Task: Reply All to email with the signature Brenda Cooper with the subject Happy birthday from softage.1@softage.net with the message Can you provide an update on the status of the customer service improvement project?, select first 2 words, change the font of the message to Comic Sans and change the font typography to italics Send the email
Action: Mouse moved to (475, 605)
Screenshot: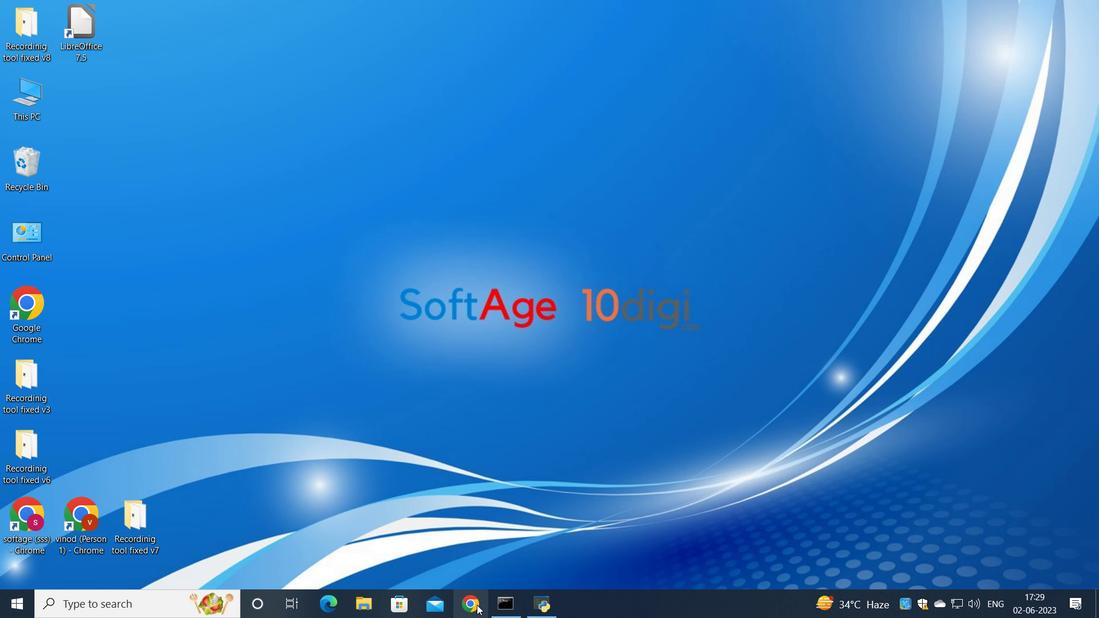 
Action: Mouse pressed left at (475, 605)
Screenshot: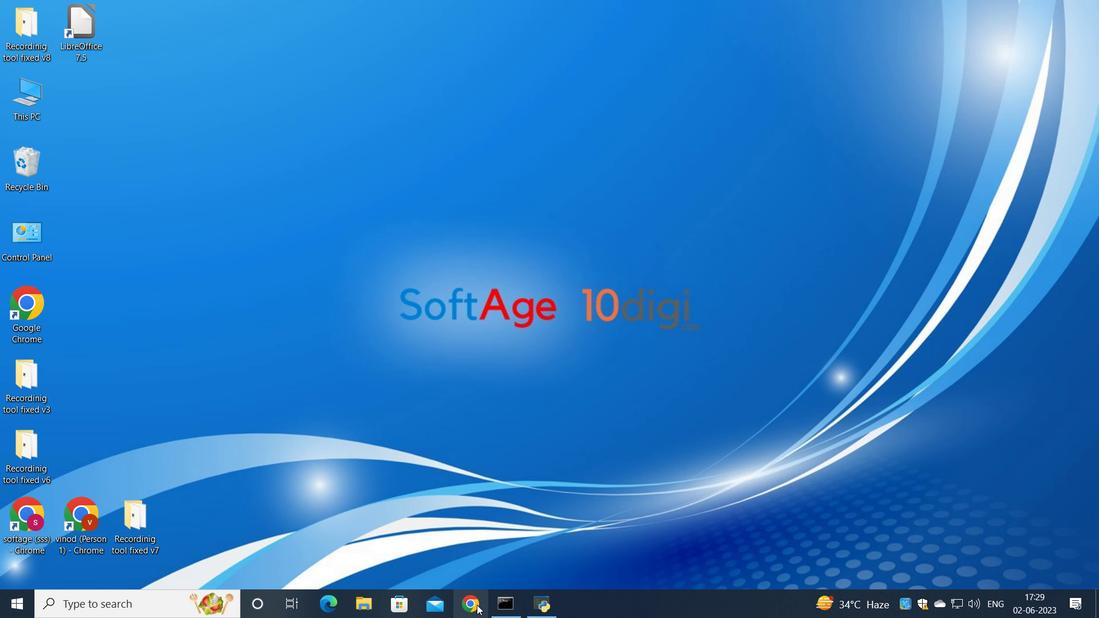 
Action: Mouse moved to (483, 340)
Screenshot: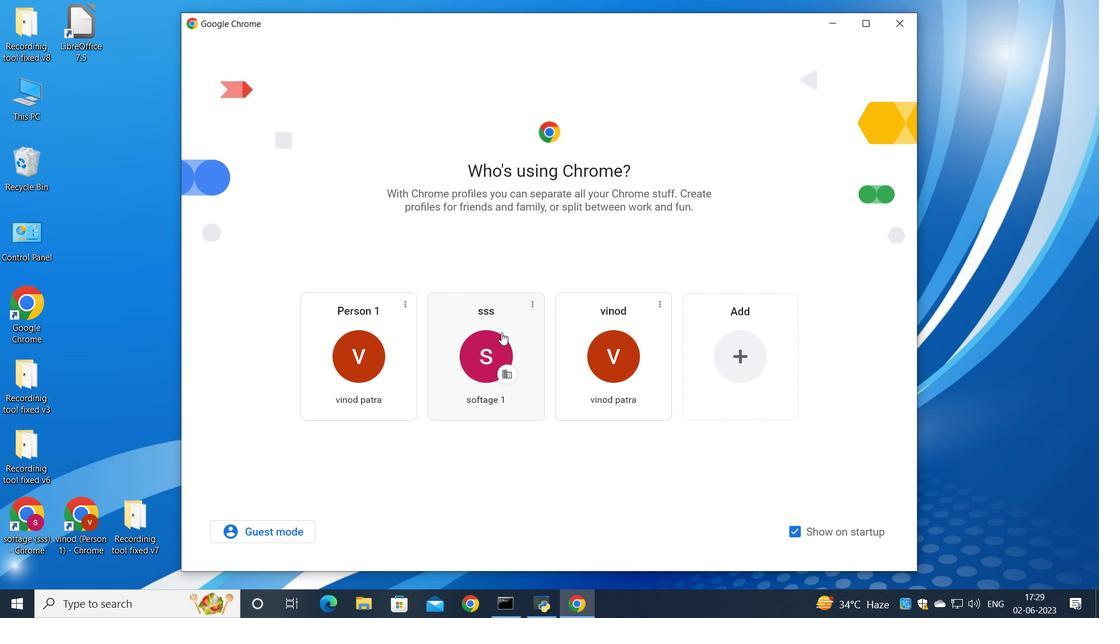
Action: Mouse pressed left at (483, 340)
Screenshot: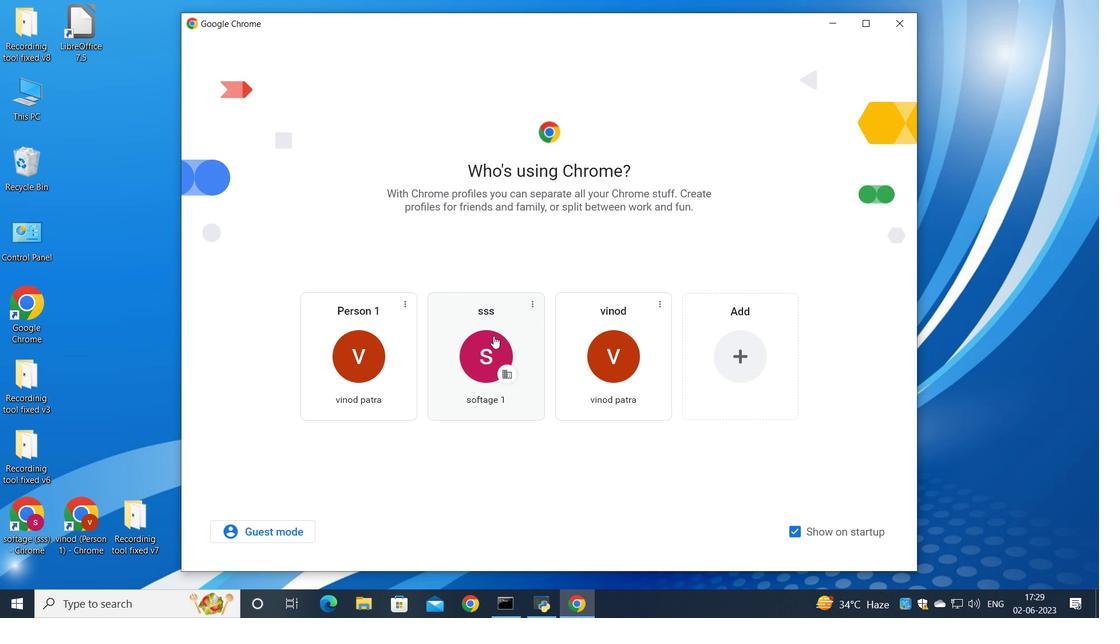 
Action: Mouse moved to (955, 97)
Screenshot: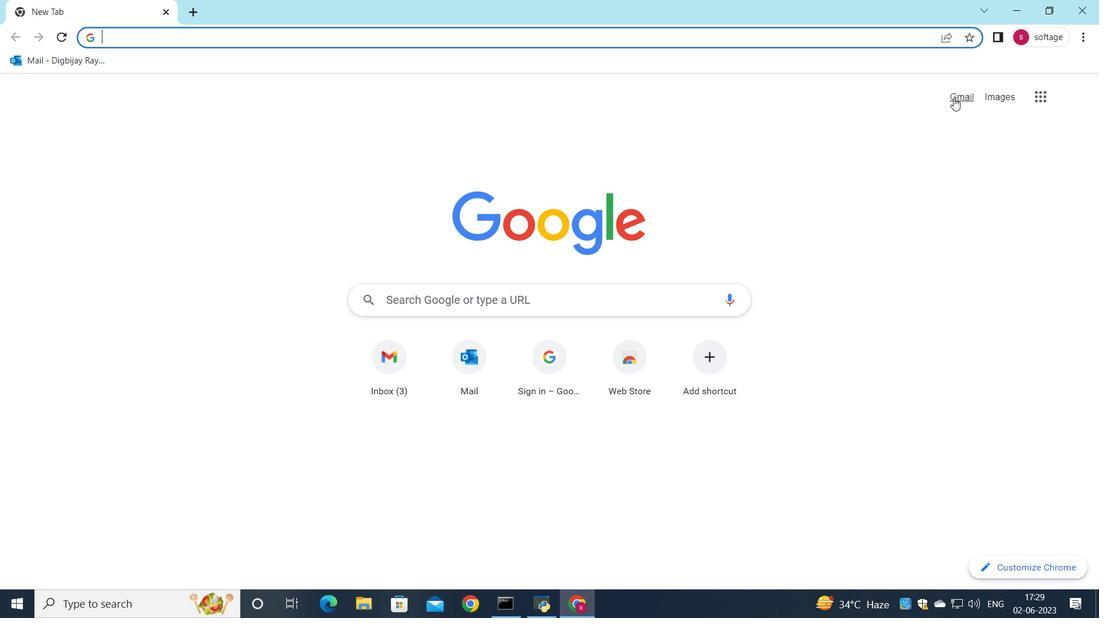
Action: Mouse pressed left at (955, 97)
Screenshot: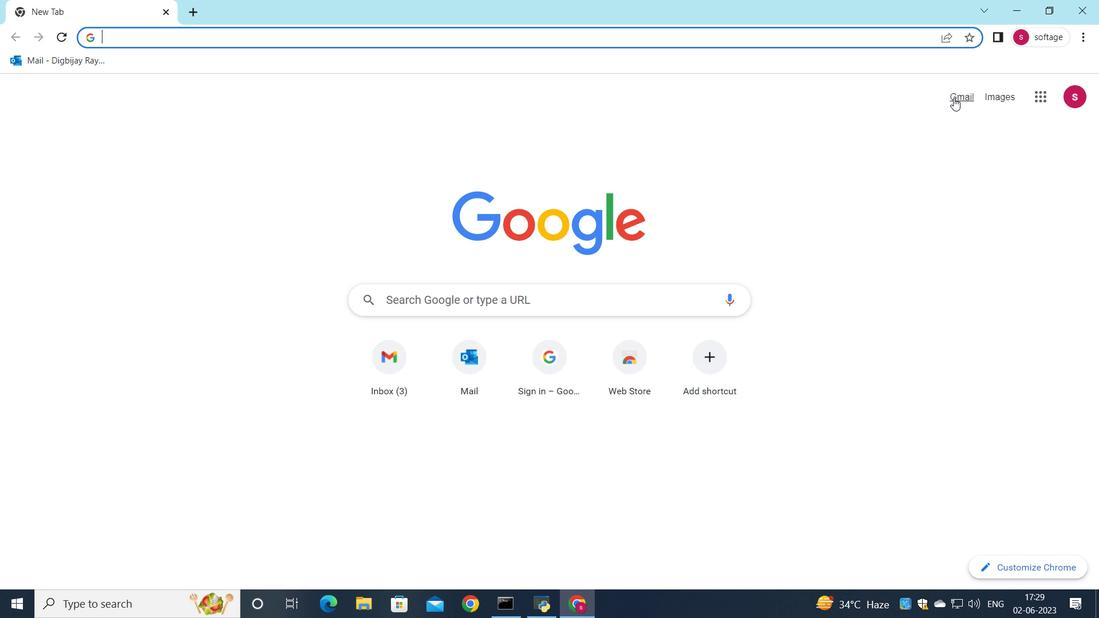 
Action: Mouse moved to (932, 99)
Screenshot: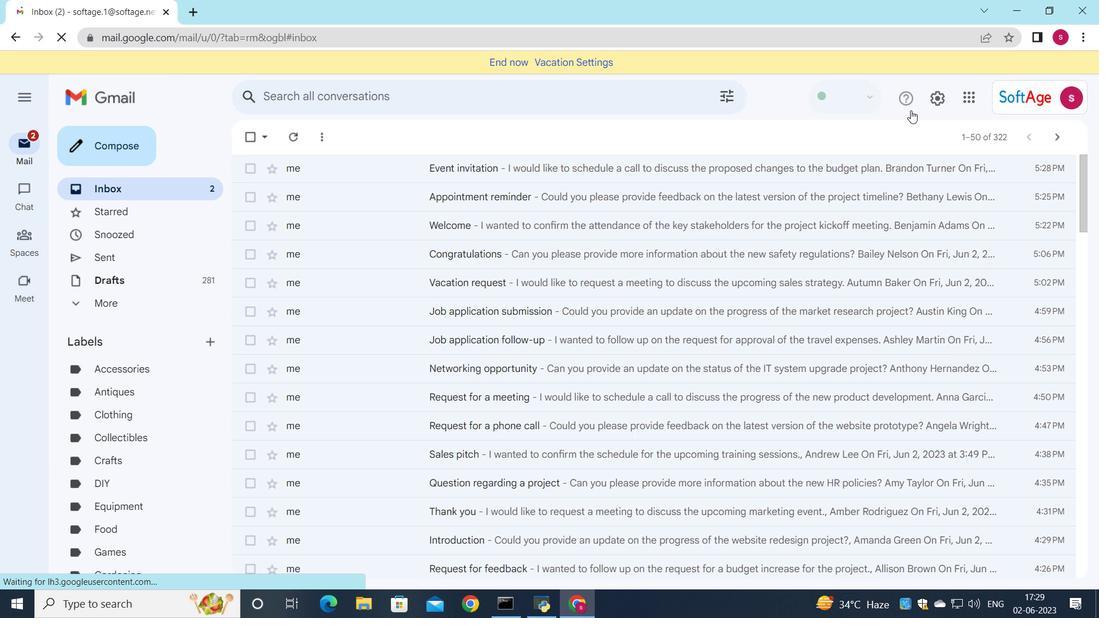 
Action: Mouse pressed left at (932, 99)
Screenshot: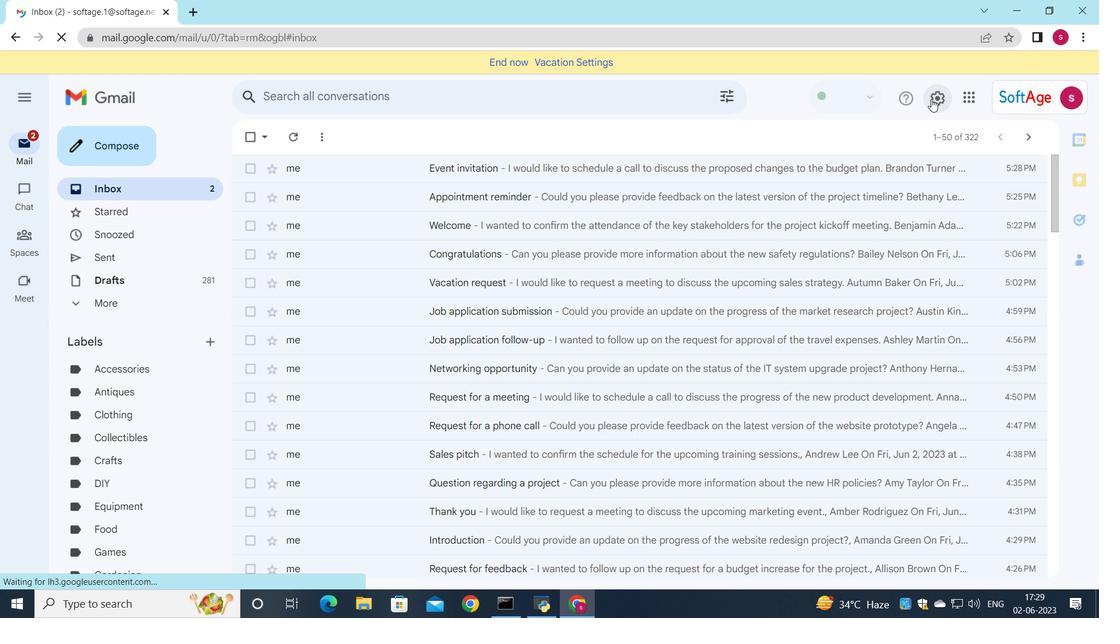 
Action: Mouse moved to (942, 162)
Screenshot: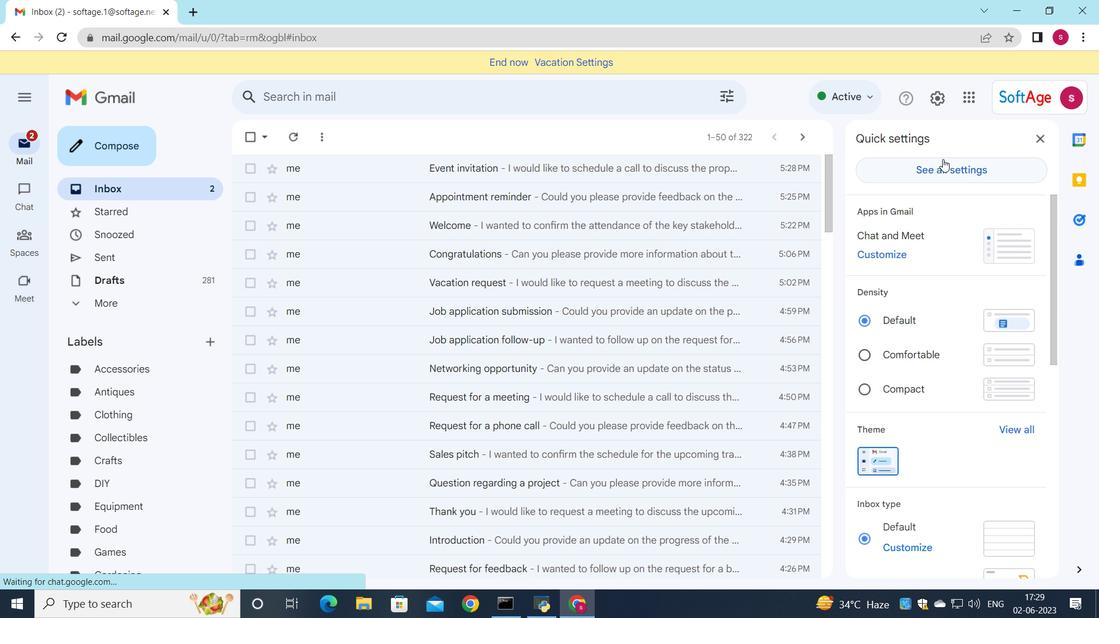 
Action: Mouse pressed left at (942, 162)
Screenshot: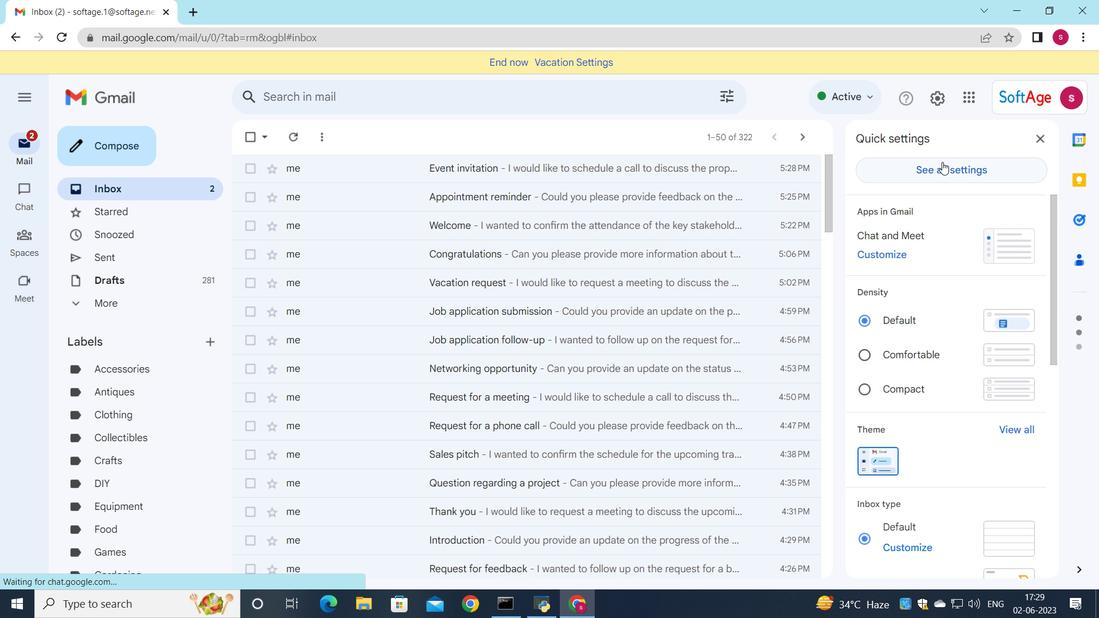 
Action: Mouse moved to (612, 289)
Screenshot: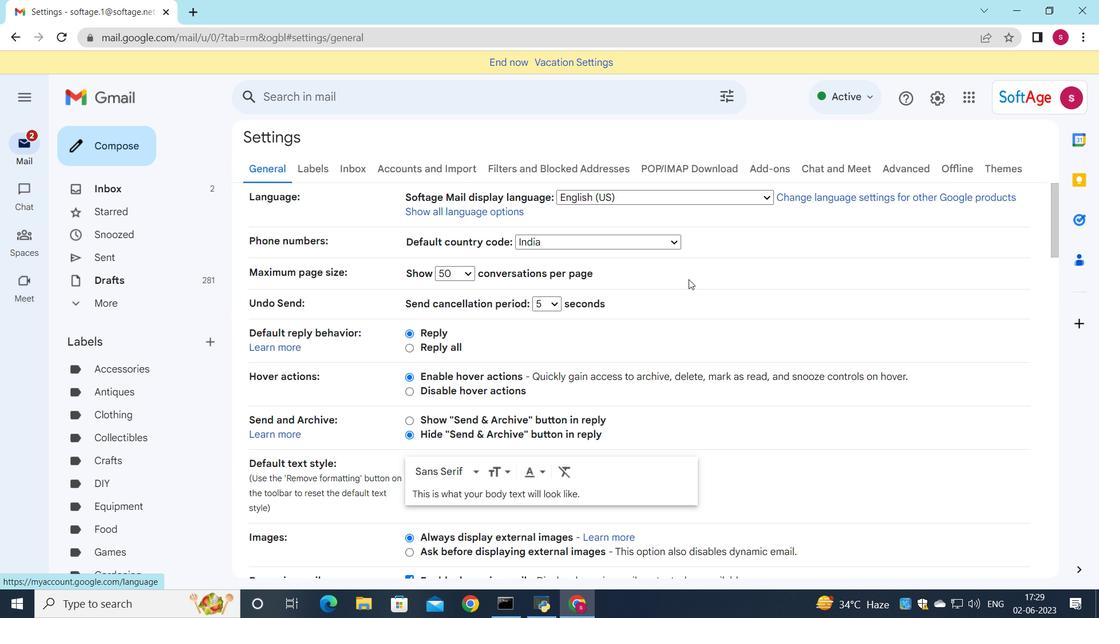 
Action: Mouse scrolled (612, 288) with delta (0, 0)
Screenshot: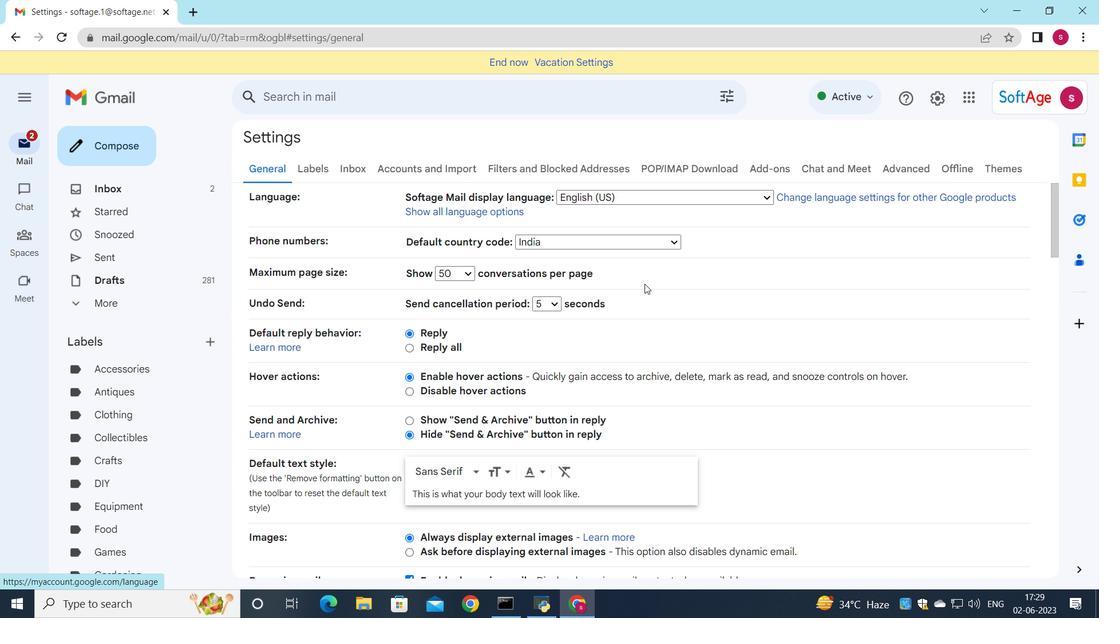 
Action: Mouse scrolled (612, 288) with delta (0, 0)
Screenshot: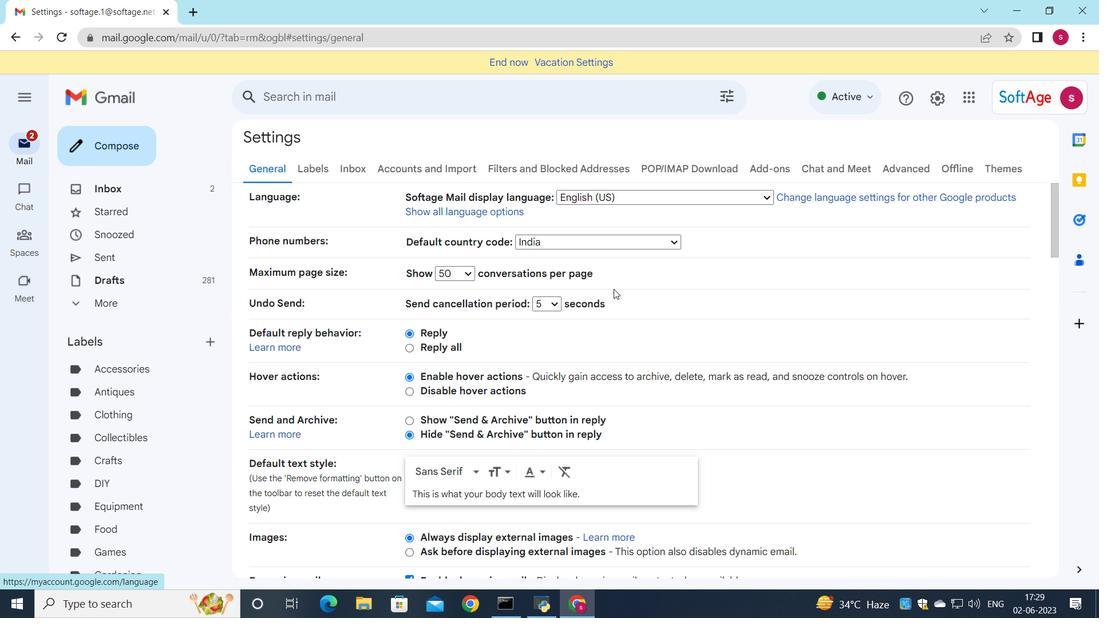 
Action: Mouse scrolled (612, 288) with delta (0, 0)
Screenshot: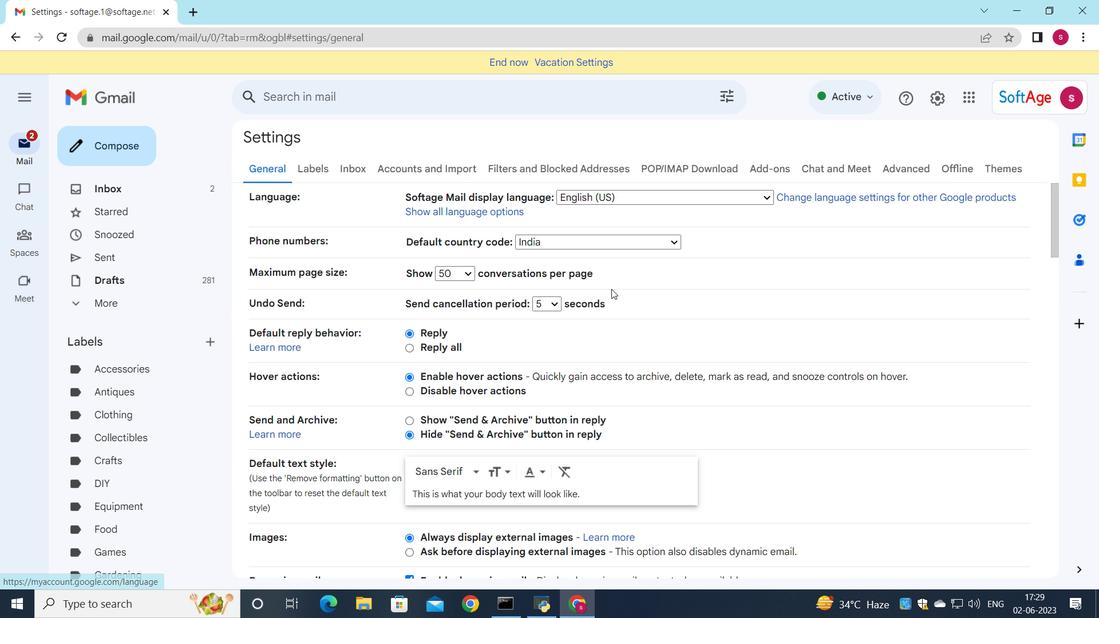 
Action: Mouse scrolled (612, 288) with delta (0, 0)
Screenshot: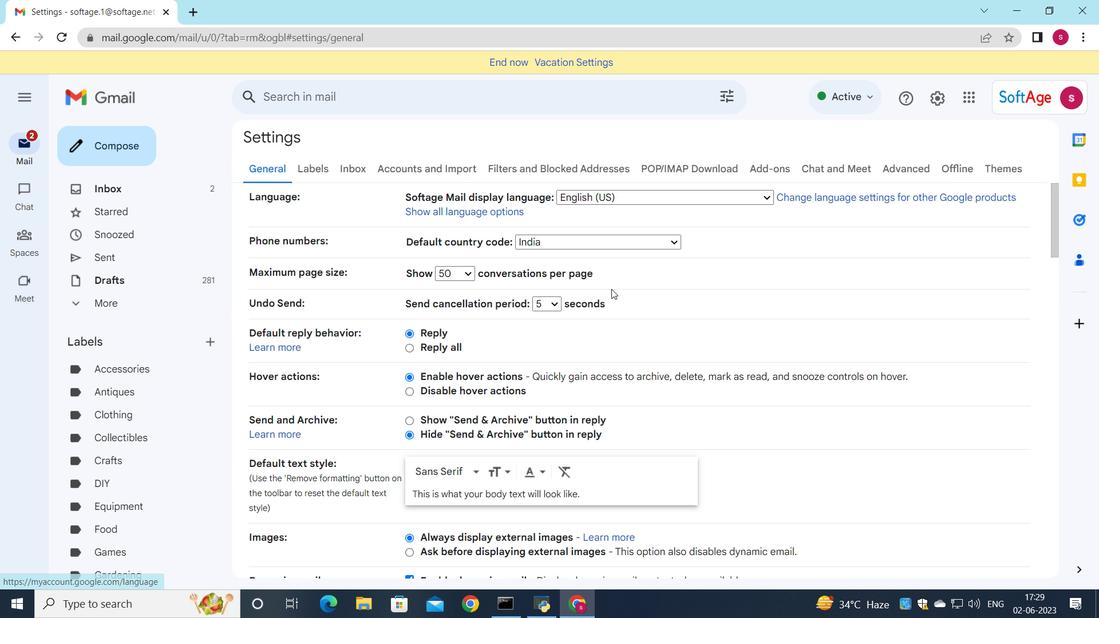 
Action: Mouse moved to (588, 300)
Screenshot: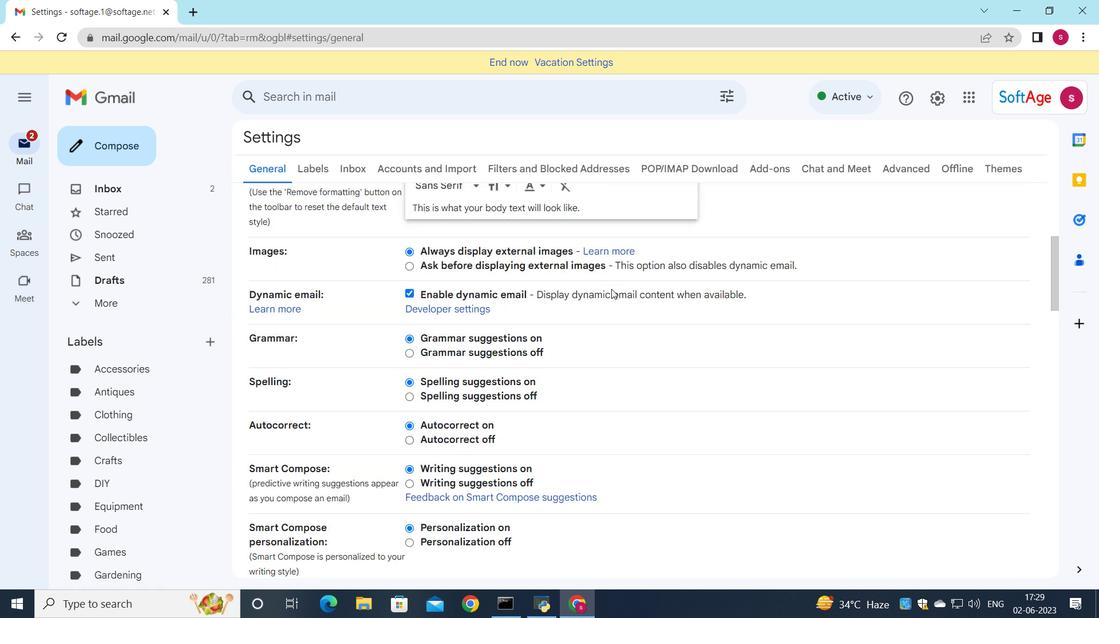 
Action: Mouse scrolled (588, 300) with delta (0, 0)
Screenshot: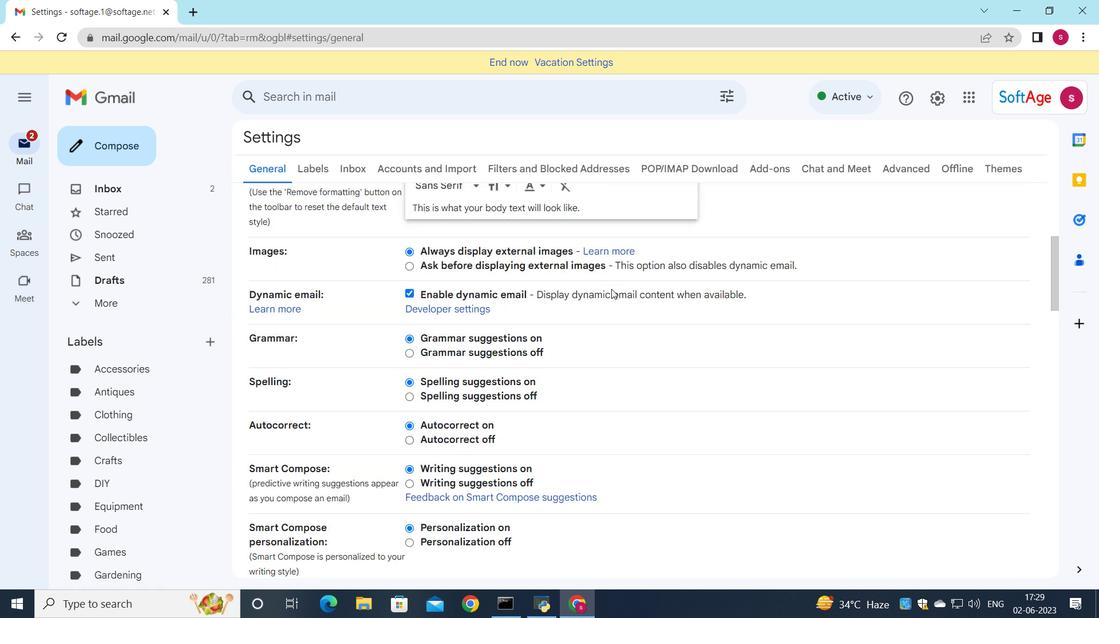 
Action: Mouse moved to (588, 301)
Screenshot: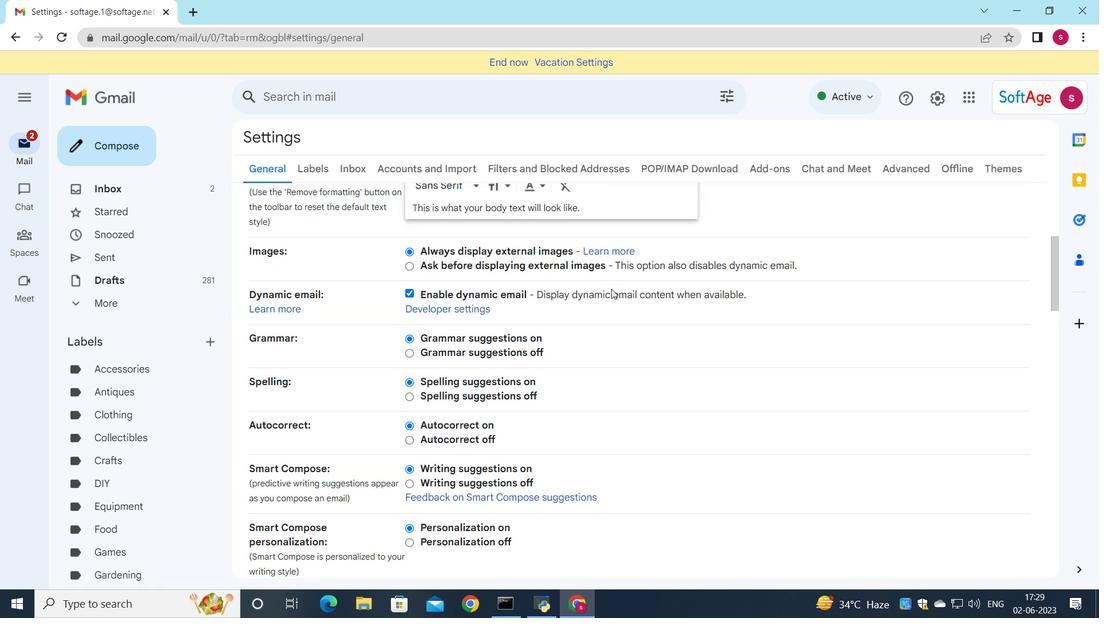 
Action: Mouse scrolled (588, 300) with delta (0, 0)
Screenshot: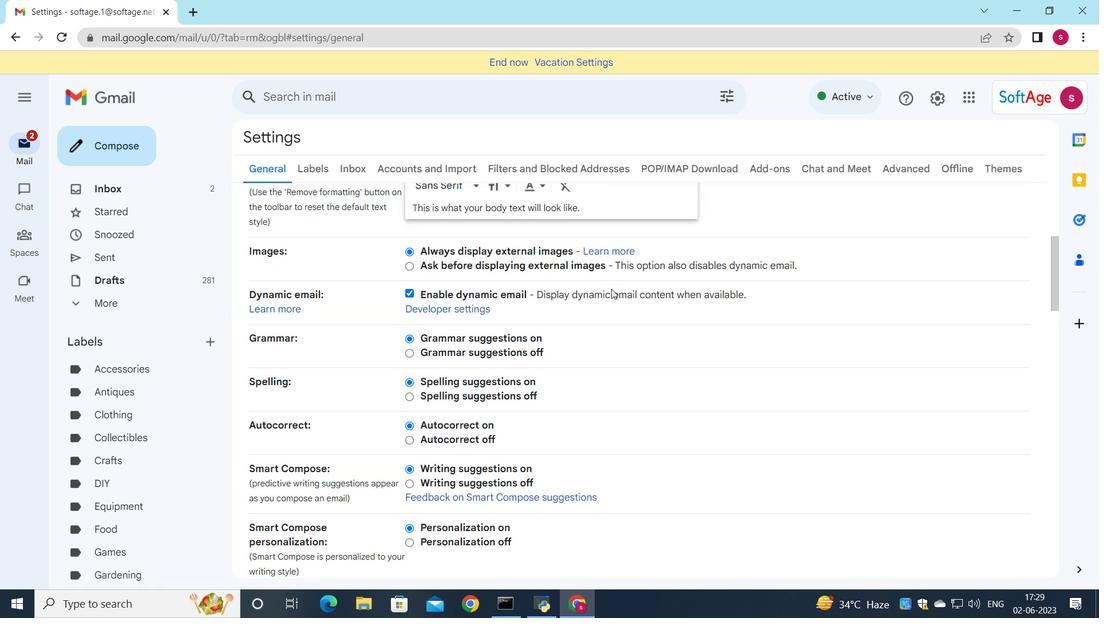
Action: Mouse scrolled (588, 300) with delta (0, 0)
Screenshot: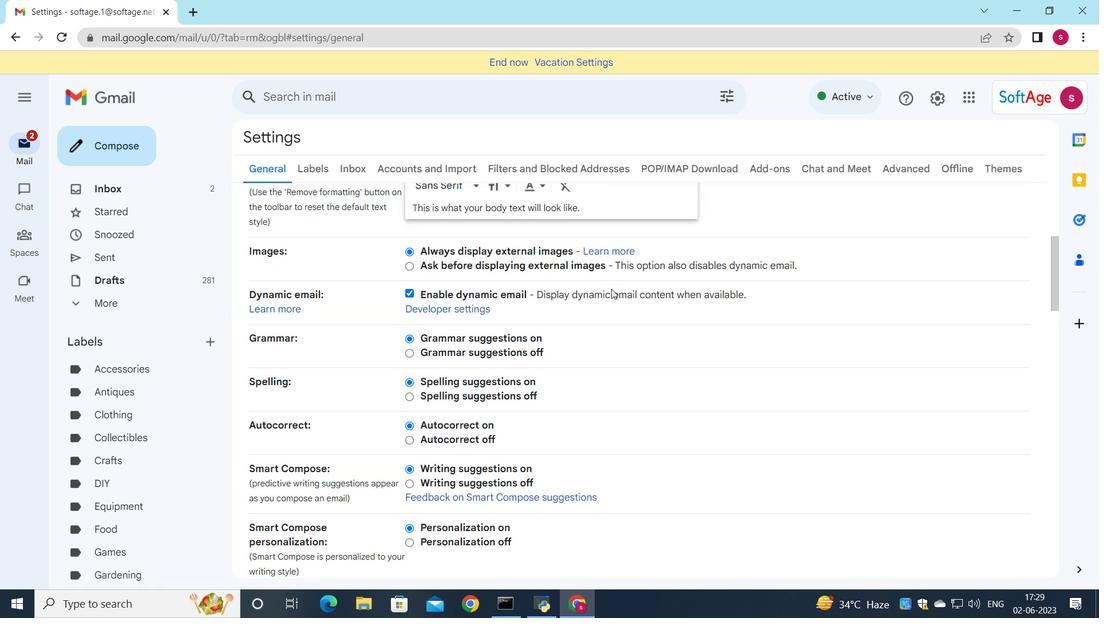 
Action: Mouse moved to (588, 301)
Screenshot: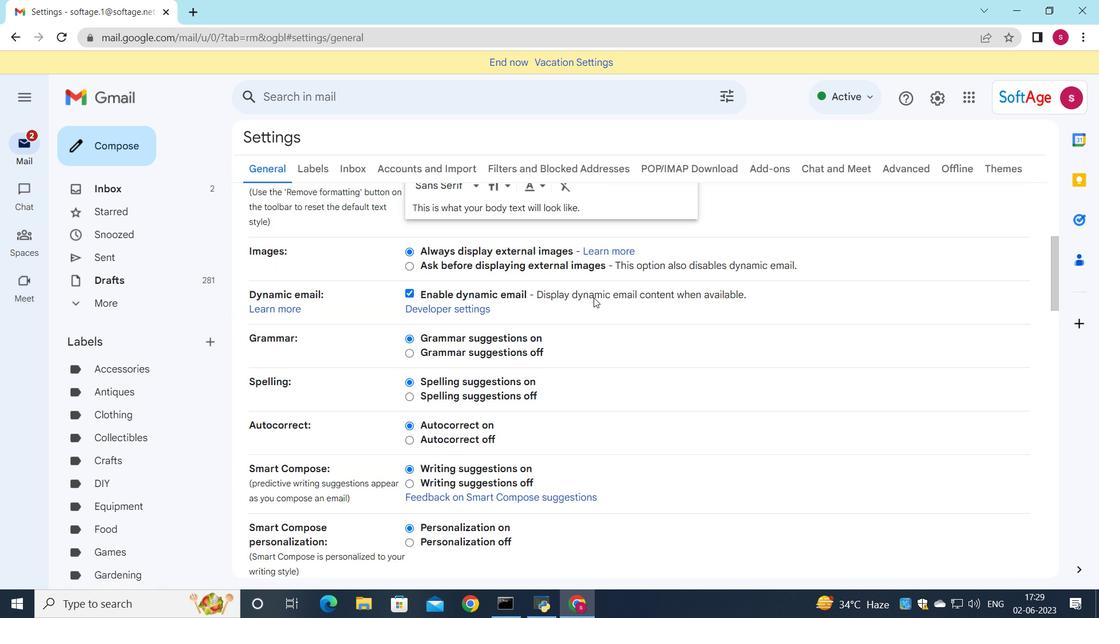 
Action: Mouse scrolled (588, 300) with delta (0, 0)
Screenshot: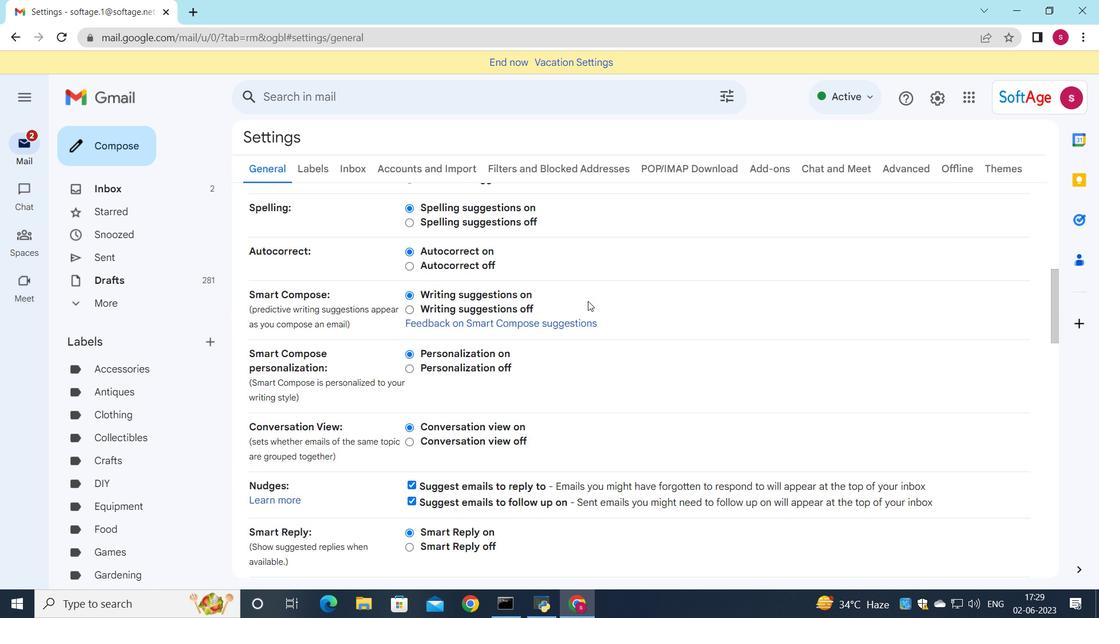 
Action: Mouse scrolled (588, 300) with delta (0, 0)
Screenshot: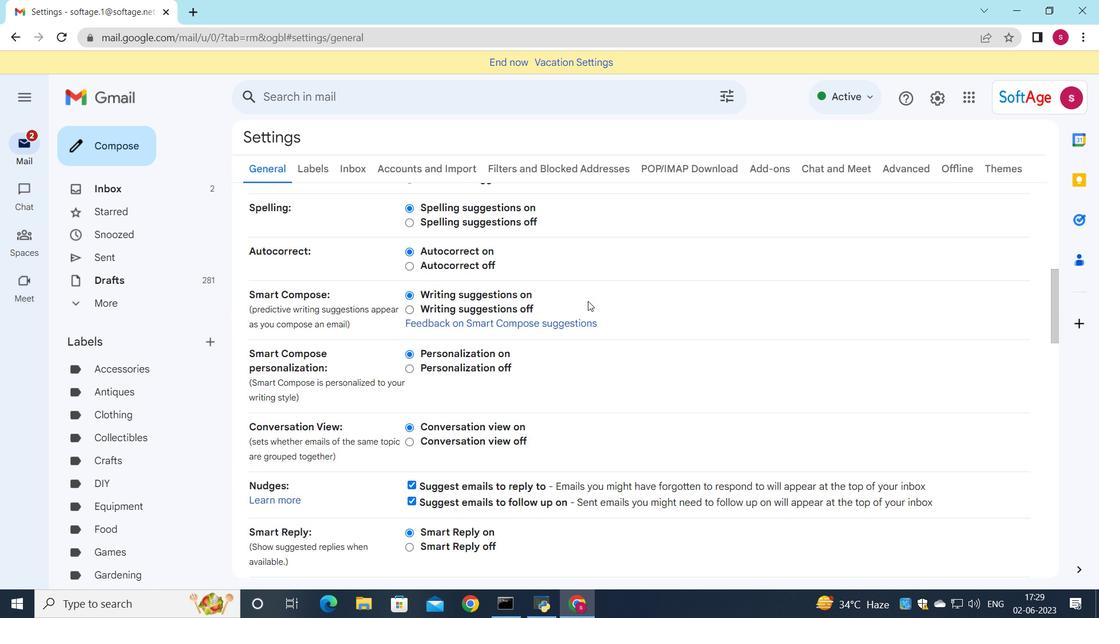 
Action: Mouse scrolled (588, 300) with delta (0, 0)
Screenshot: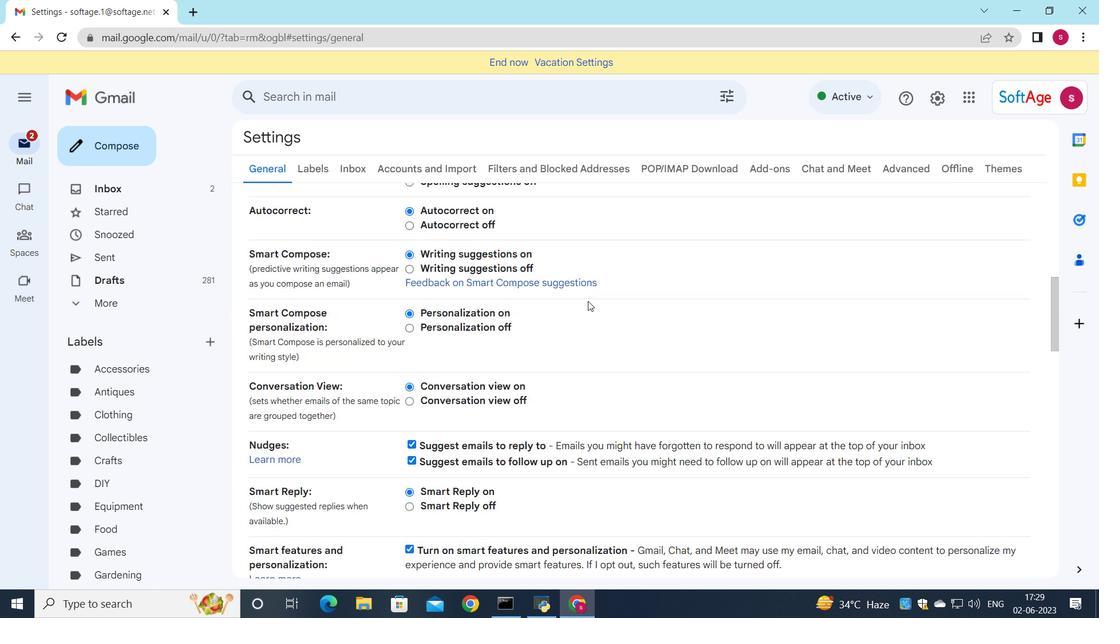 
Action: Mouse scrolled (588, 300) with delta (0, 0)
Screenshot: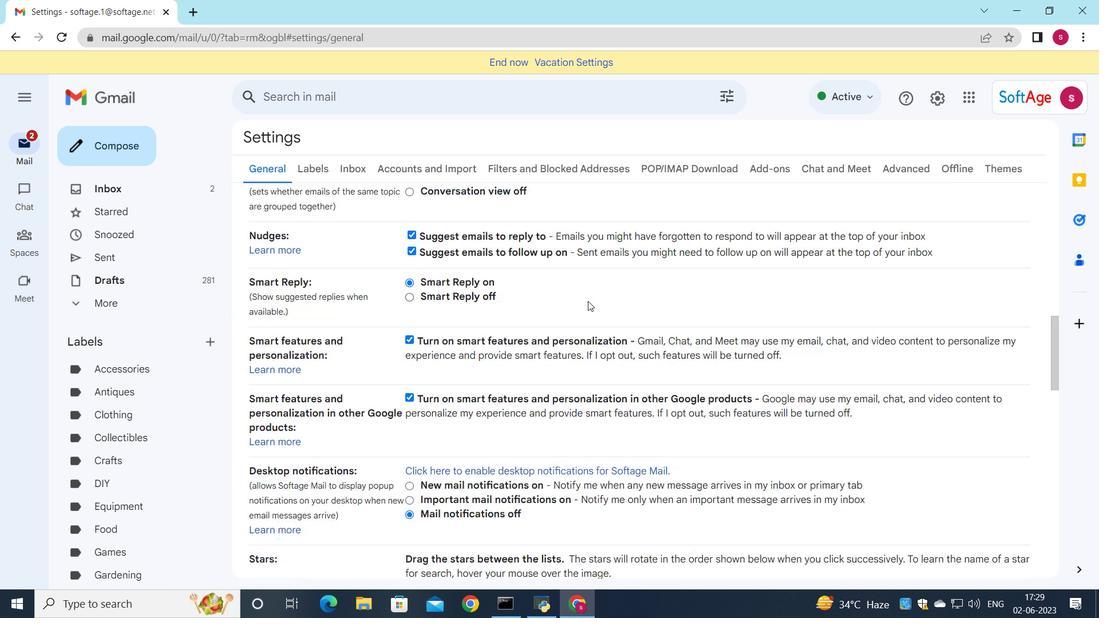 
Action: Mouse scrolled (588, 300) with delta (0, 0)
Screenshot: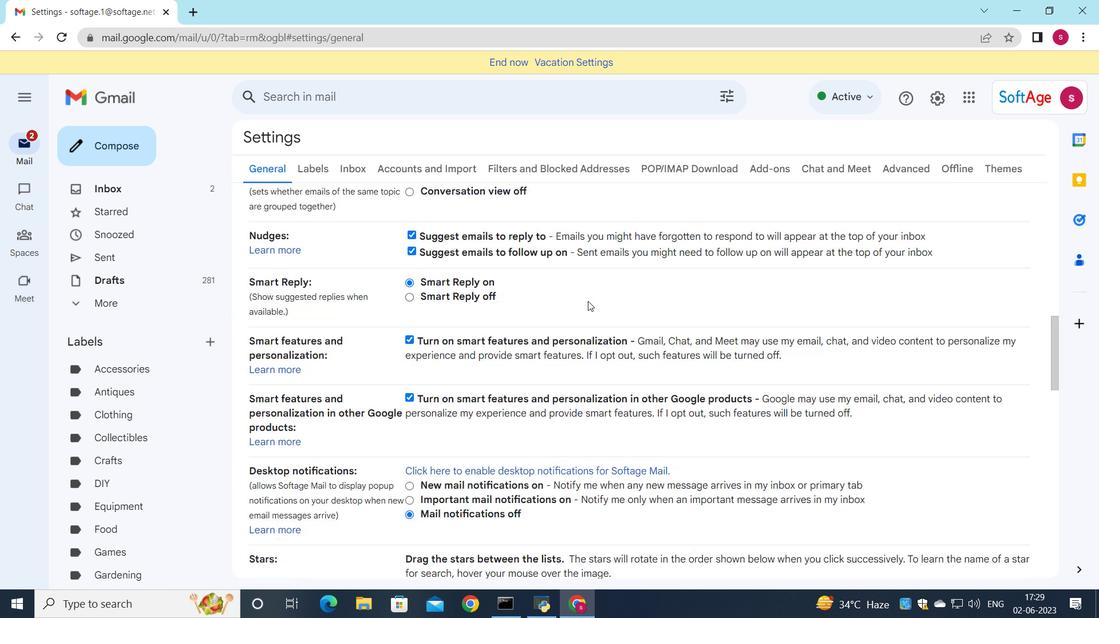
Action: Mouse scrolled (588, 300) with delta (0, 0)
Screenshot: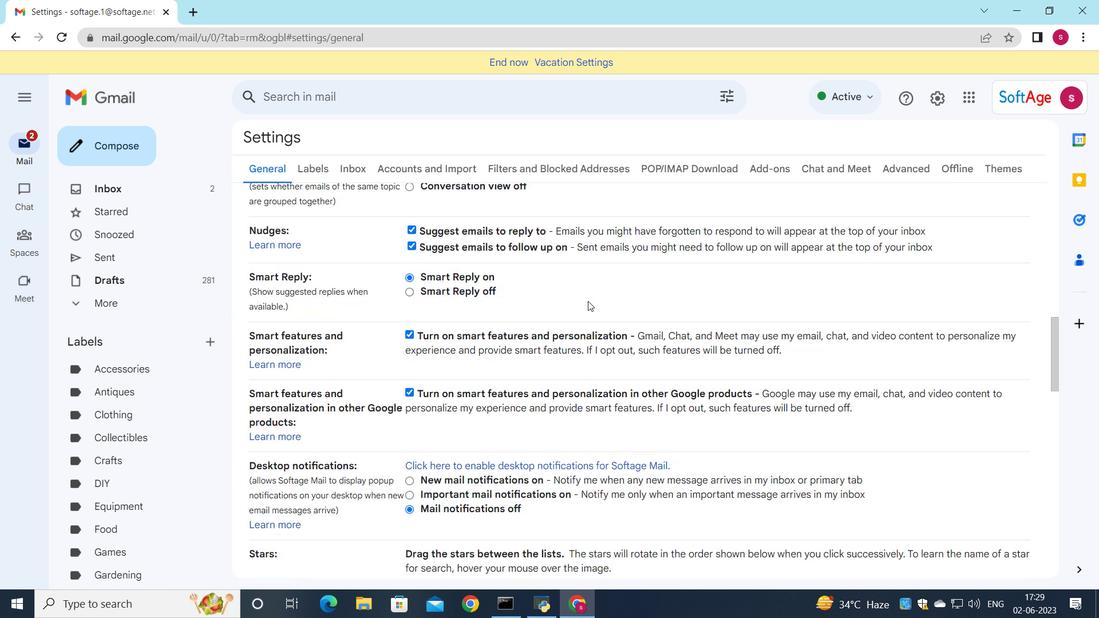 
Action: Mouse scrolled (588, 300) with delta (0, 0)
Screenshot: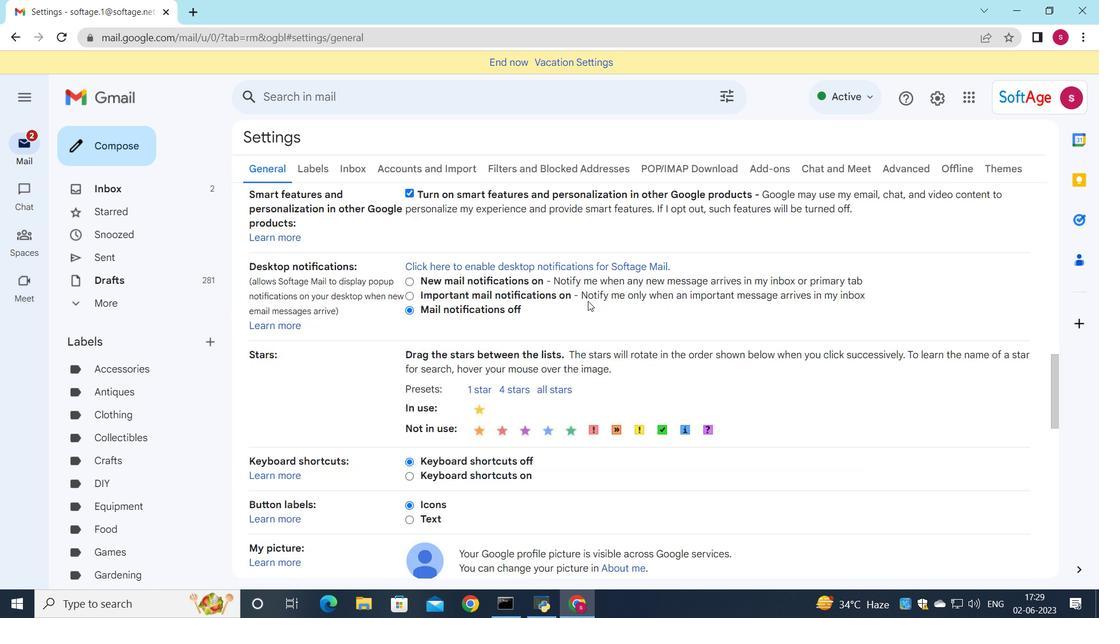 
Action: Mouse scrolled (588, 300) with delta (0, 0)
Screenshot: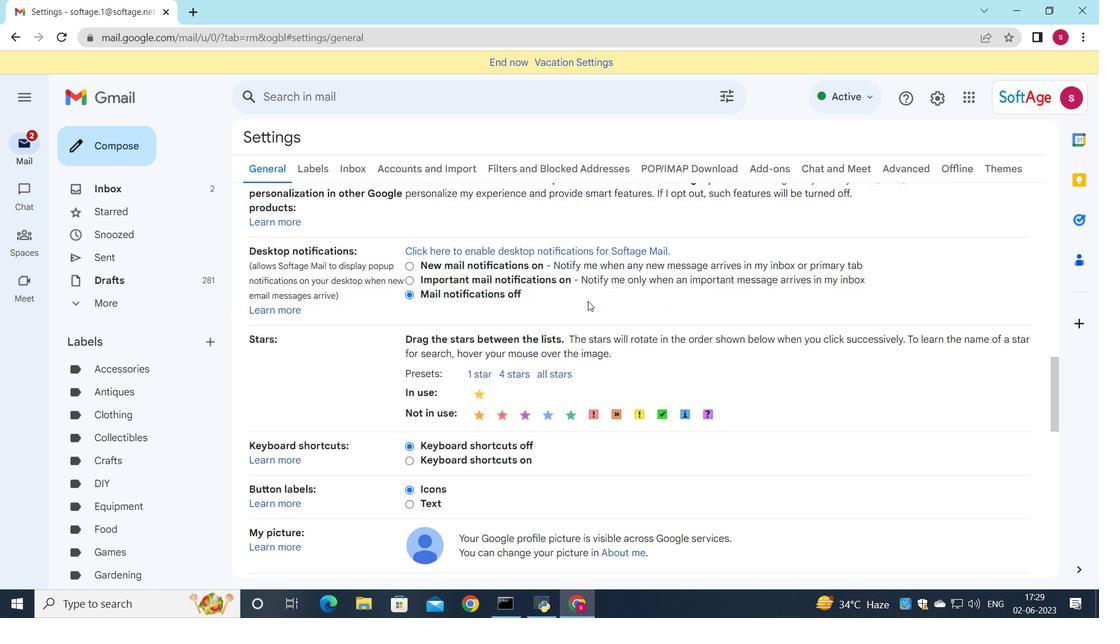 
Action: Mouse scrolled (588, 300) with delta (0, 0)
Screenshot: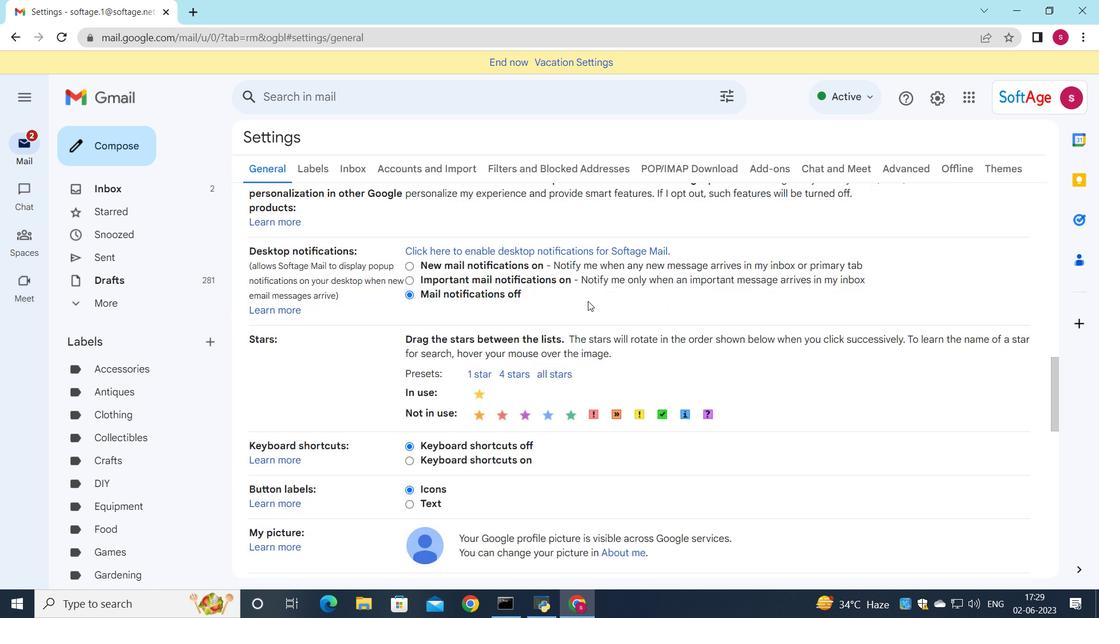 
Action: Mouse moved to (580, 390)
Screenshot: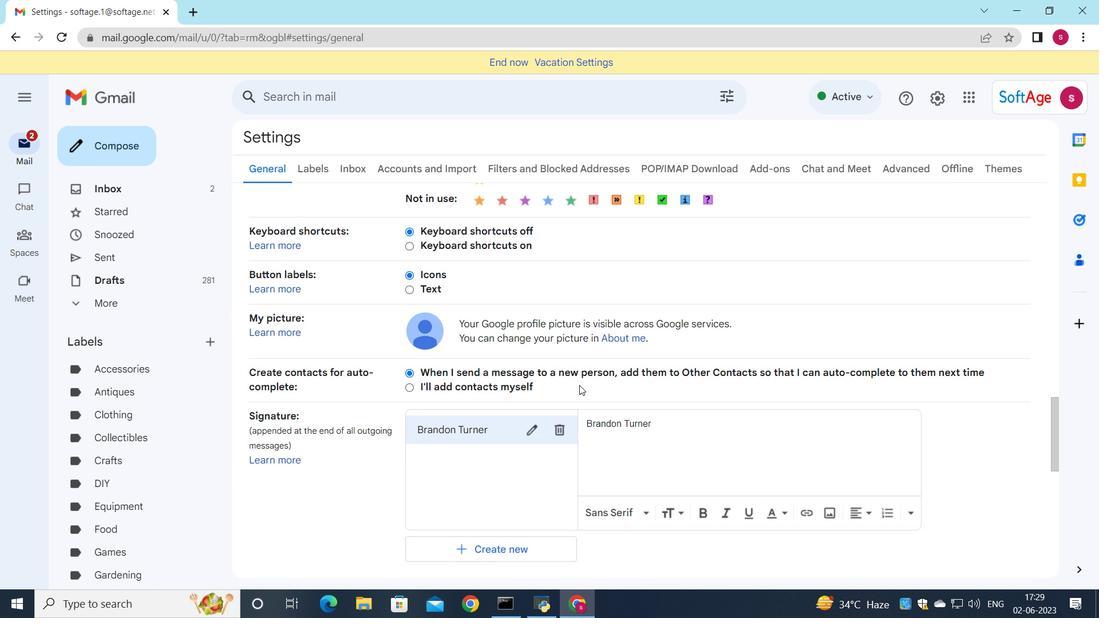 
Action: Mouse scrolled (580, 389) with delta (0, 0)
Screenshot: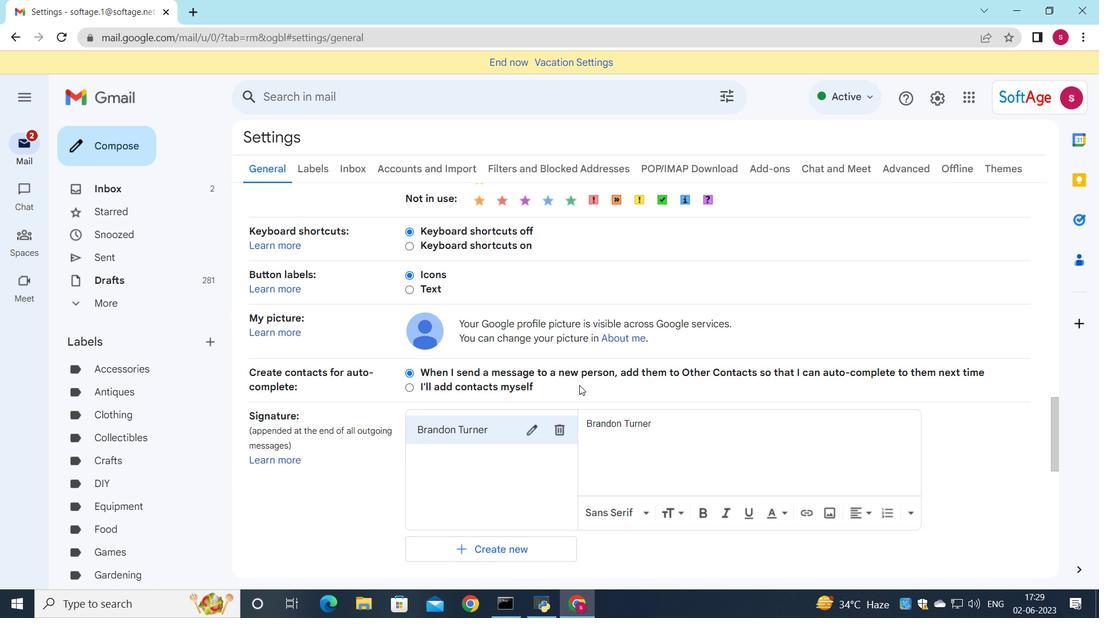 
Action: Mouse moved to (557, 366)
Screenshot: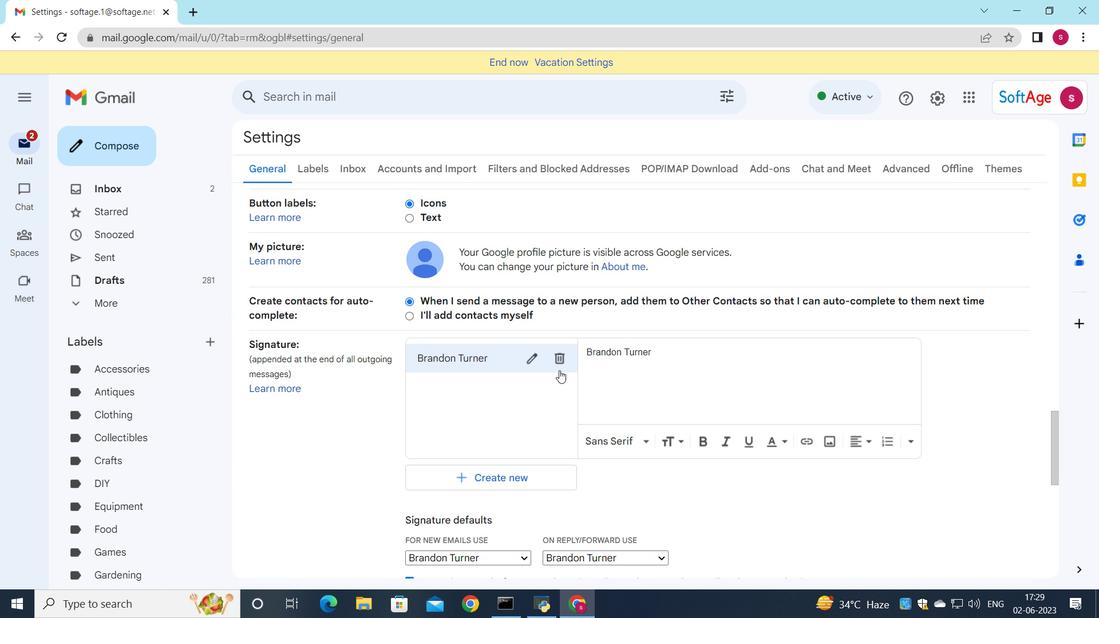 
Action: Mouse pressed left at (557, 366)
Screenshot: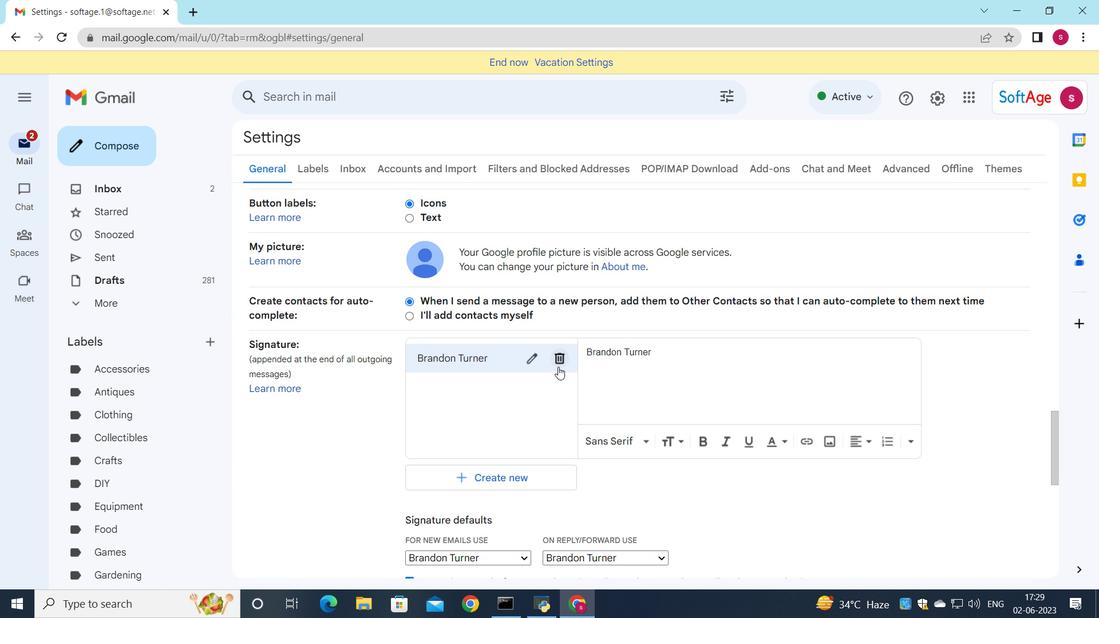 
Action: Mouse moved to (693, 355)
Screenshot: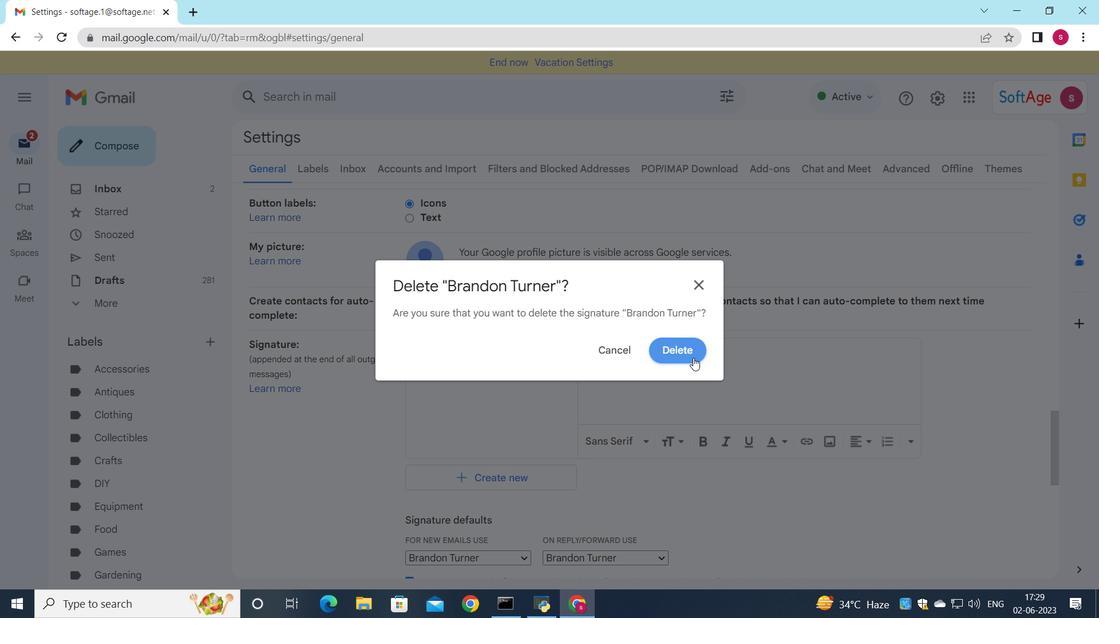 
Action: Mouse pressed left at (693, 355)
Screenshot: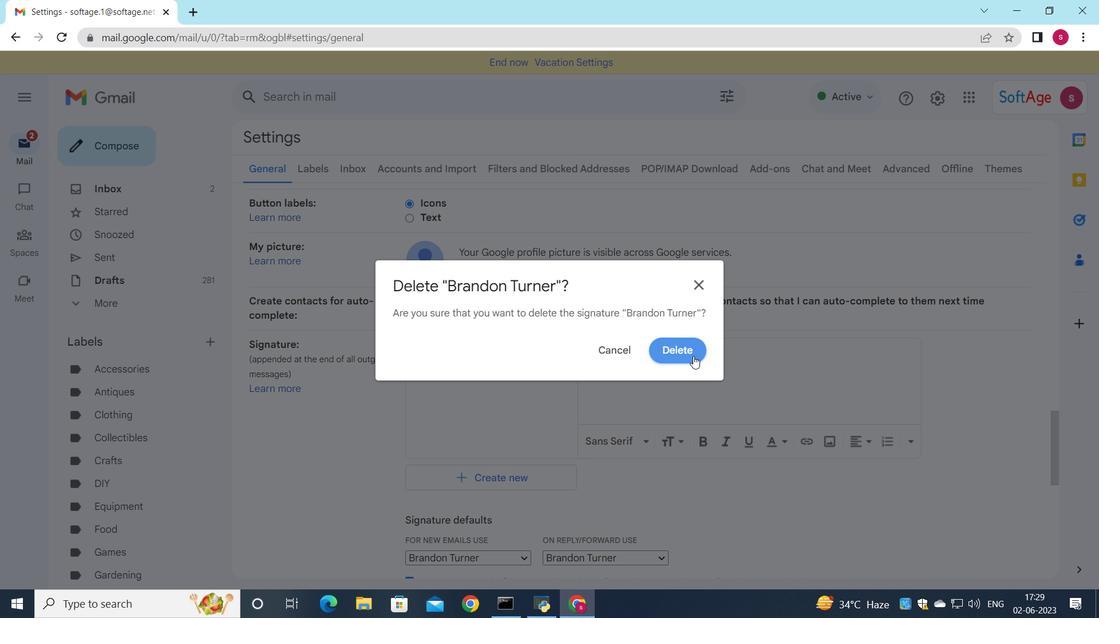 
Action: Mouse moved to (492, 374)
Screenshot: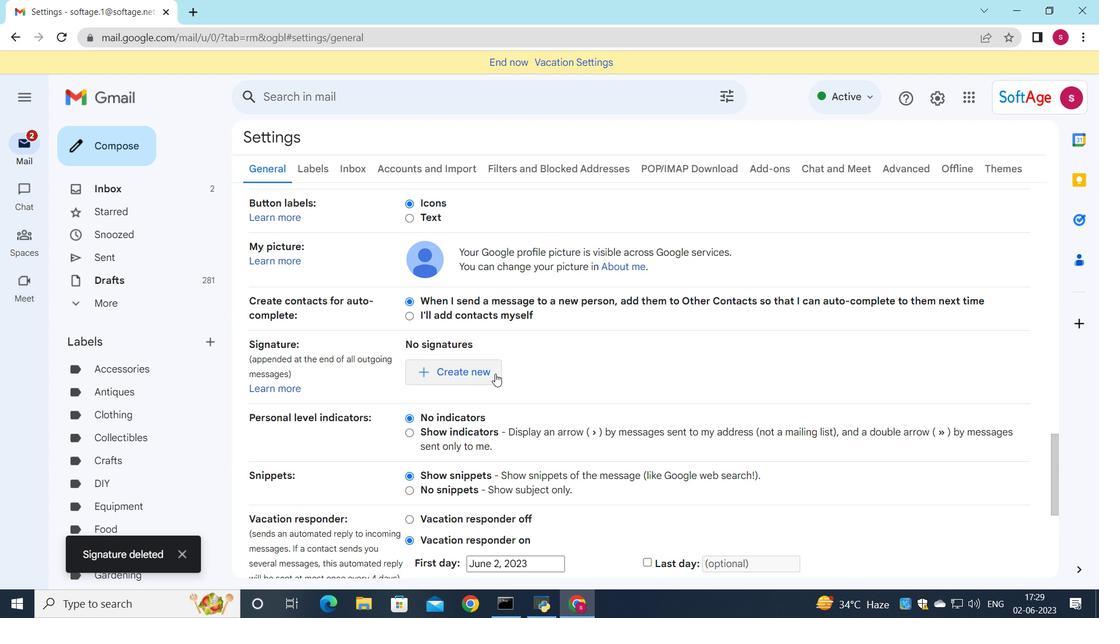 
Action: Mouse pressed left at (492, 374)
Screenshot: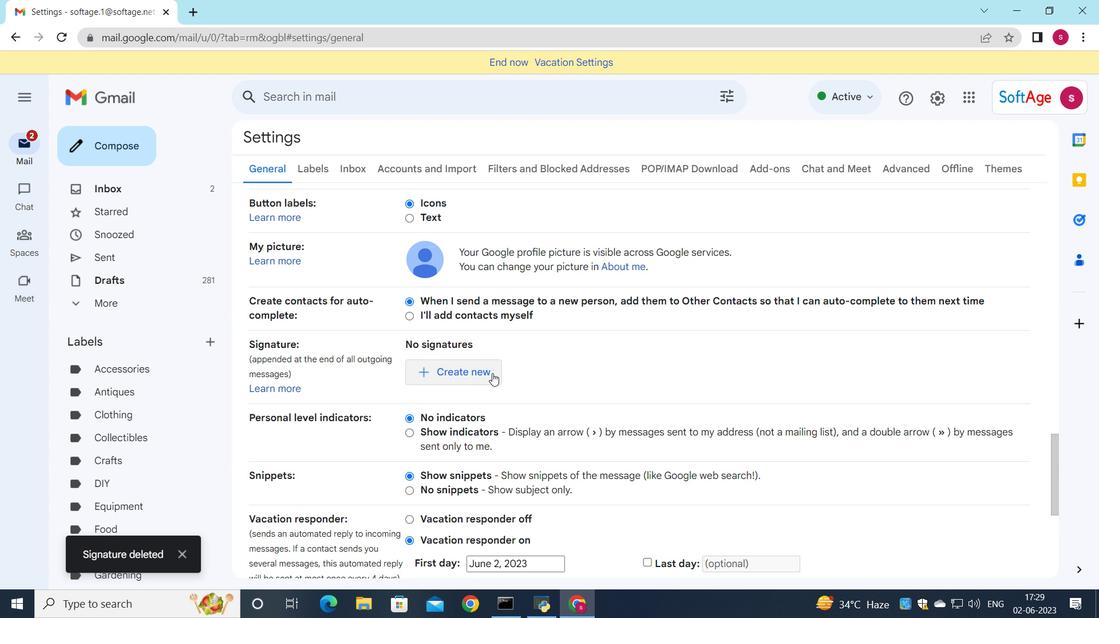 
Action: Mouse moved to (486, 317)
Screenshot: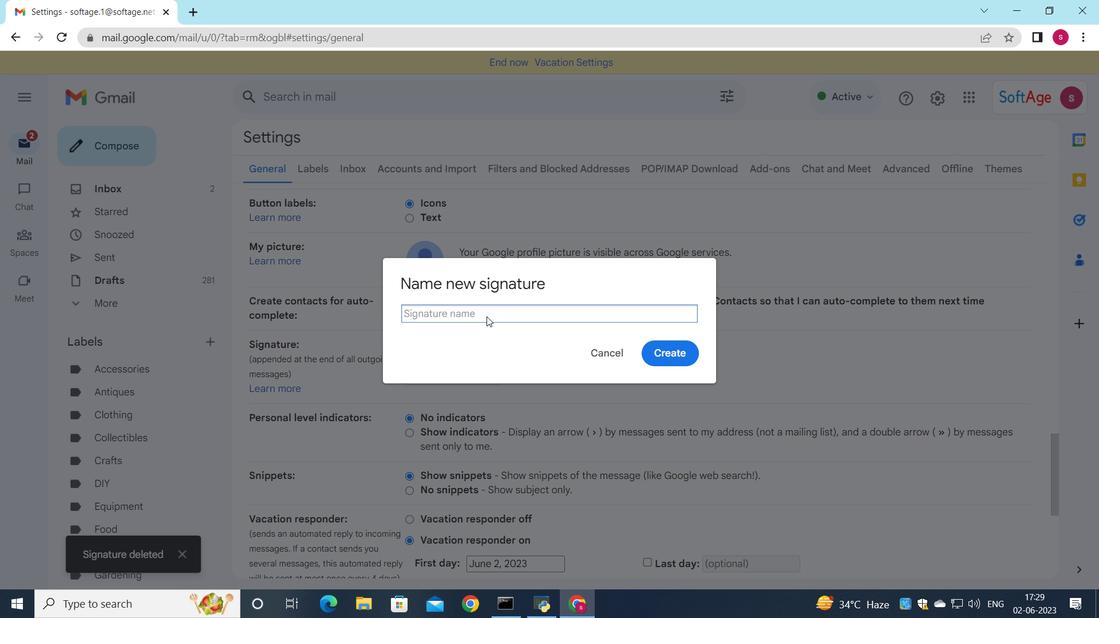 
Action: Key pressed <Key.shift>Brenda<Key.space><Key.shift>Cooper
Screenshot: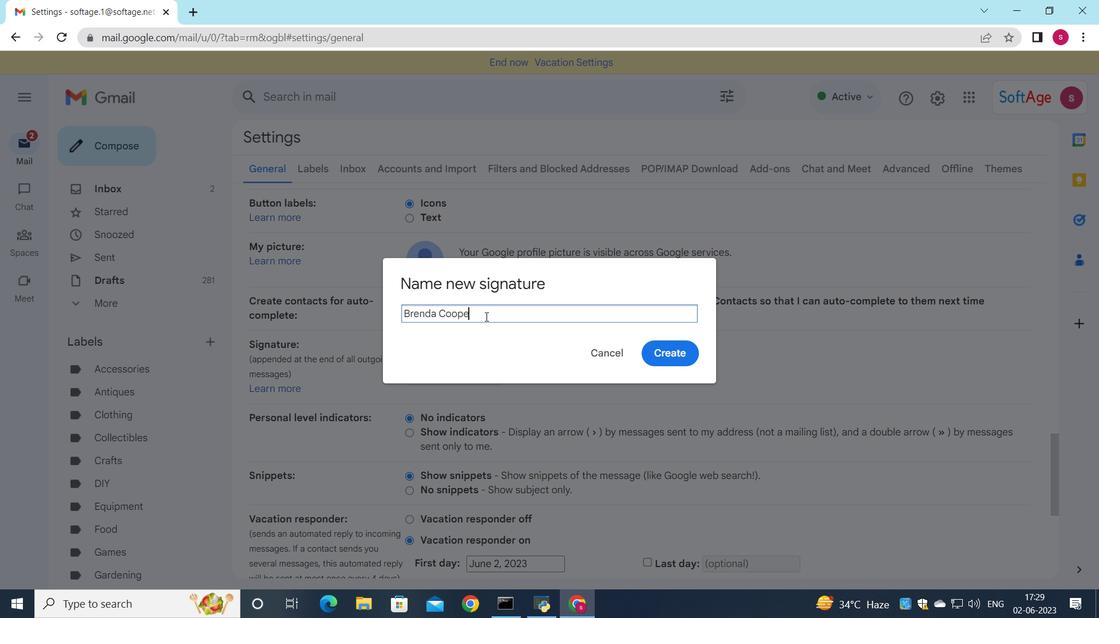 
Action: Mouse moved to (672, 346)
Screenshot: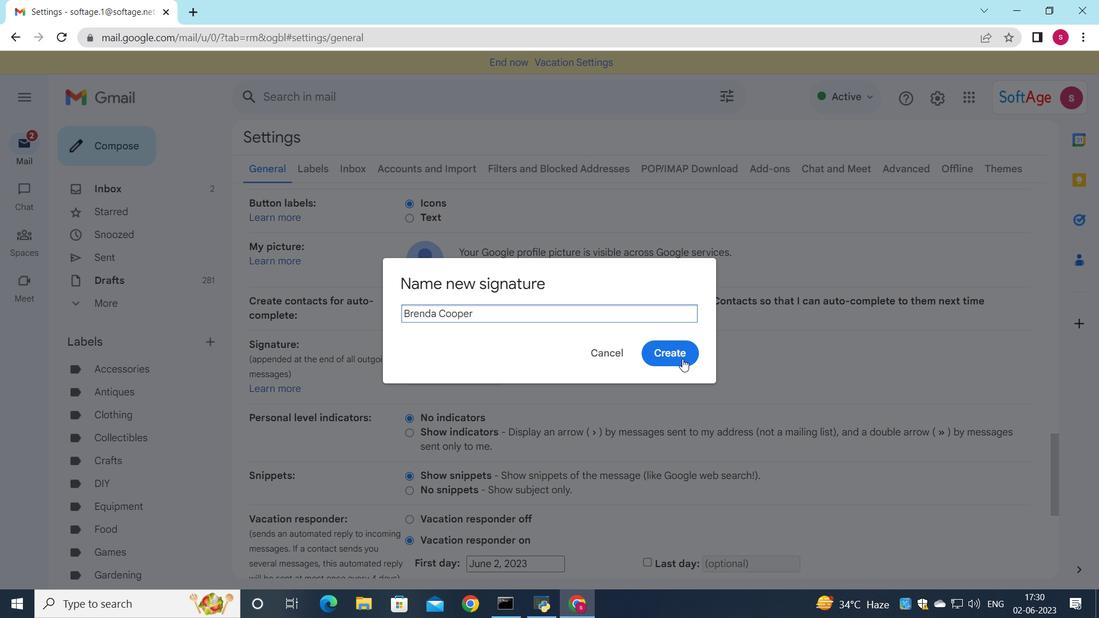 
Action: Mouse pressed left at (672, 346)
Screenshot: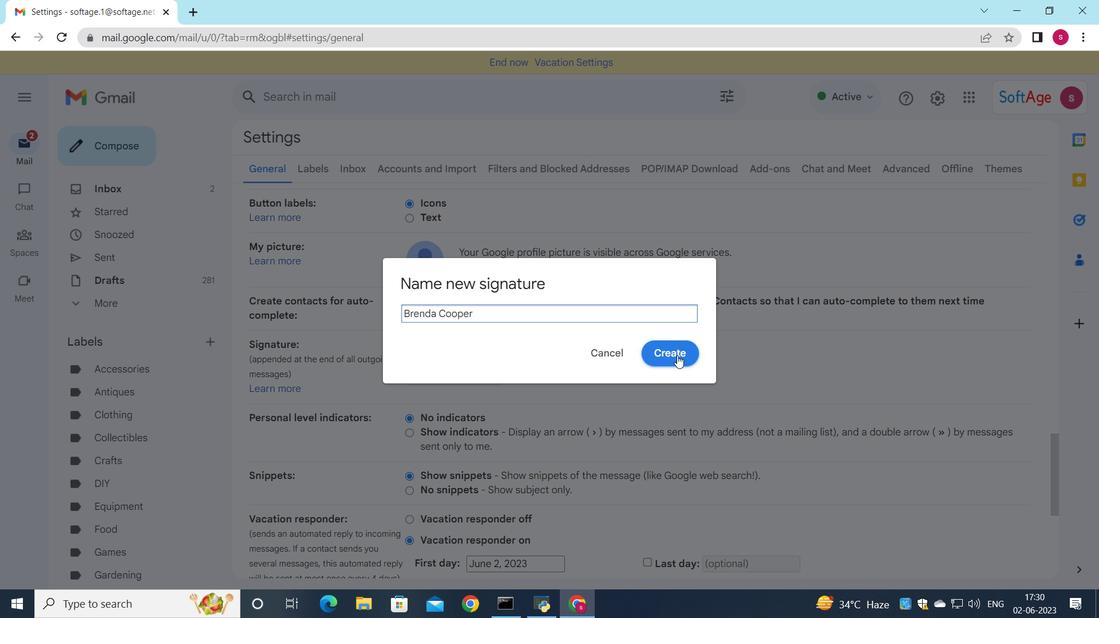 
Action: Mouse moved to (643, 363)
Screenshot: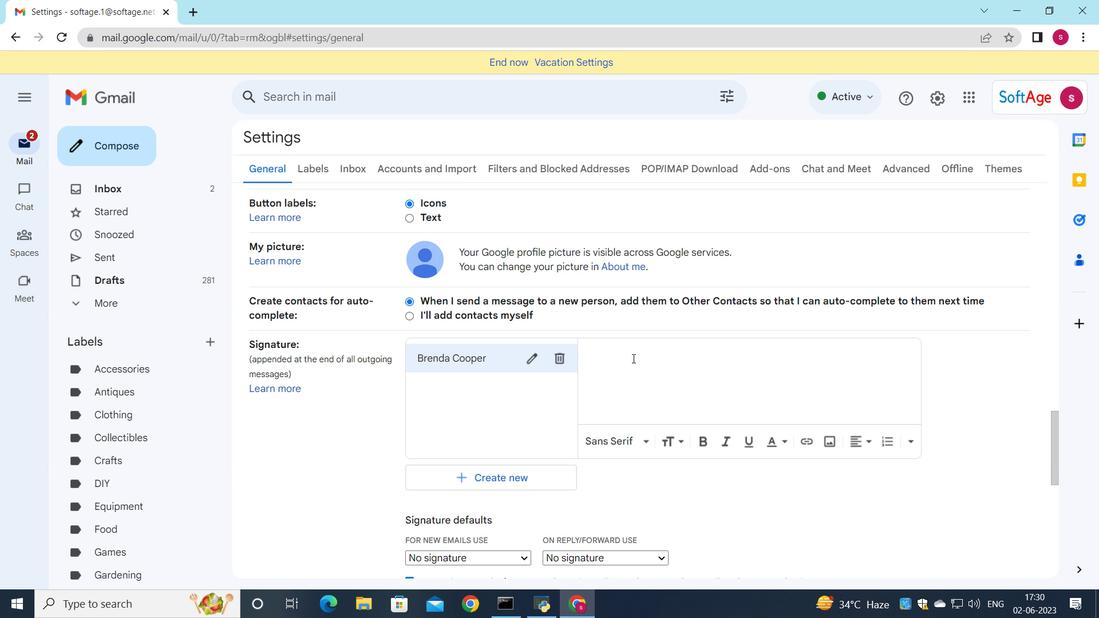 
Action: Mouse pressed left at (643, 363)
Screenshot: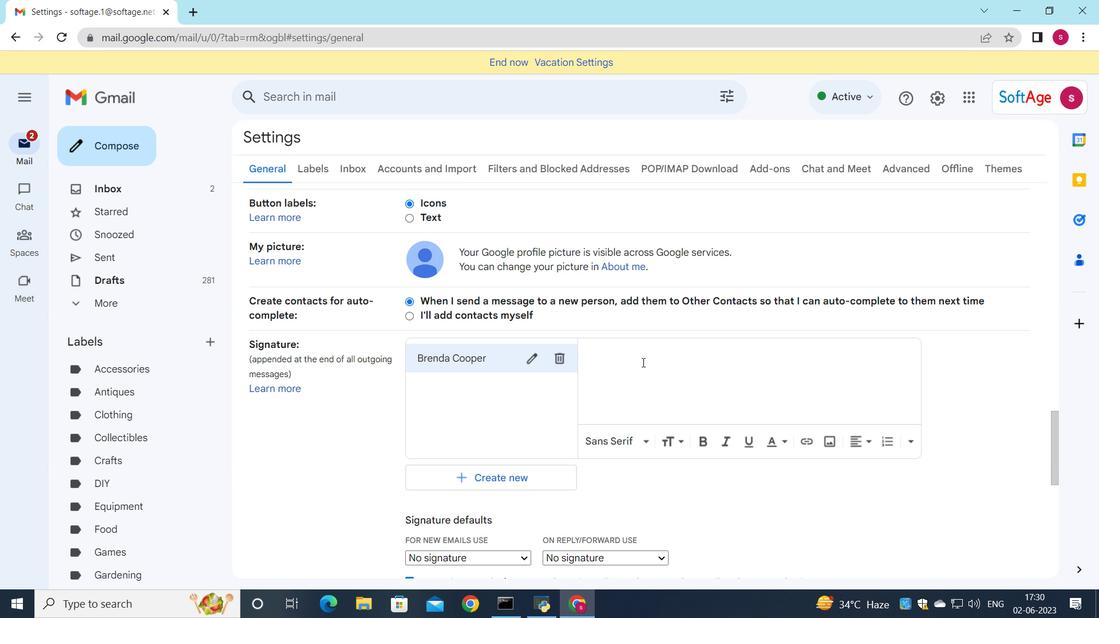 
Action: Key pressed <Key.shift><Key.shift><Key.shift><Key.shift><Key.shift><Key.shift><Key.shift>Brenda<Key.space><Key.shift><Key.shift><Key.shift><Key.shift><Key.shift><Key.shift><Key.shift><Key.shift><Key.shift><Key.shift><Key.shift><Key.shift><Key.shift><Key.shift><Key.shift><Key.shift><Key.shift><Key.shift><Key.shift><Key.shift><Key.shift><Key.shift><Key.shift><Key.shift><Key.shift><Key.shift><Key.shift><Key.shift><Key.shift><Key.shift><Key.shift><Key.shift><Key.shift><Key.shift><Key.shift><Key.shift><Key.shift><Key.shift>Coopetr<Key.backspace><Key.backspace>r
Screenshot: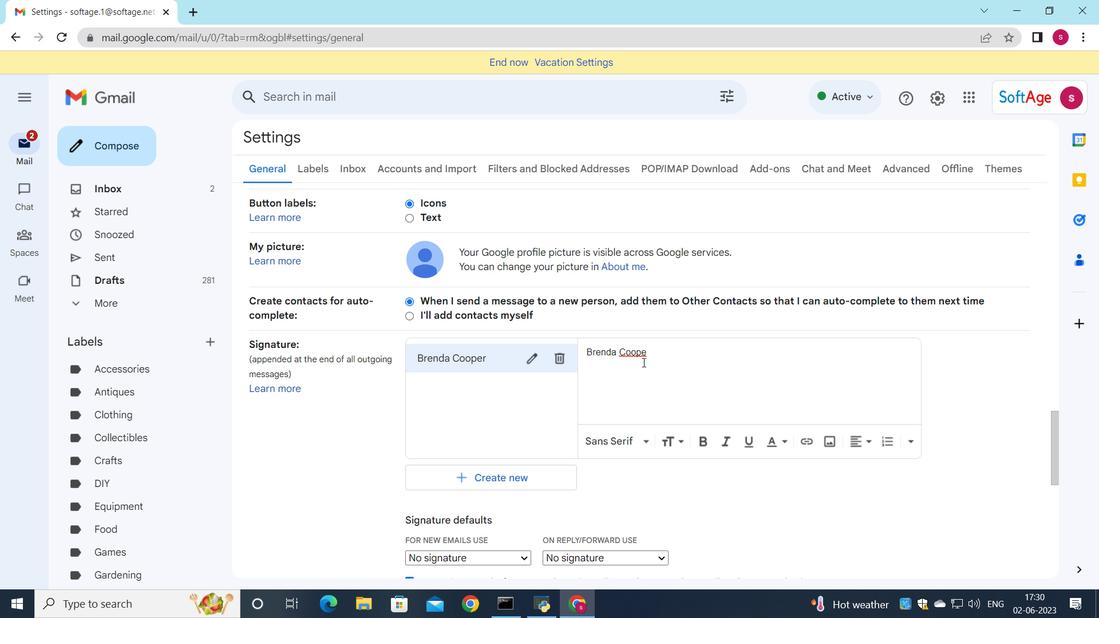 
Action: Mouse moved to (588, 427)
Screenshot: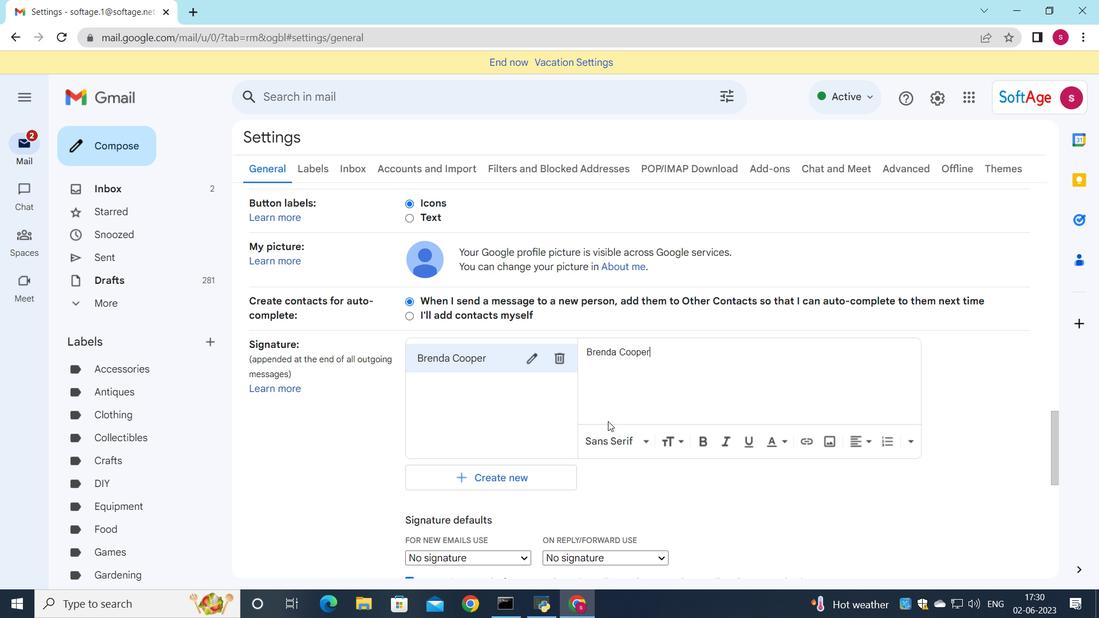 
Action: Mouse scrolled (588, 427) with delta (0, 0)
Screenshot: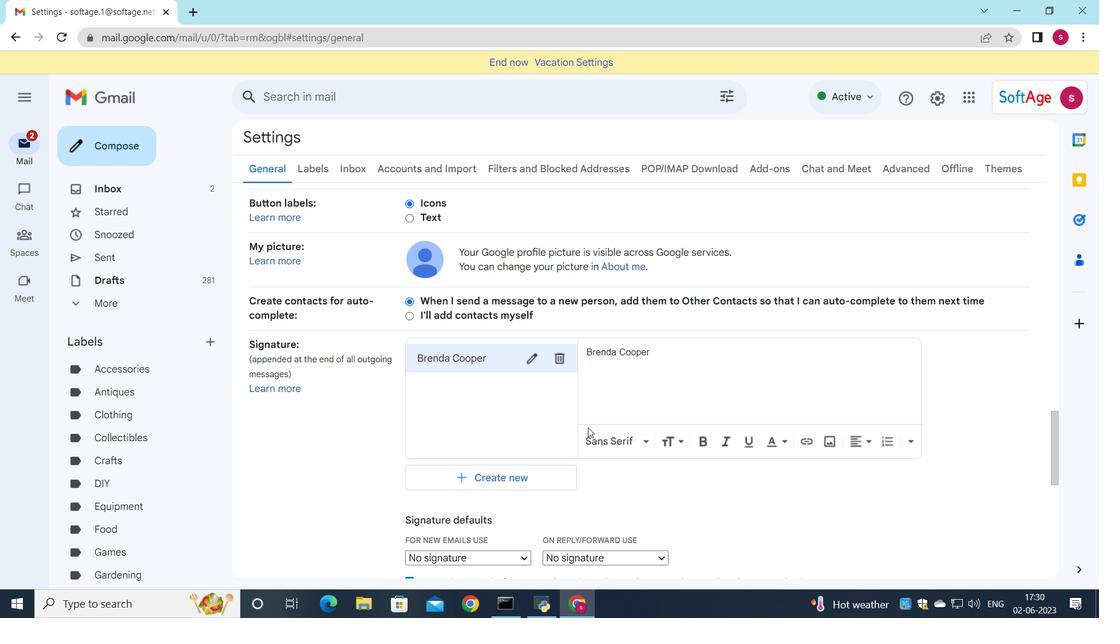 
Action: Mouse scrolled (588, 427) with delta (0, 0)
Screenshot: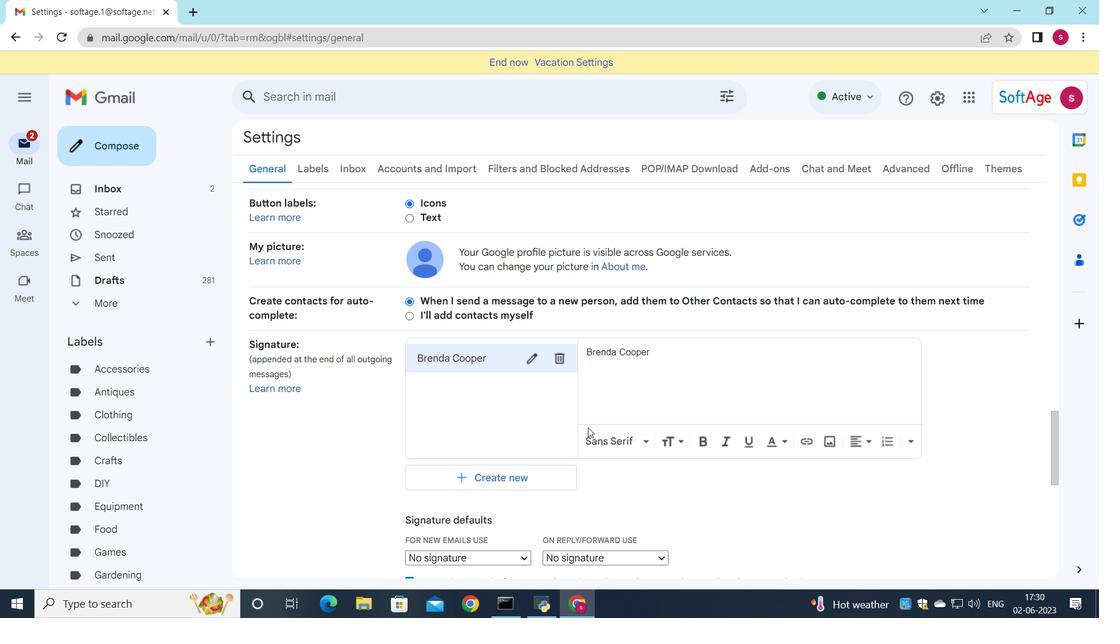 
Action: Mouse moved to (520, 415)
Screenshot: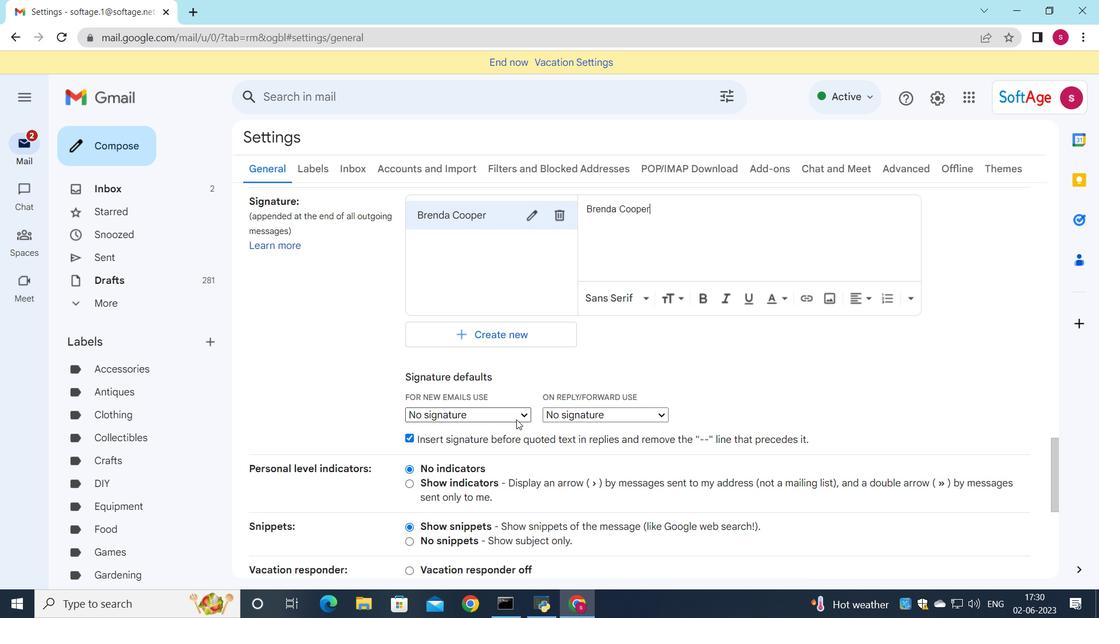 
Action: Mouse pressed left at (520, 415)
Screenshot: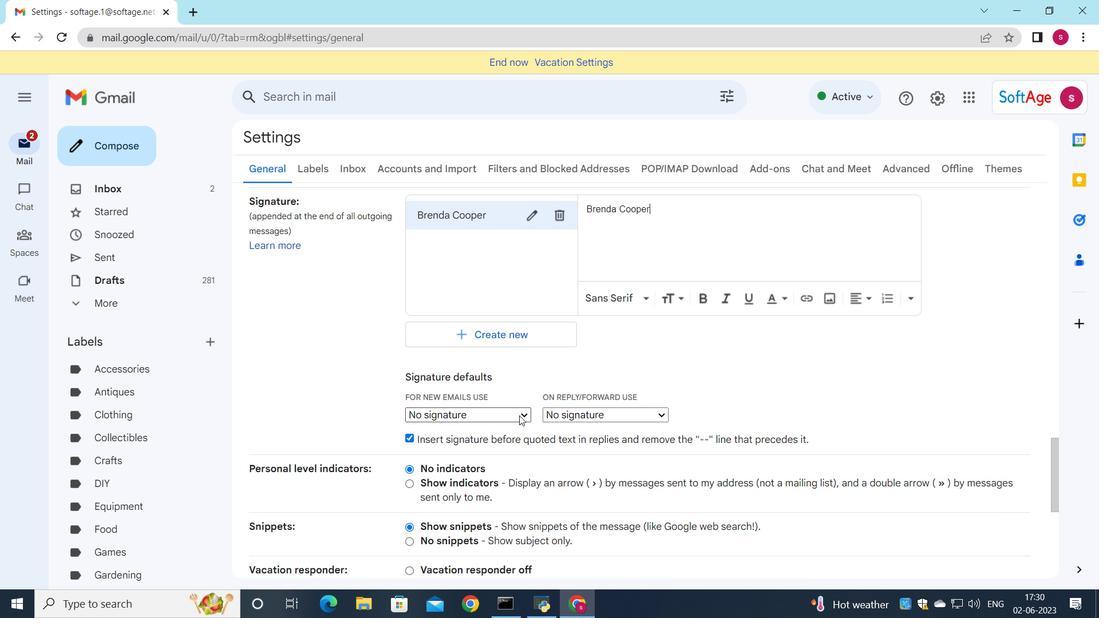 
Action: Mouse moved to (513, 441)
Screenshot: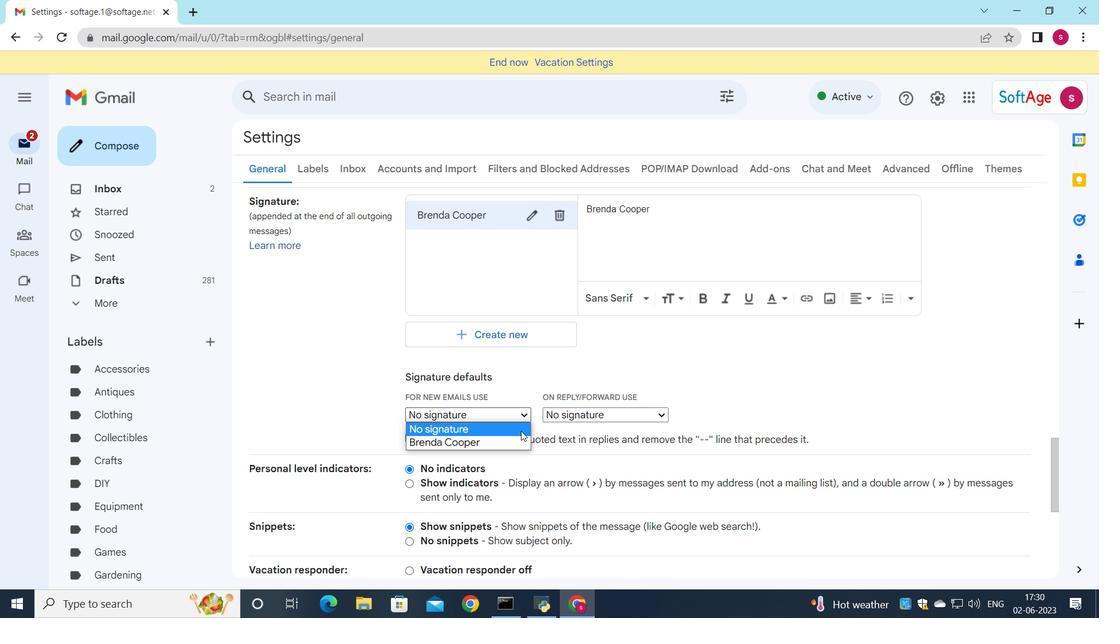 
Action: Mouse pressed left at (513, 441)
Screenshot: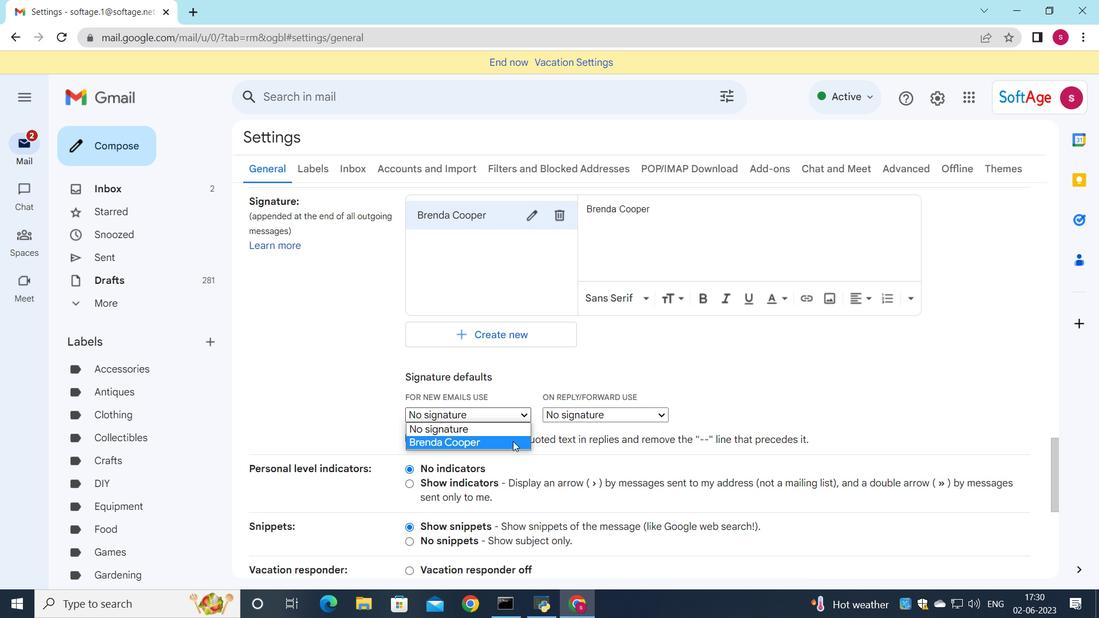 
Action: Mouse moved to (563, 417)
Screenshot: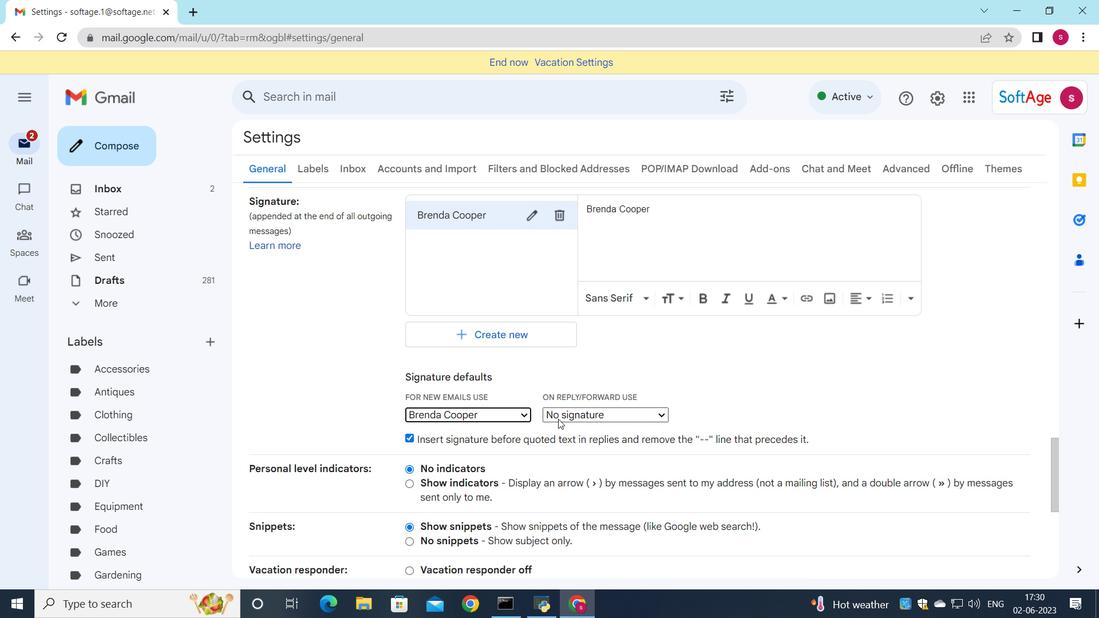 
Action: Mouse pressed left at (563, 417)
Screenshot: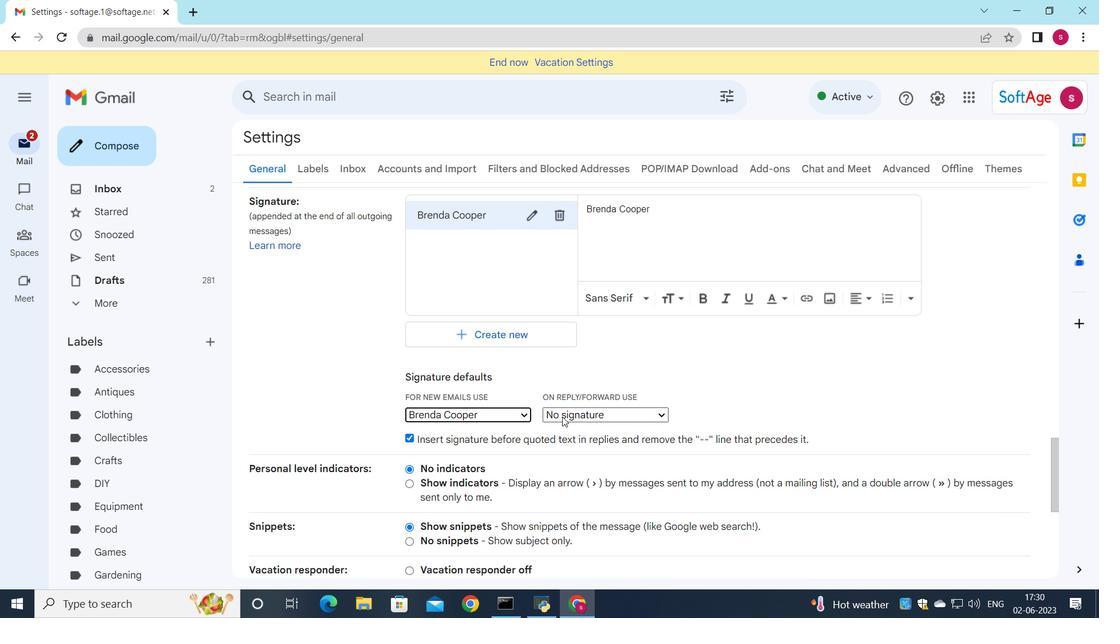 
Action: Mouse moved to (555, 437)
Screenshot: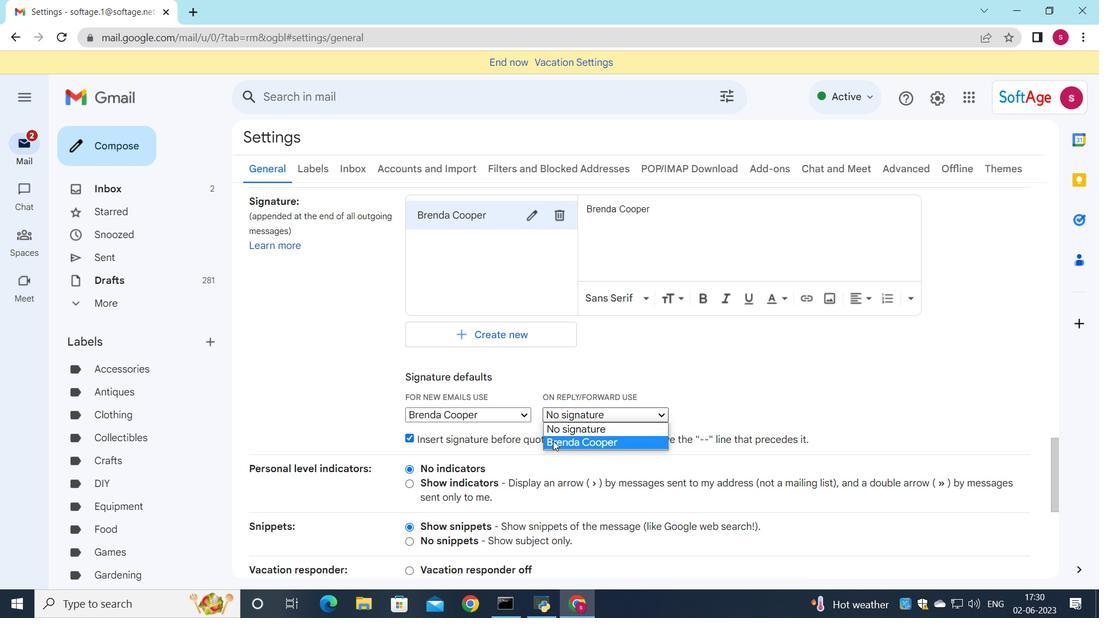 
Action: Mouse pressed left at (555, 437)
Screenshot: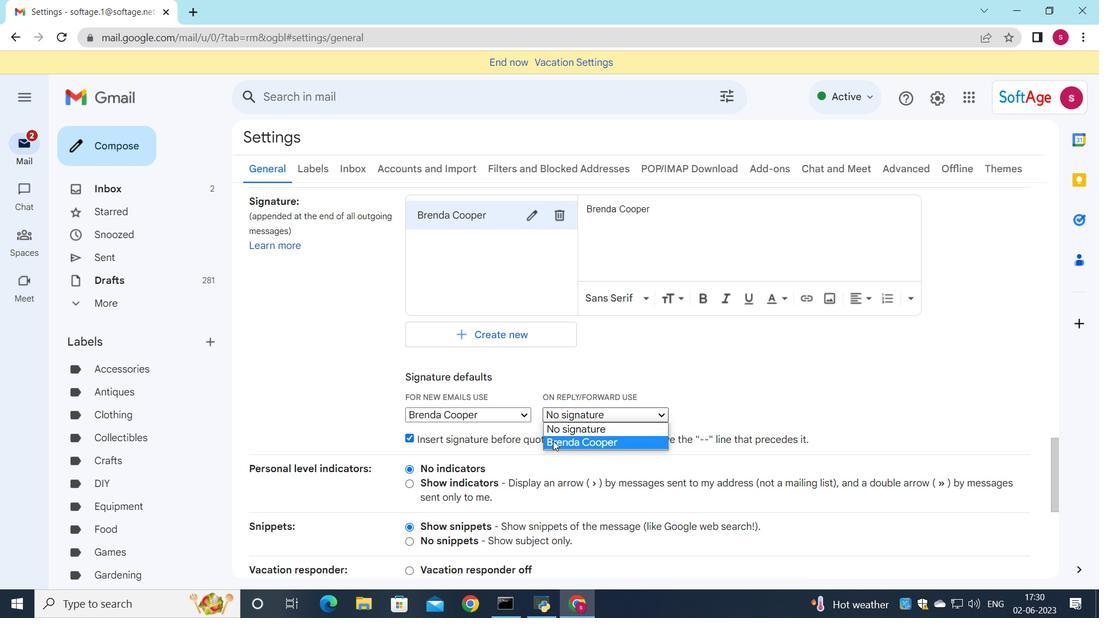 
Action: Mouse scrolled (555, 436) with delta (0, 0)
Screenshot: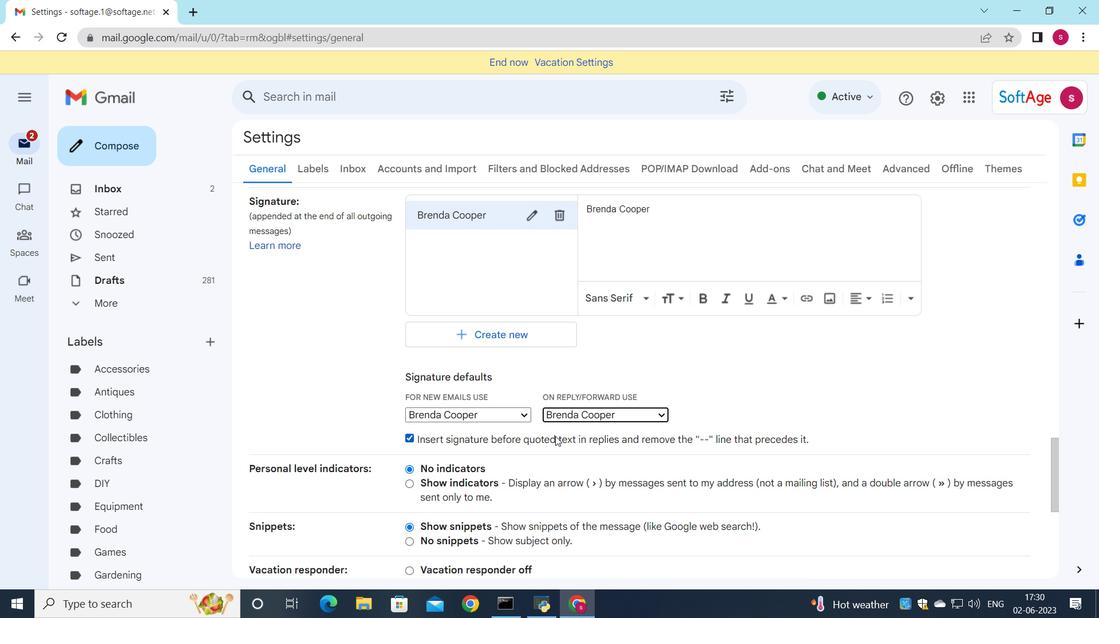 
Action: Mouse scrolled (555, 436) with delta (0, 0)
Screenshot: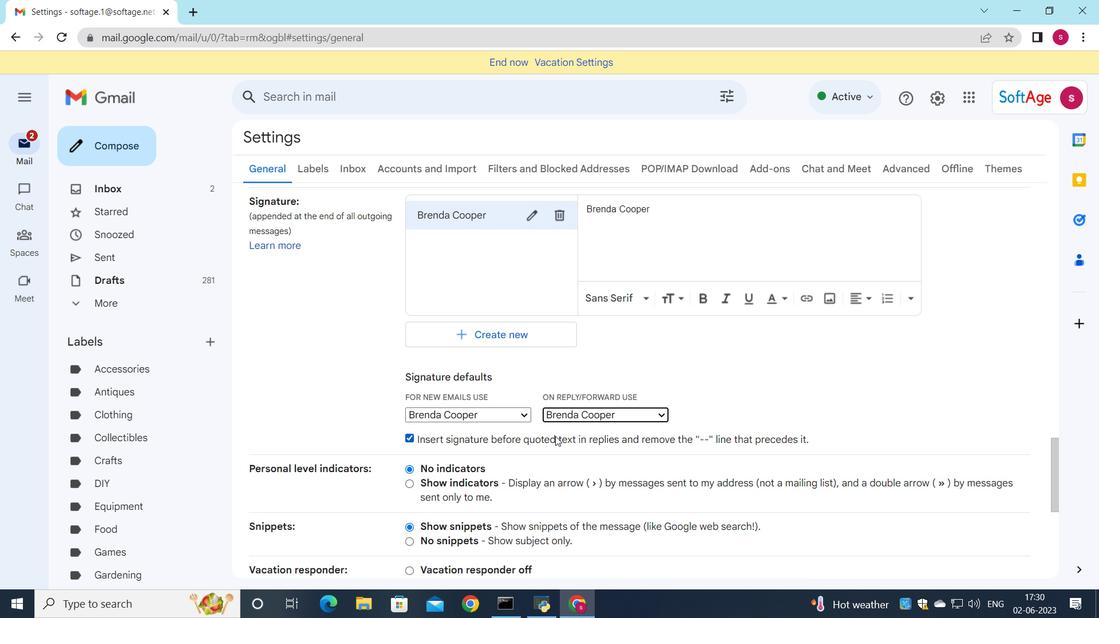 
Action: Mouse scrolled (555, 436) with delta (0, 0)
Screenshot: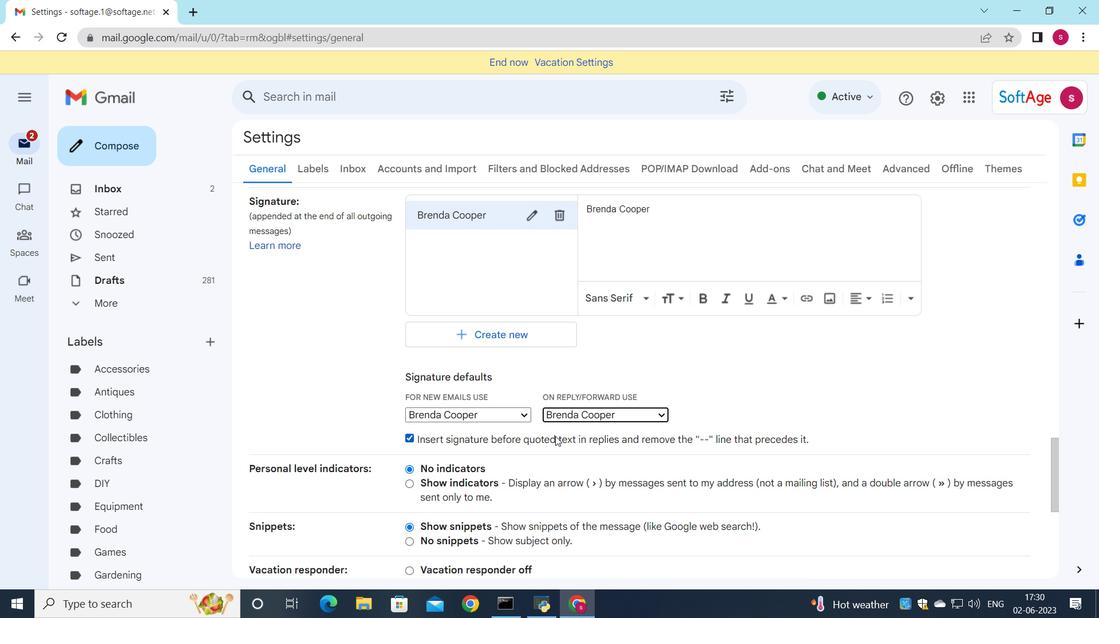 
Action: Mouse scrolled (555, 436) with delta (0, 0)
Screenshot: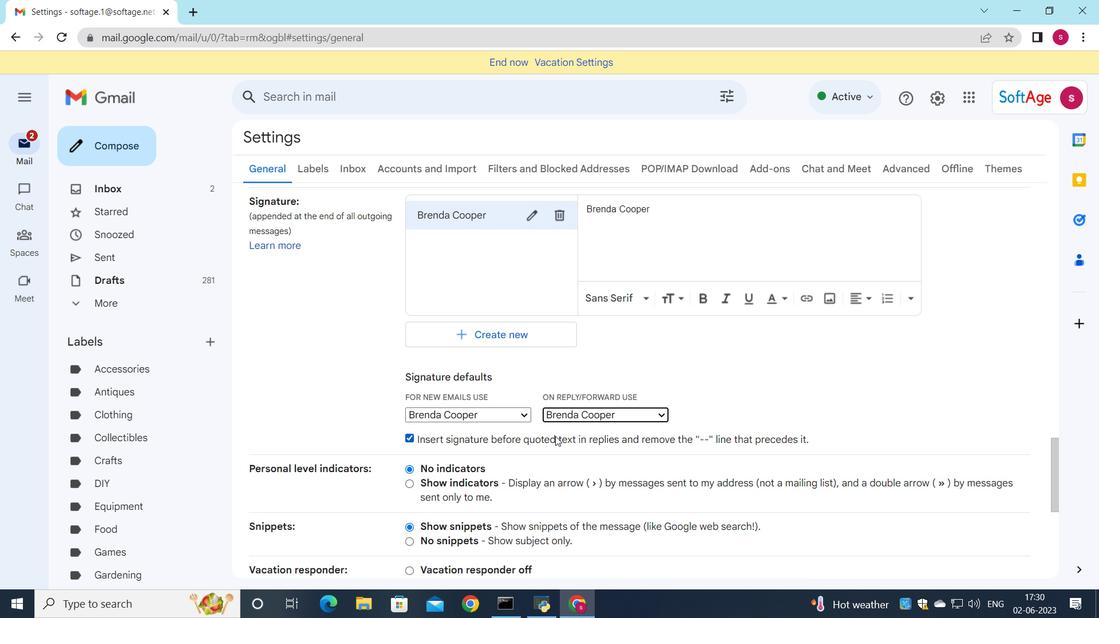 
Action: Mouse moved to (601, 575)
Screenshot: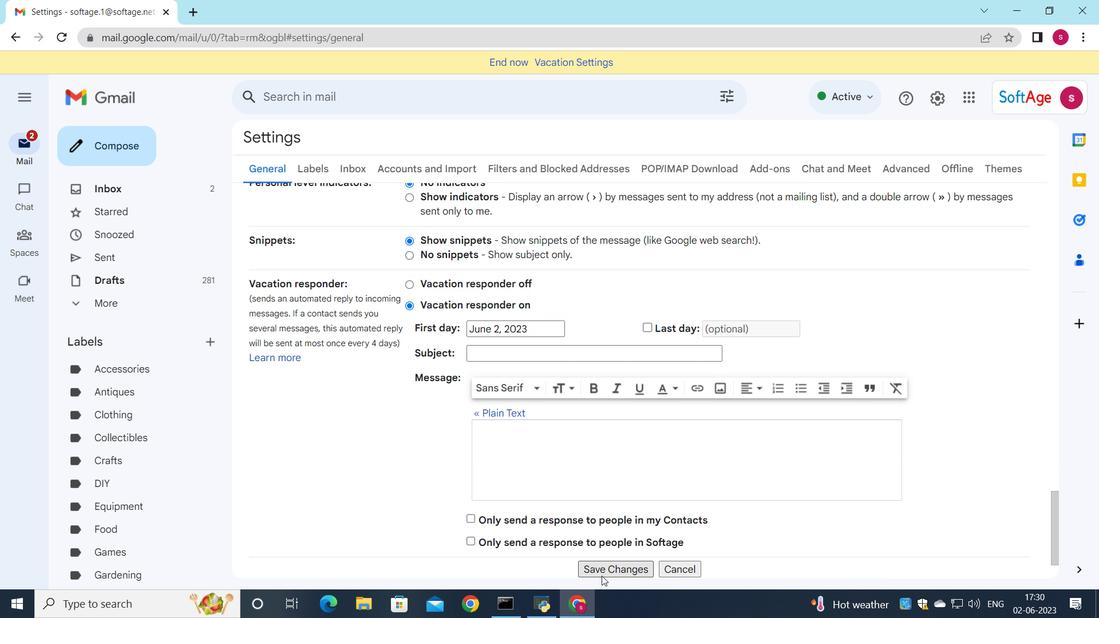 
Action: Mouse pressed left at (601, 575)
Screenshot: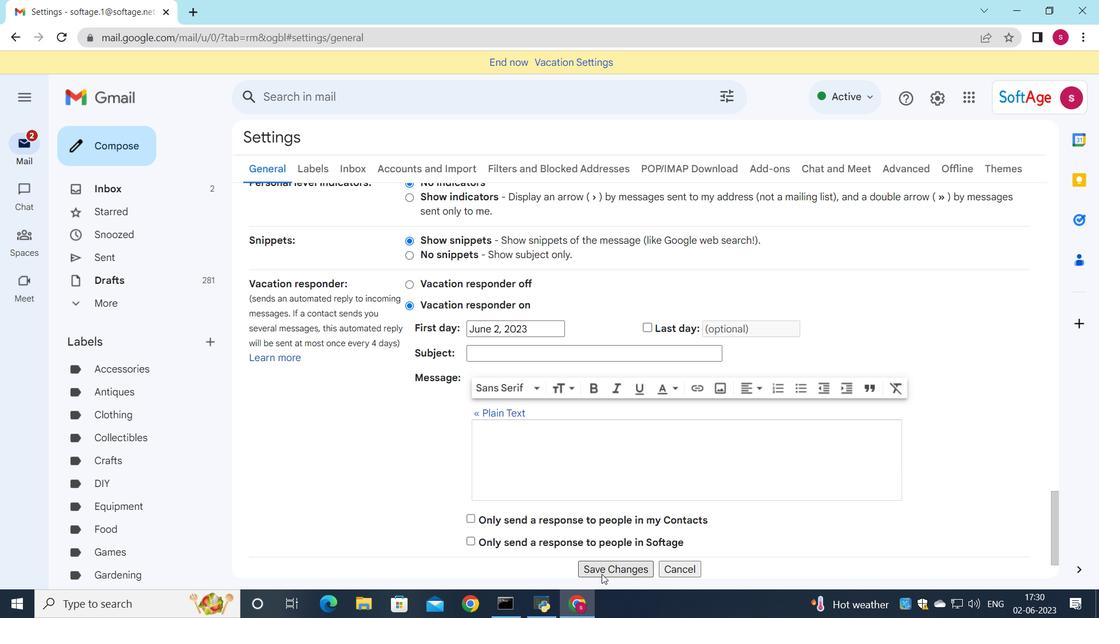 
Action: Mouse moved to (683, 271)
Screenshot: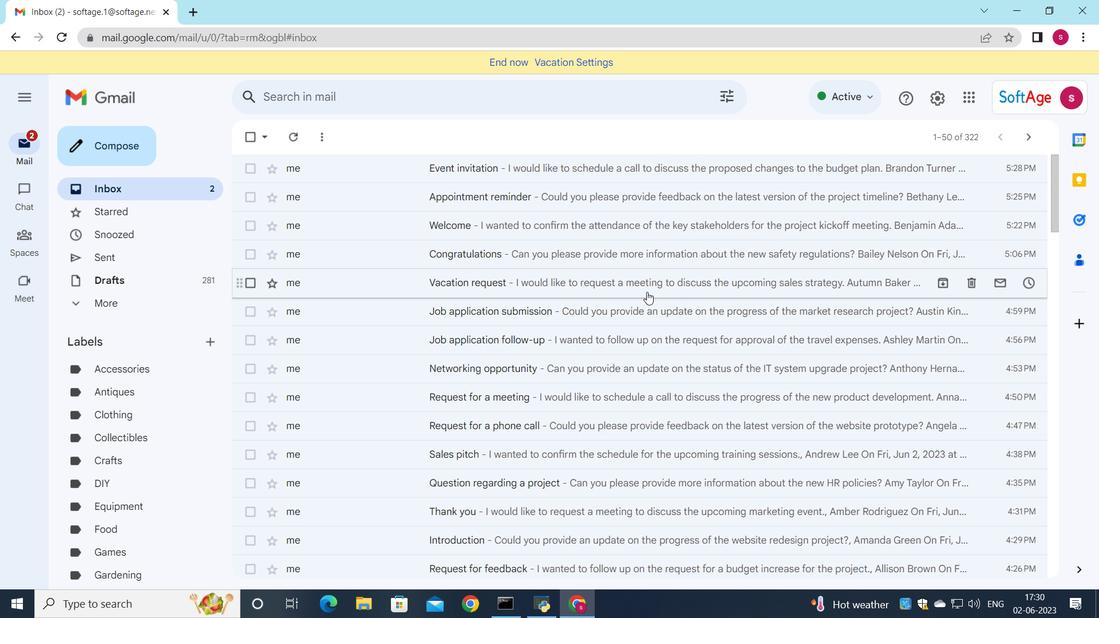 
Action: Mouse scrolled (683, 272) with delta (0, 0)
Screenshot: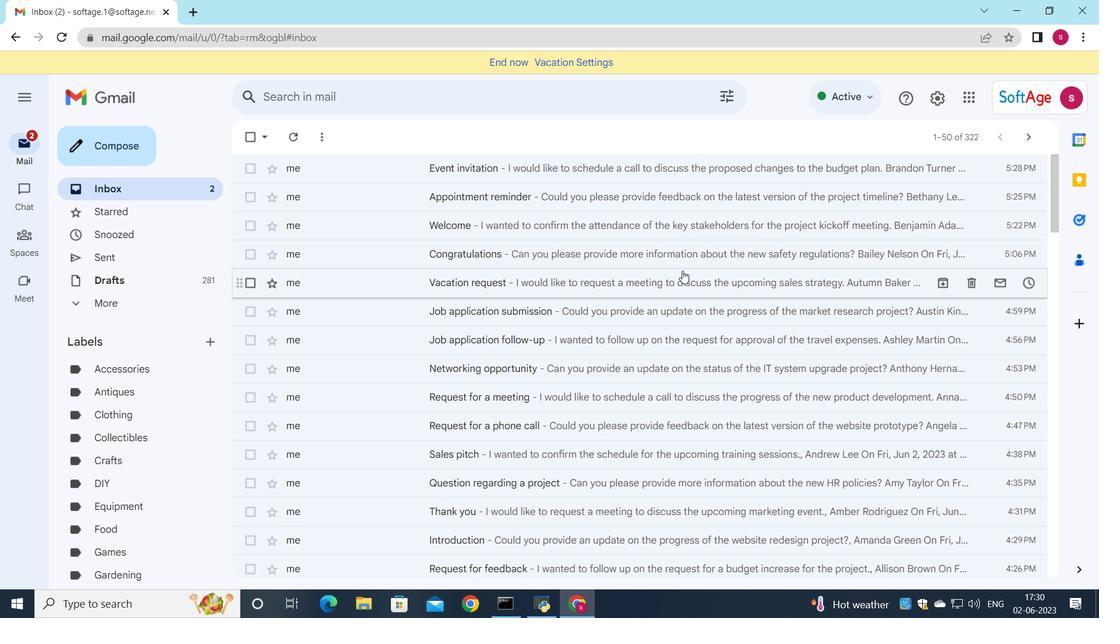 
Action: Mouse scrolled (683, 272) with delta (0, 0)
Screenshot: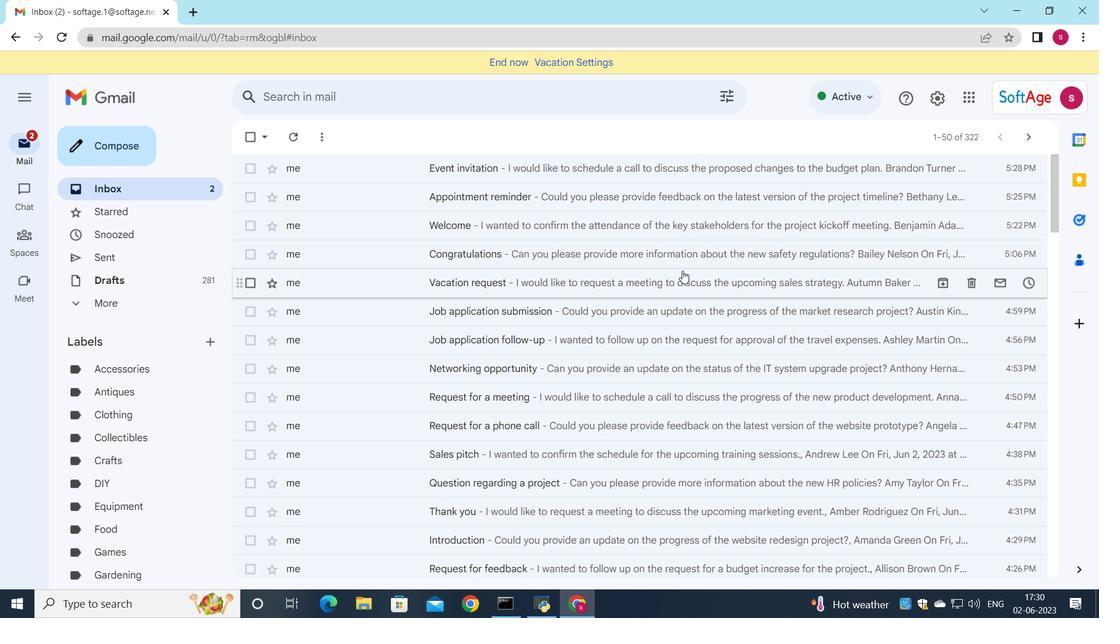 
Action: Mouse scrolled (683, 272) with delta (0, 0)
Screenshot: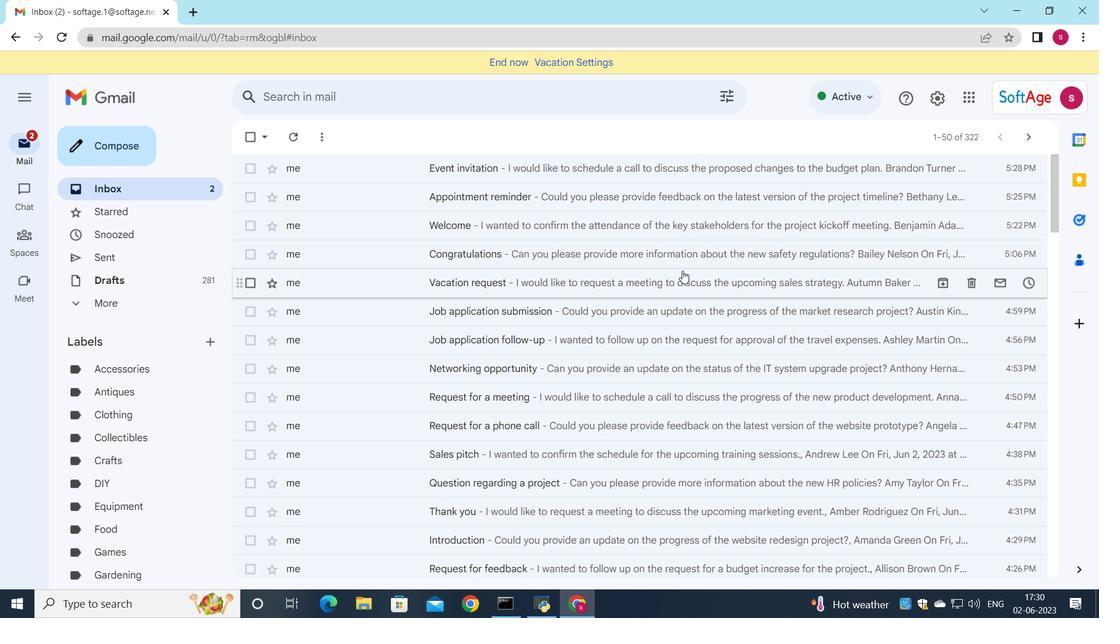 
Action: Mouse moved to (627, 302)
Screenshot: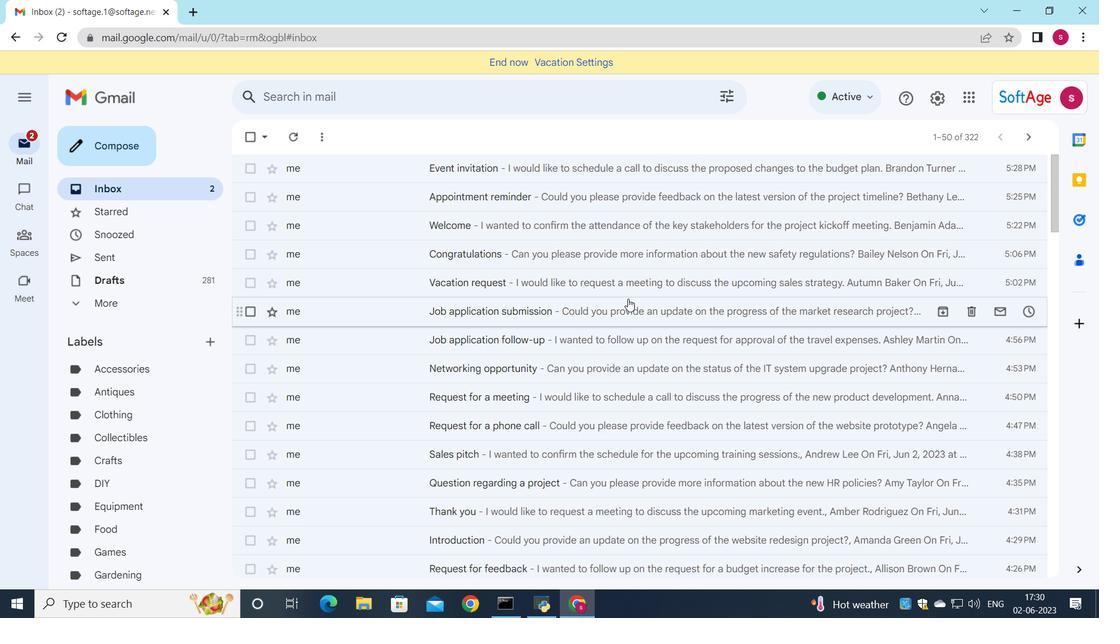 
Action: Mouse pressed left at (627, 302)
Screenshot: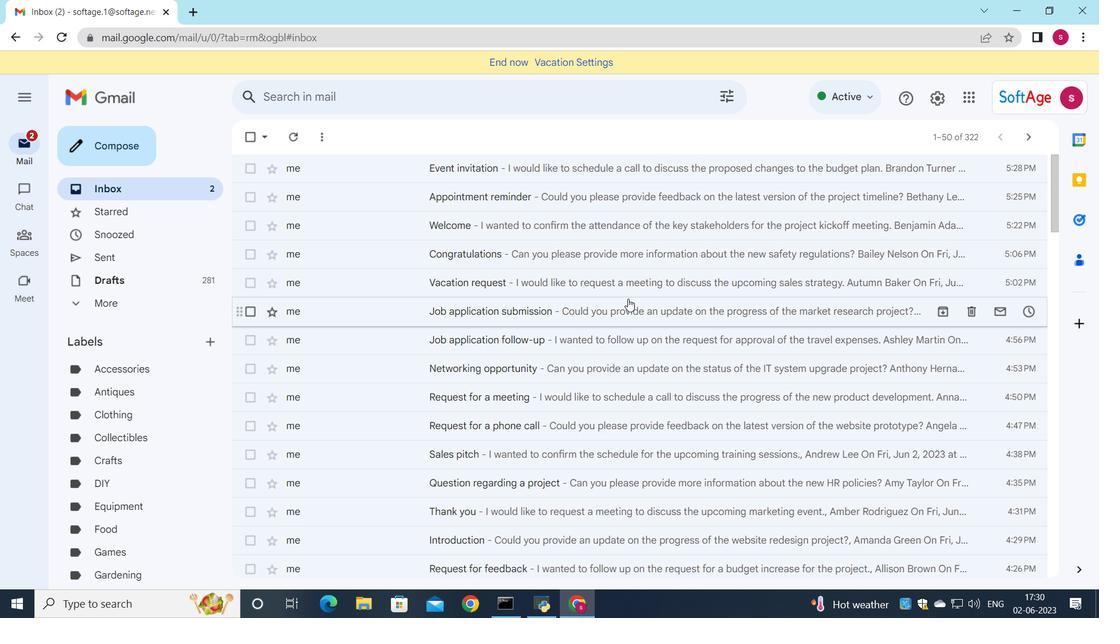 
Action: Mouse moved to (451, 385)
Screenshot: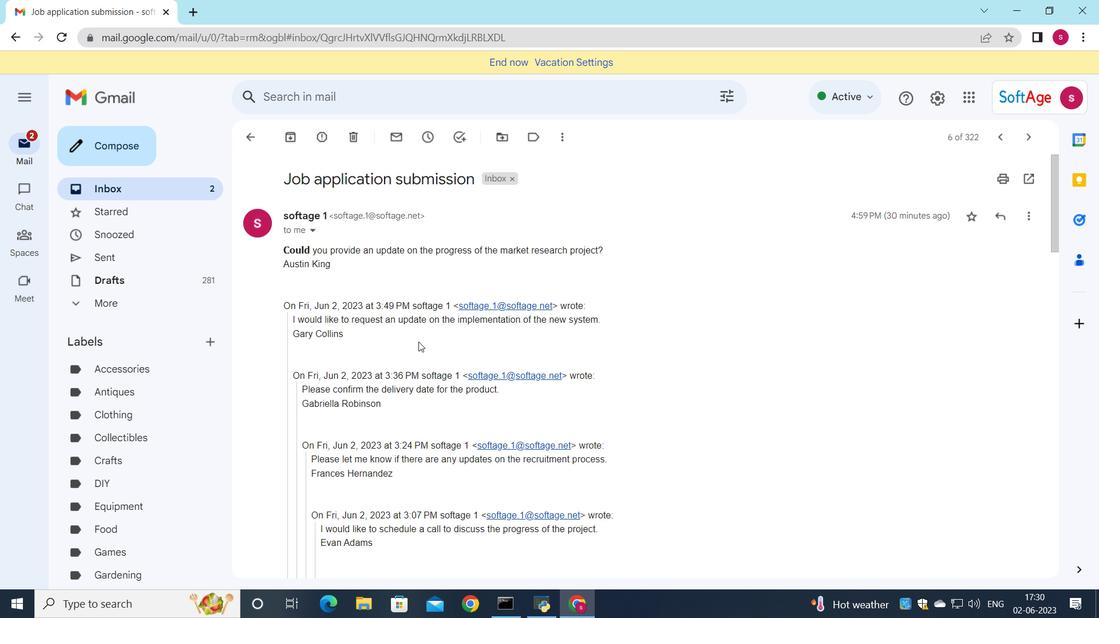 
Action: Mouse scrolled (451, 384) with delta (0, 0)
Screenshot: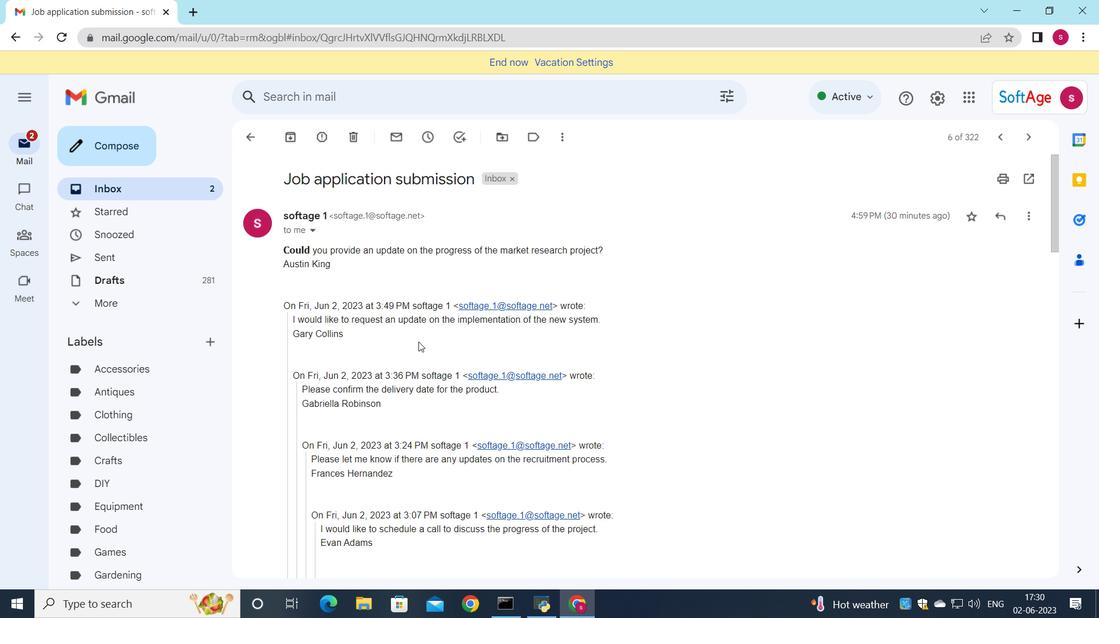
Action: Mouse moved to (450, 386)
Screenshot: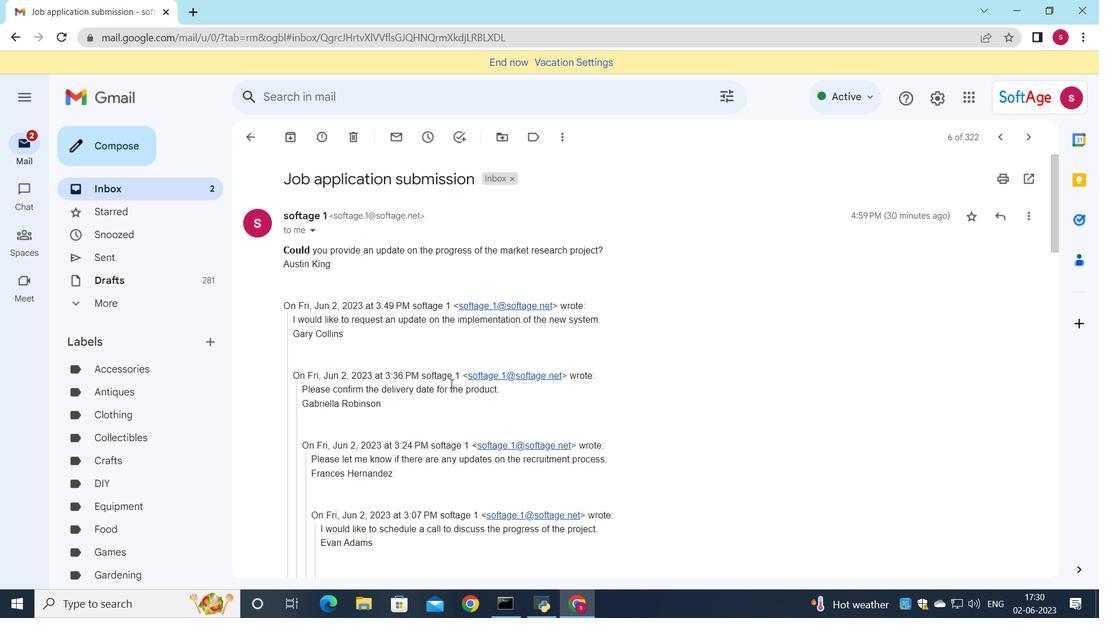 
Action: Mouse scrolled (450, 385) with delta (0, 0)
Screenshot: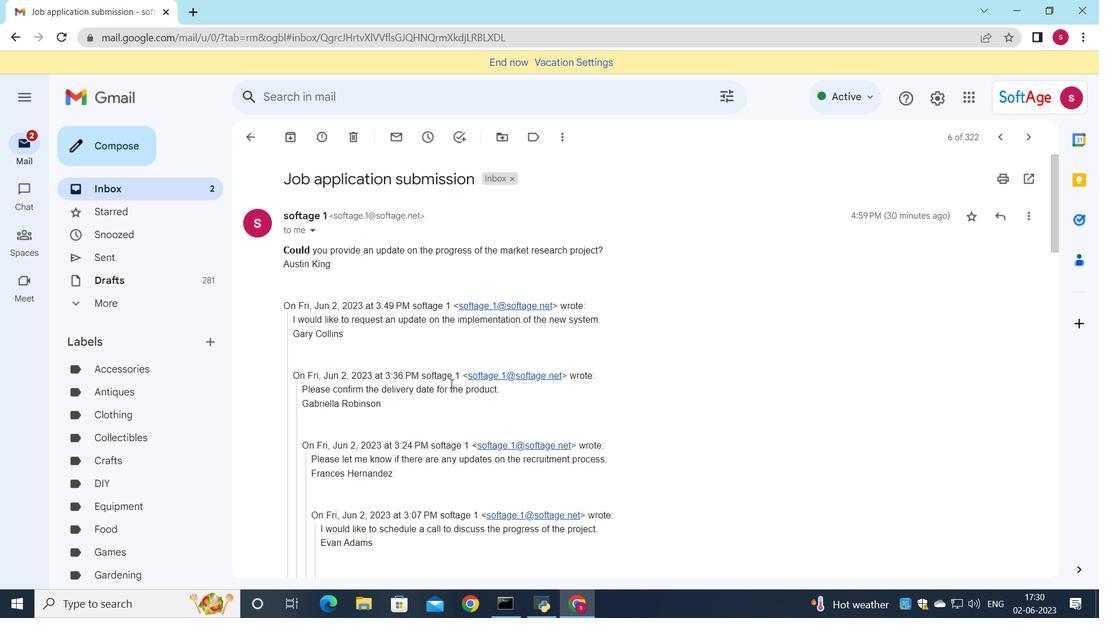 
Action: Mouse moved to (449, 387)
Screenshot: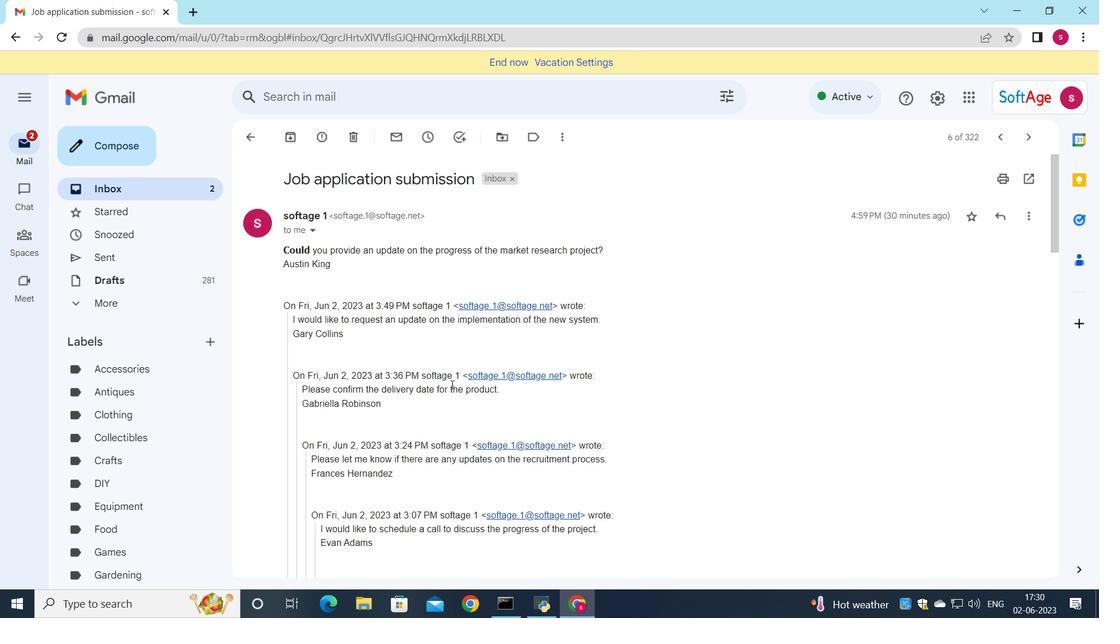 
Action: Mouse scrolled (449, 386) with delta (0, 0)
Screenshot: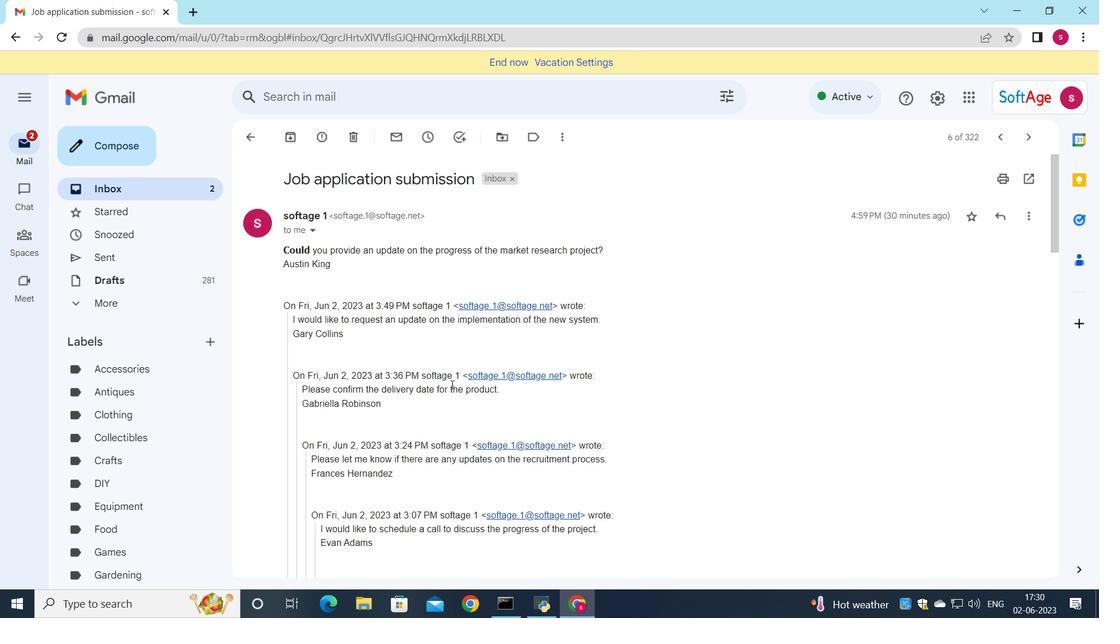 
Action: Mouse moved to (438, 382)
Screenshot: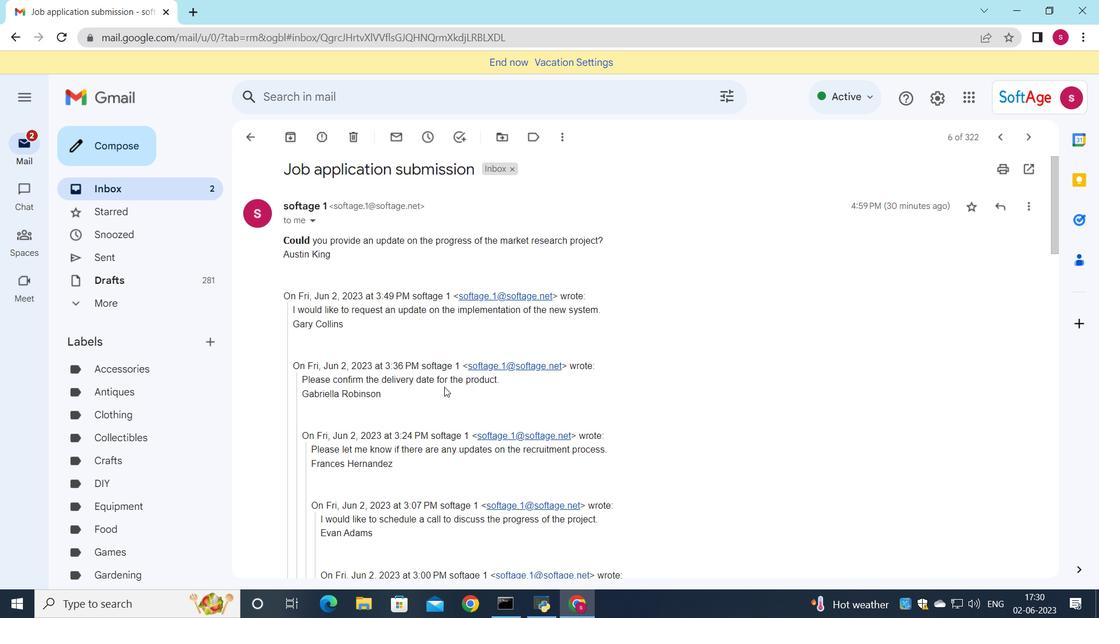 
Action: Mouse scrolled (438, 382) with delta (0, 0)
Screenshot: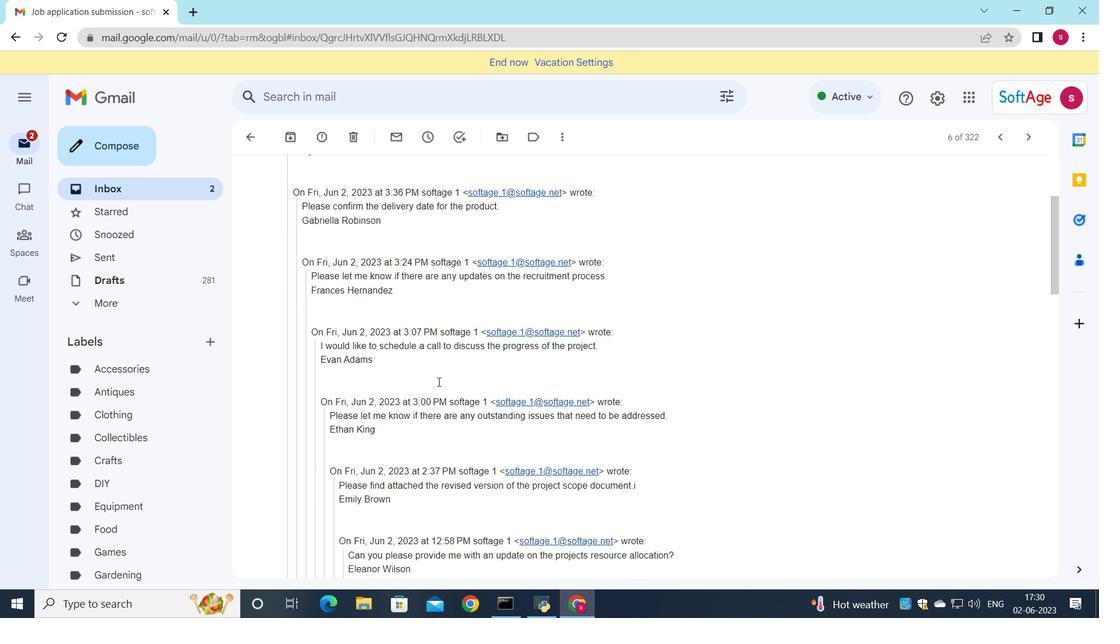 
Action: Mouse moved to (437, 382)
Screenshot: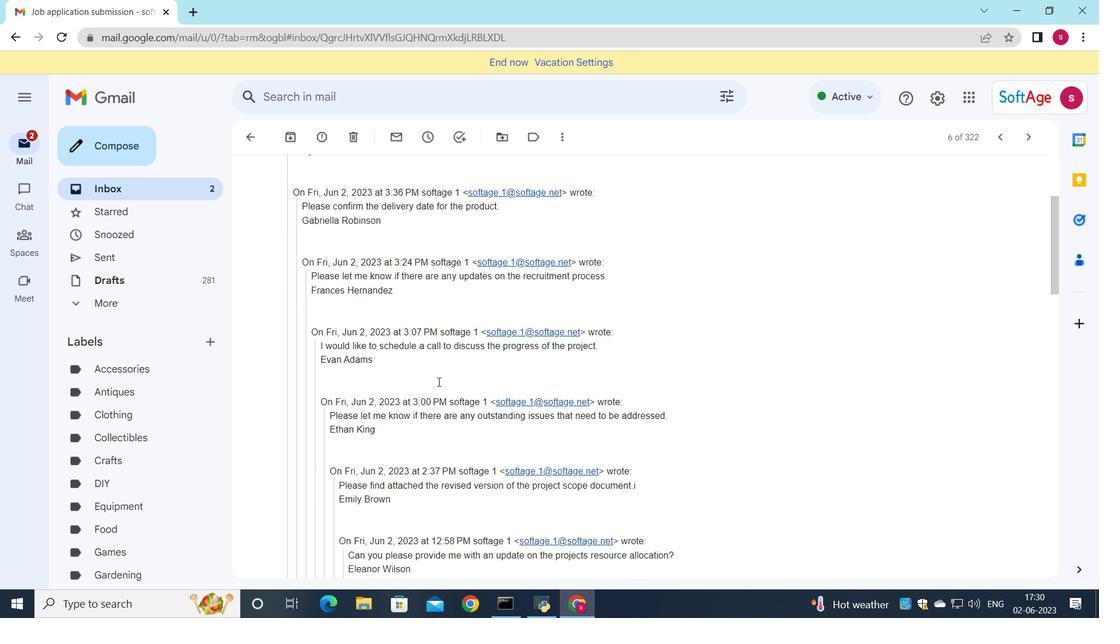 
Action: Mouse scrolled (437, 382) with delta (0, 0)
Screenshot: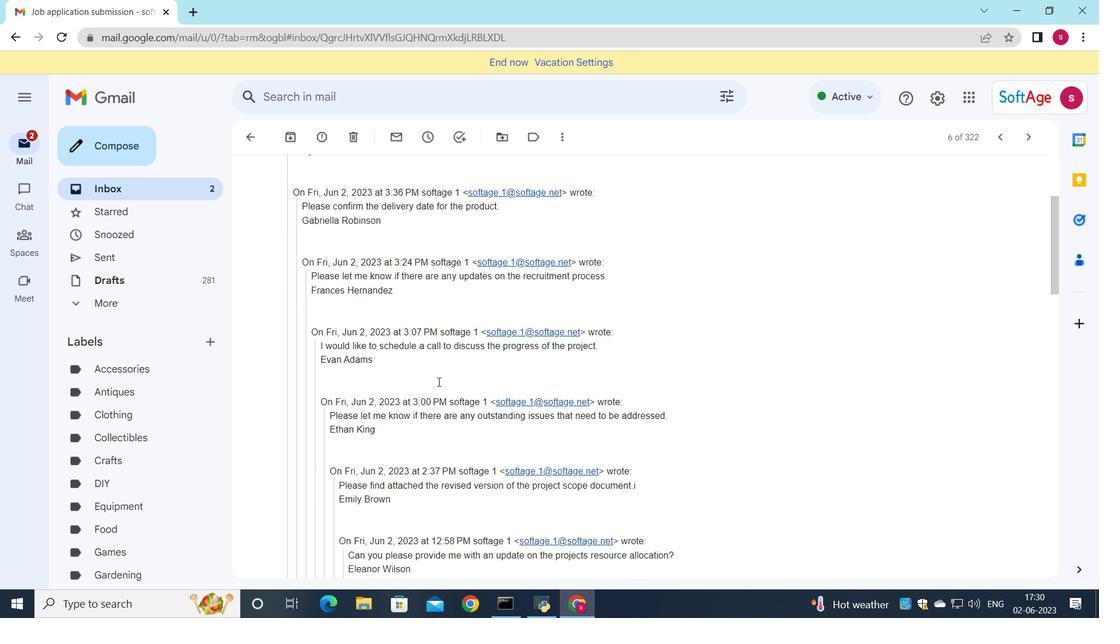 
Action: Mouse moved to (437, 383)
Screenshot: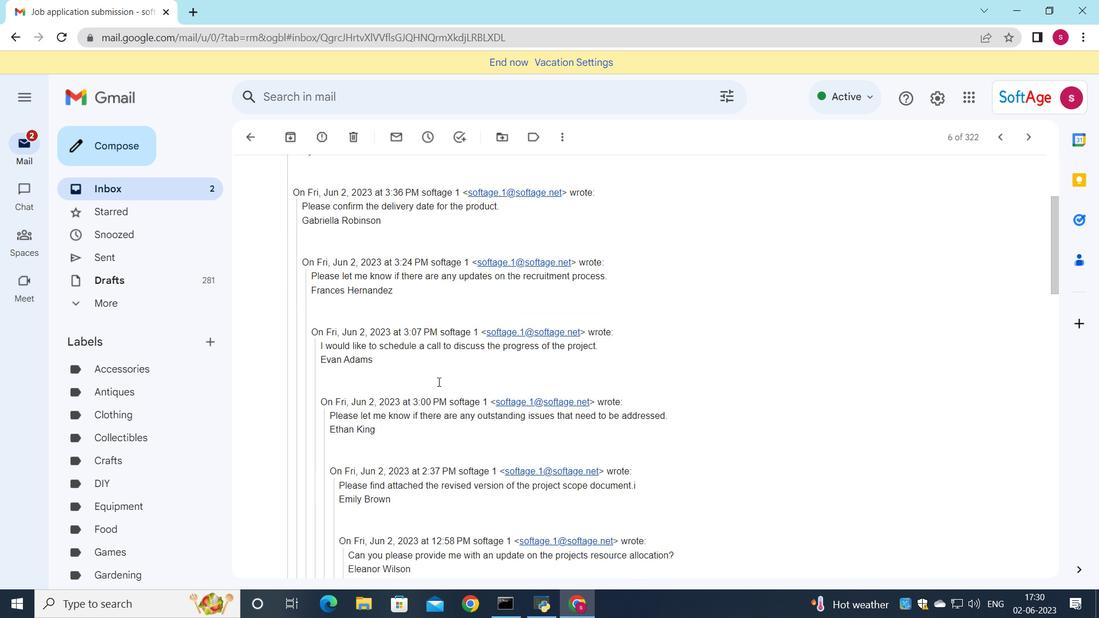 
Action: Mouse scrolled (437, 383) with delta (0, 0)
Screenshot: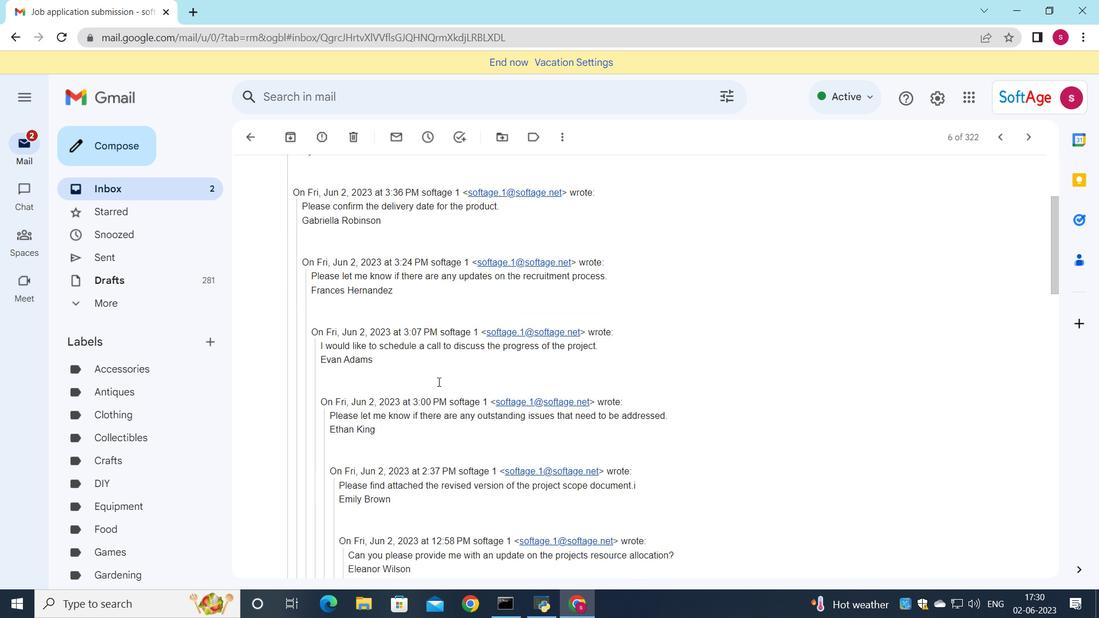 
Action: Mouse scrolled (437, 383) with delta (0, 0)
Screenshot: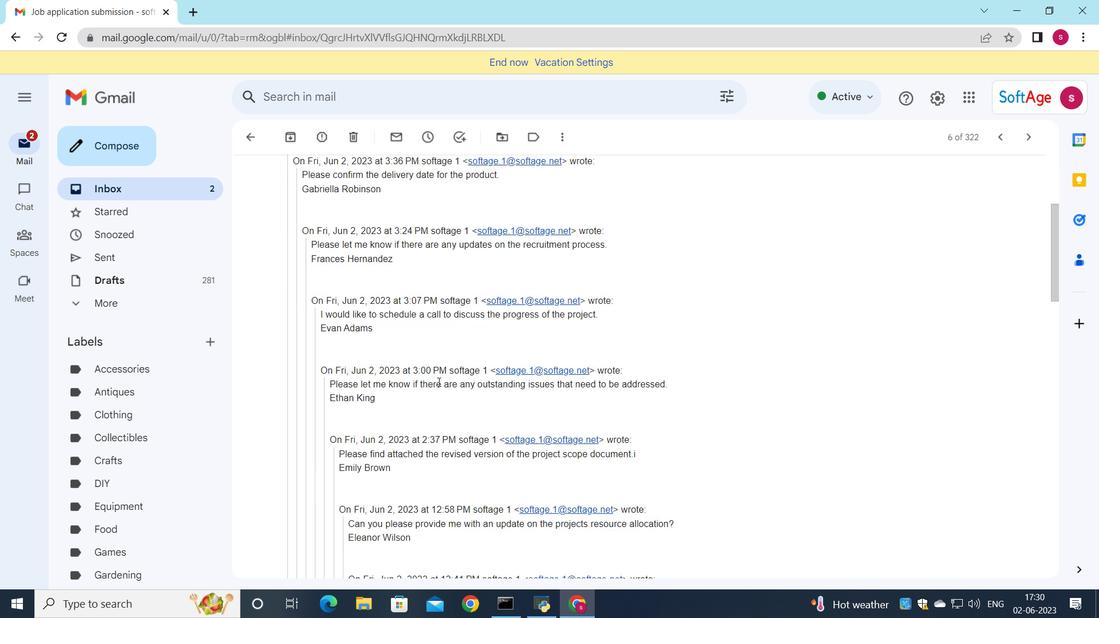 
Action: Mouse moved to (435, 384)
Screenshot: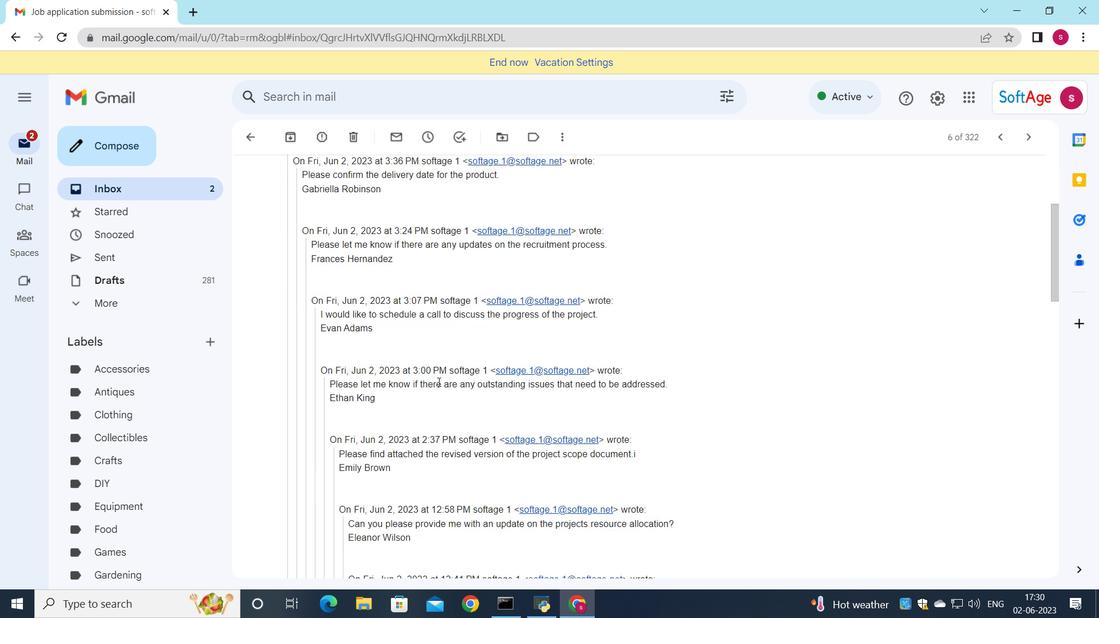 
Action: Mouse scrolled (435, 383) with delta (0, 0)
Screenshot: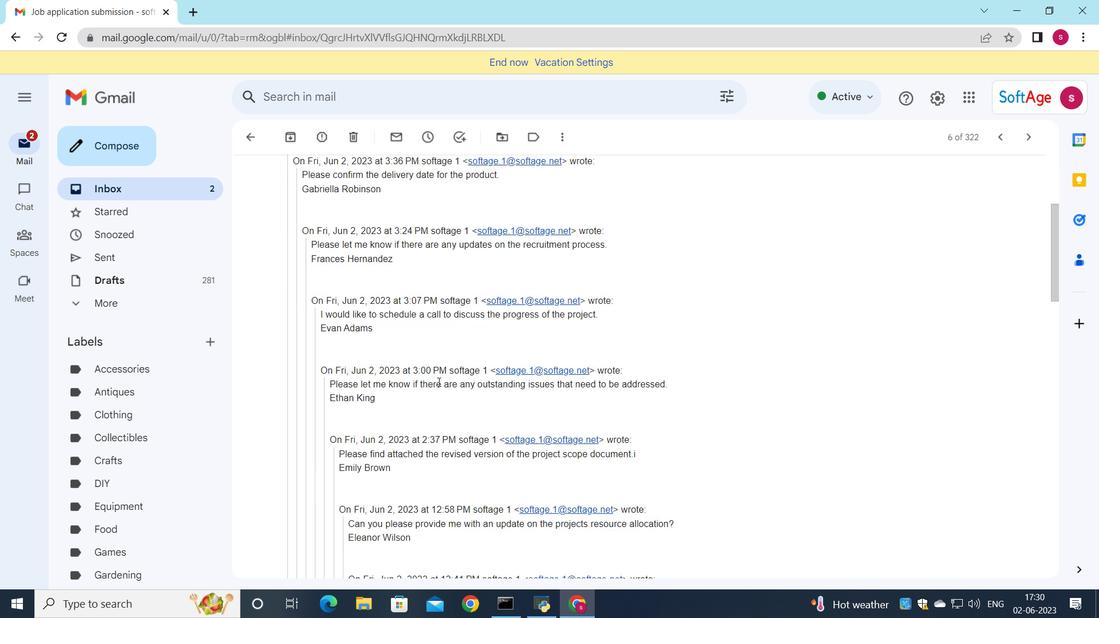 
Action: Mouse moved to (352, 419)
Screenshot: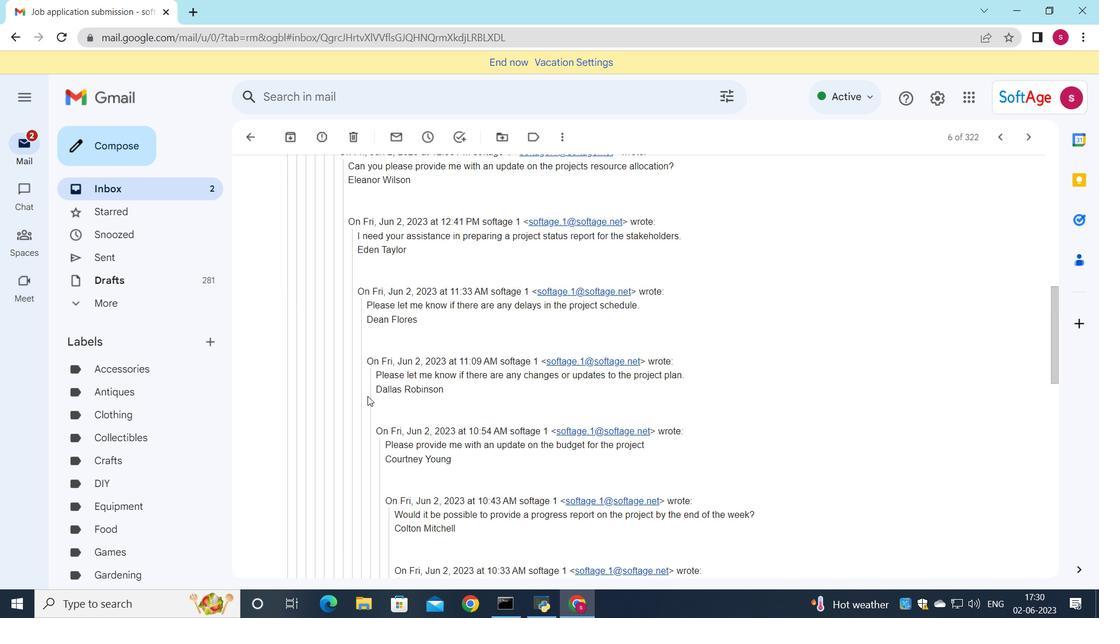 
Action: Mouse scrolled (352, 411) with delta (0, 0)
Screenshot: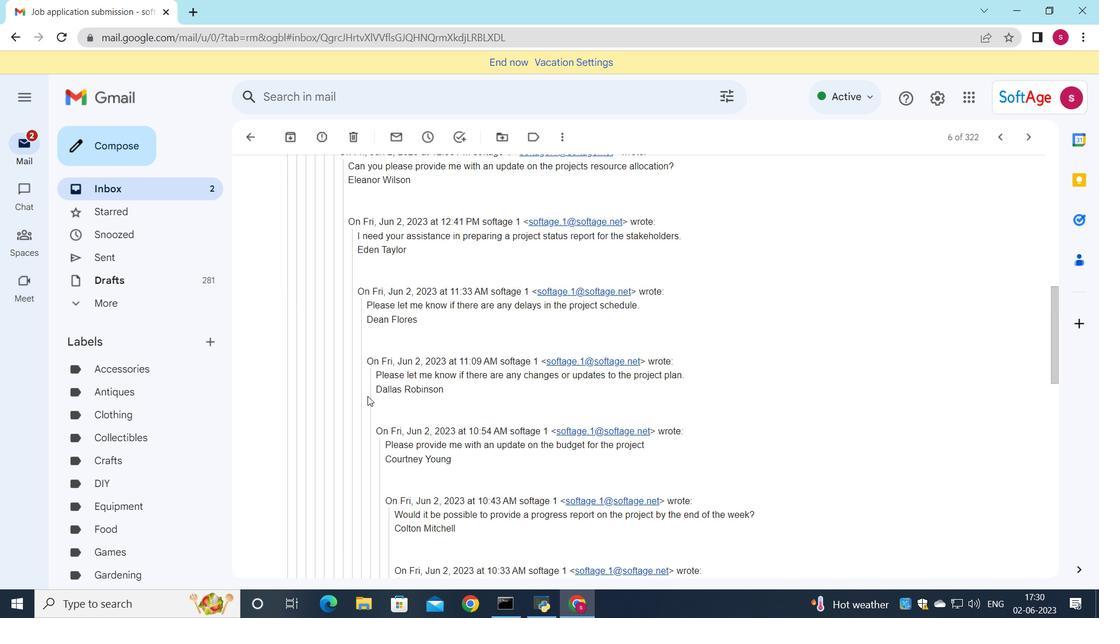 
Action: Mouse moved to (352, 419)
Screenshot: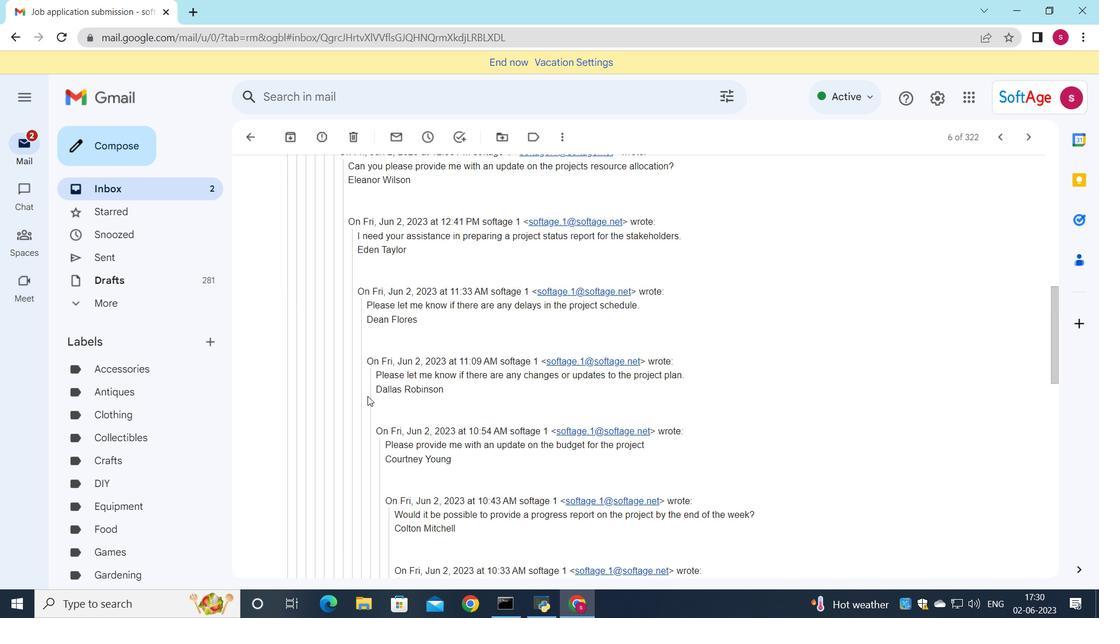 
Action: Mouse scrolled (351, 413) with delta (0, 0)
Screenshot: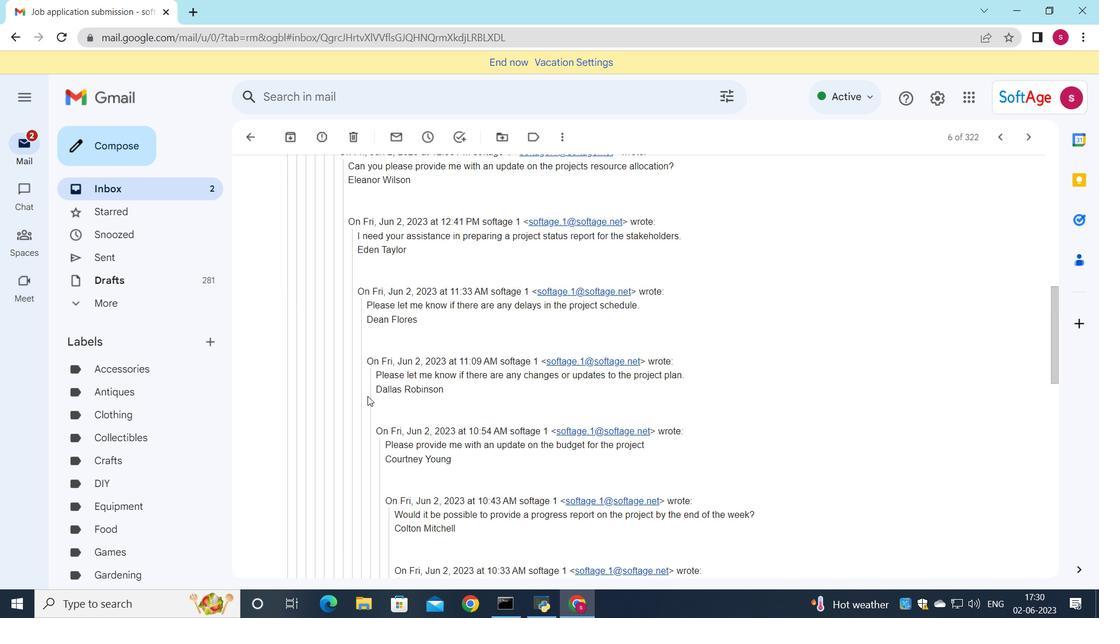 
Action: Mouse moved to (352, 419)
Screenshot: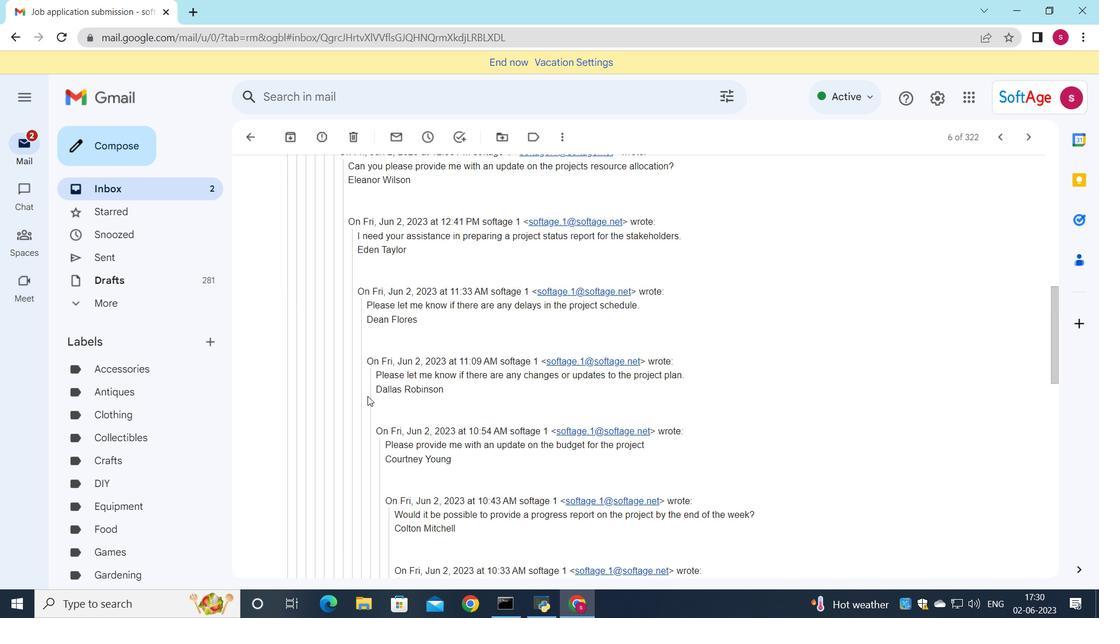 
Action: Mouse scrolled (350, 416) with delta (0, 0)
Screenshot: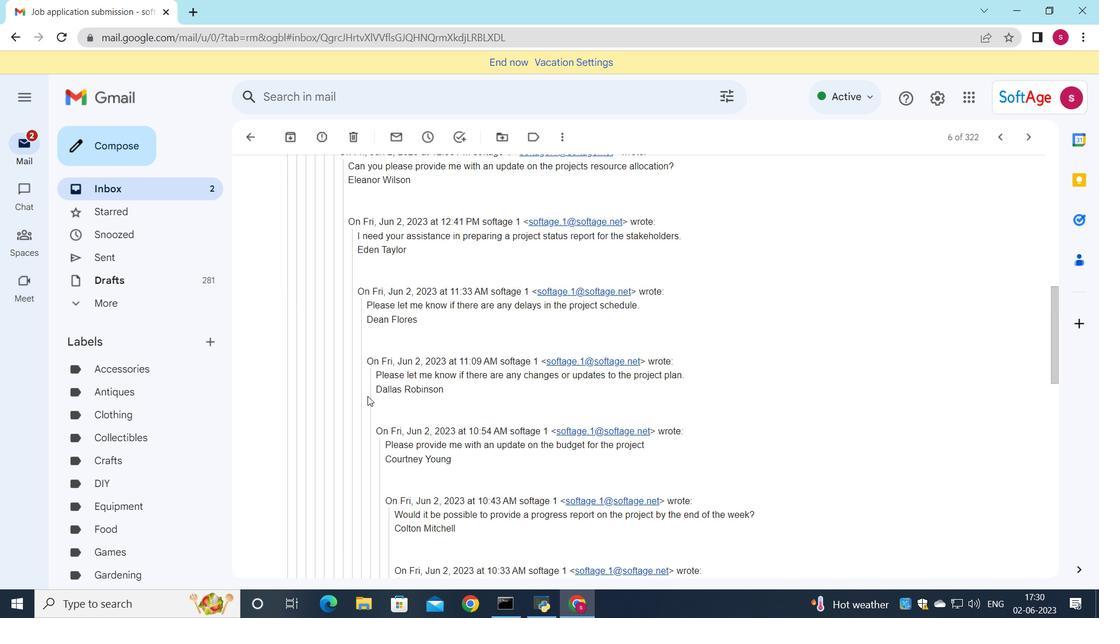 
Action: Mouse moved to (353, 414)
Screenshot: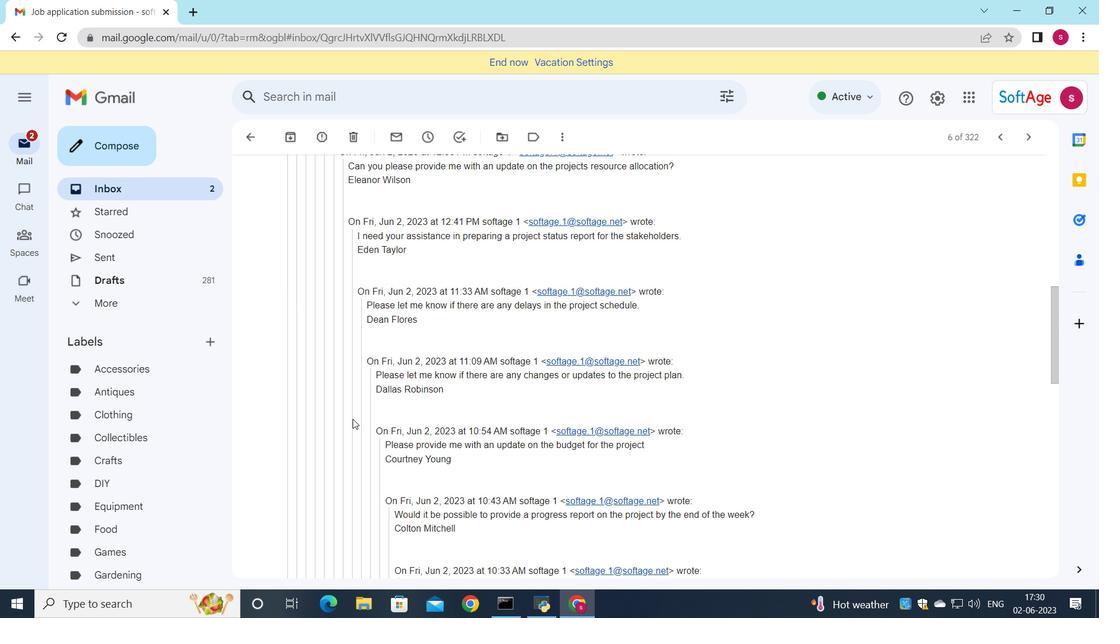 
Action: Mouse scrolled (353, 413) with delta (0, 0)
Screenshot: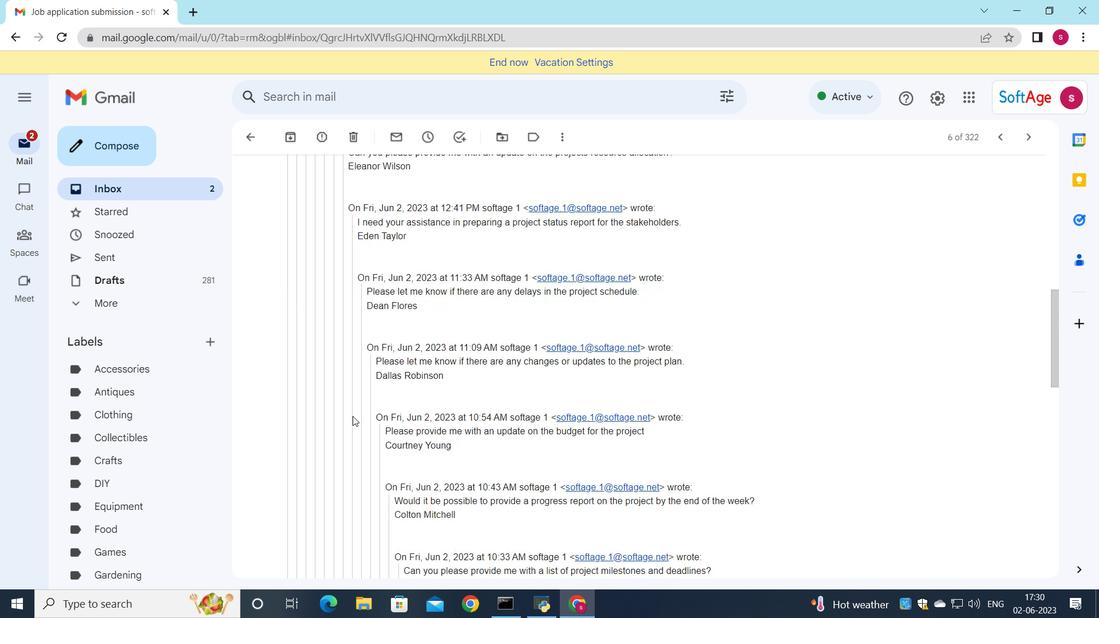 
Action: Mouse scrolled (353, 413) with delta (0, 0)
Screenshot: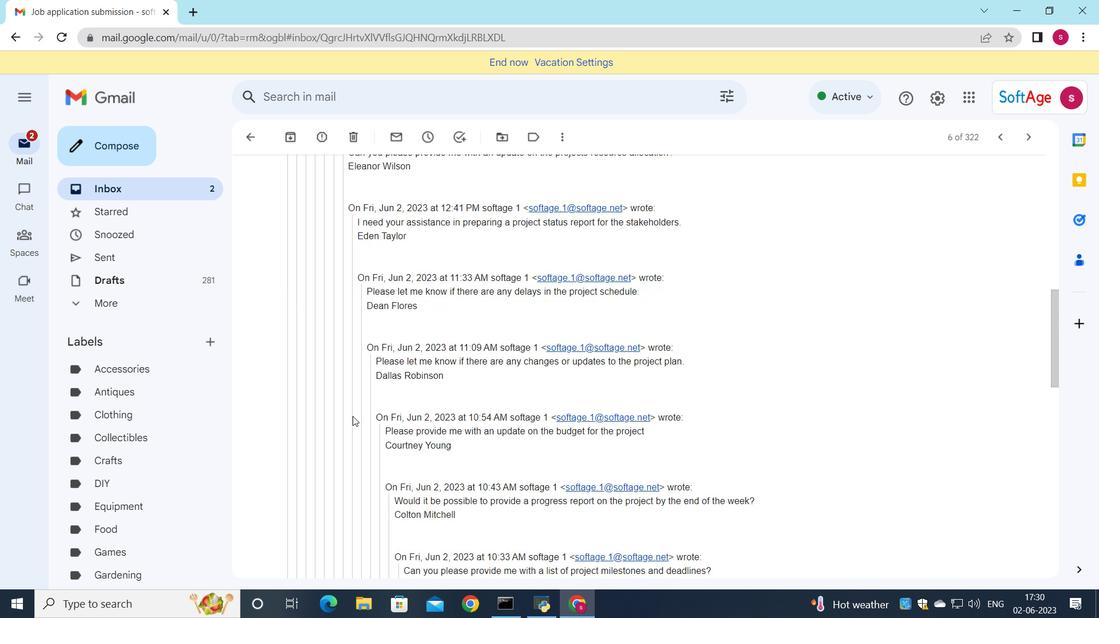
Action: Mouse scrolled (353, 413) with delta (0, 0)
Screenshot: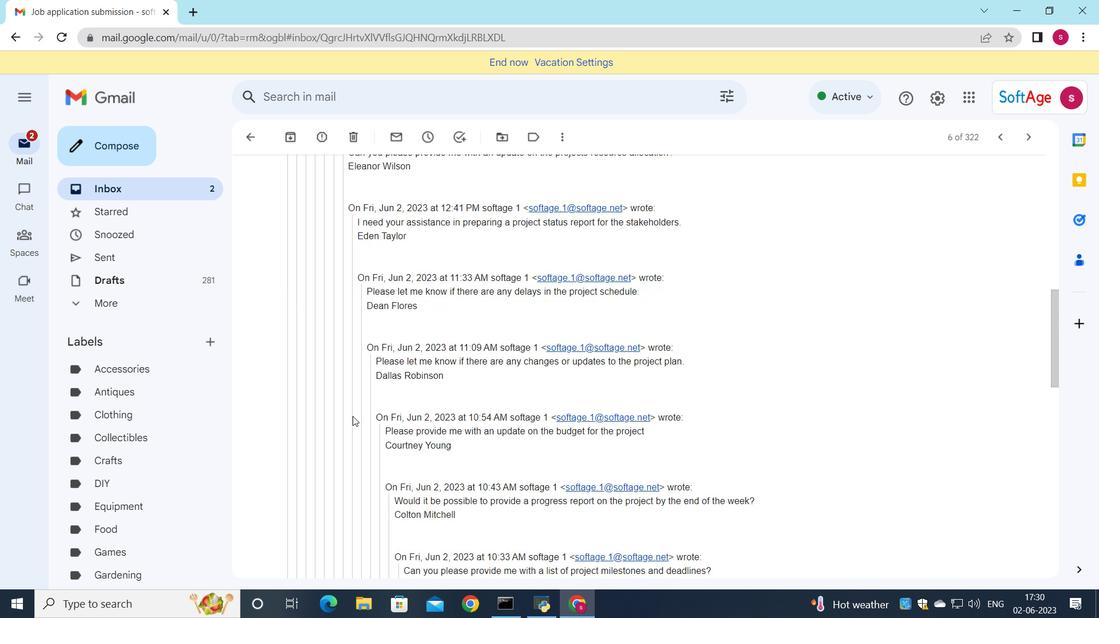 
Action: Mouse scrolled (353, 413) with delta (0, 0)
Screenshot: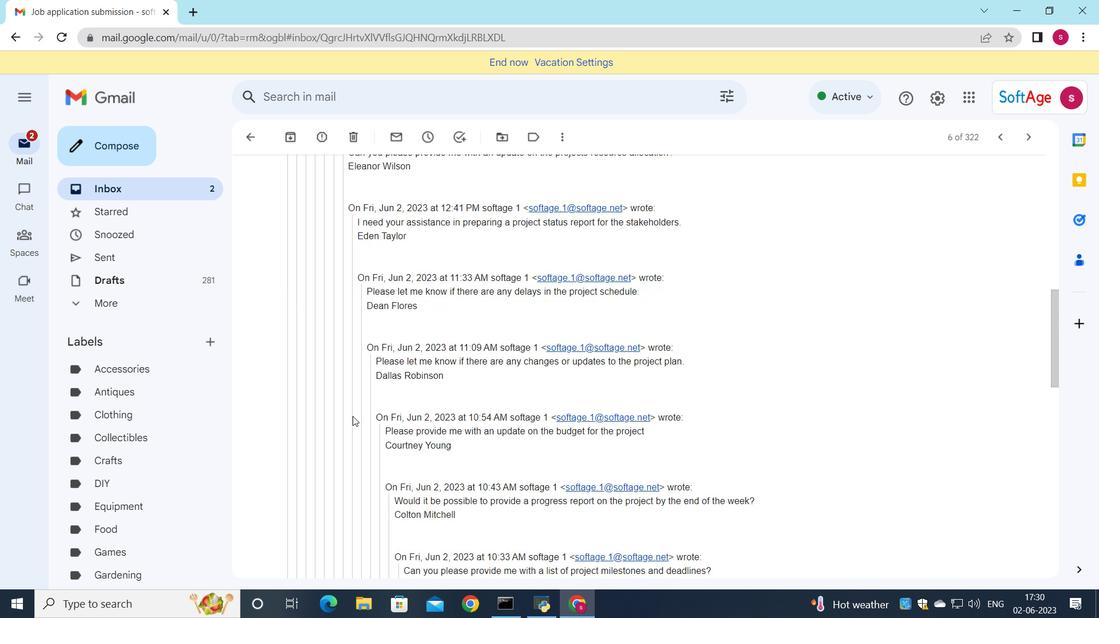 
Action: Mouse moved to (363, 416)
Screenshot: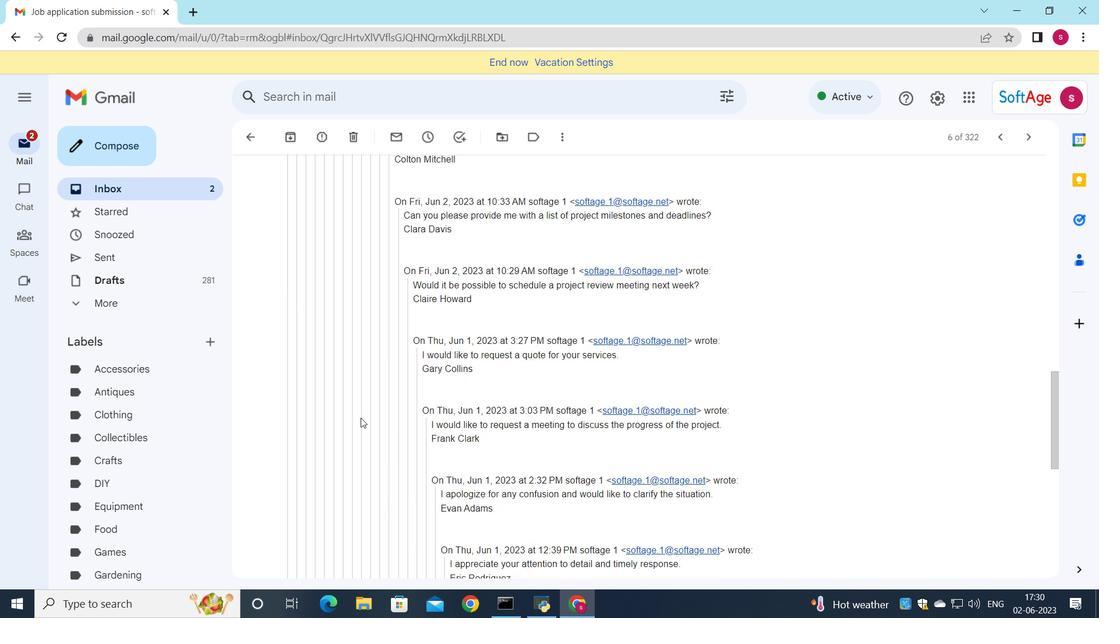
Action: Mouse scrolled (363, 416) with delta (0, 0)
Screenshot: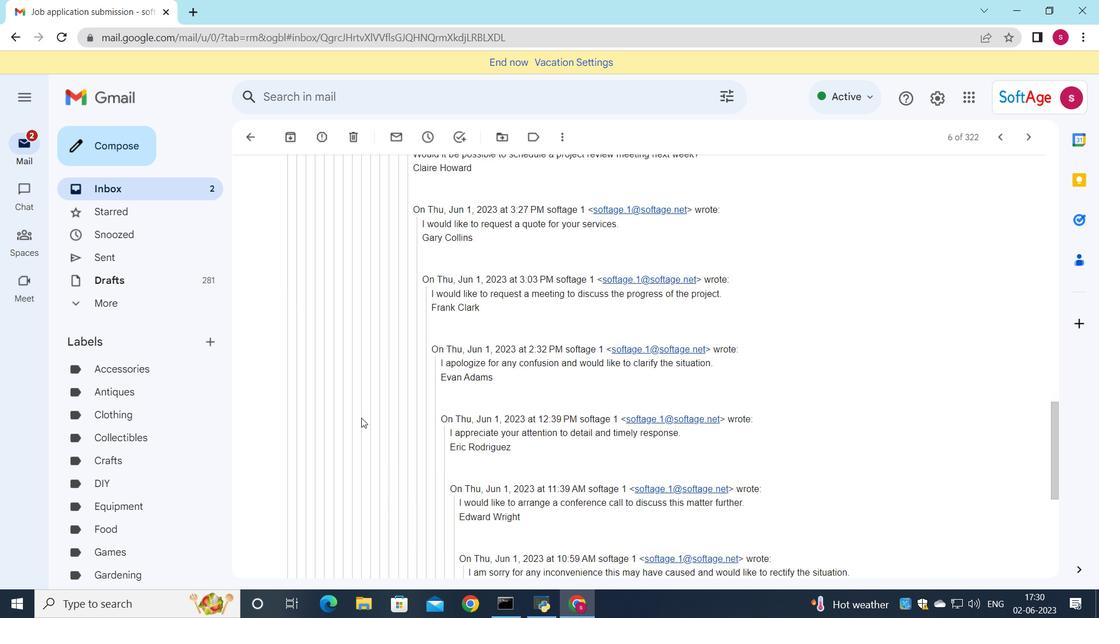
Action: Mouse scrolled (363, 416) with delta (0, 0)
Screenshot: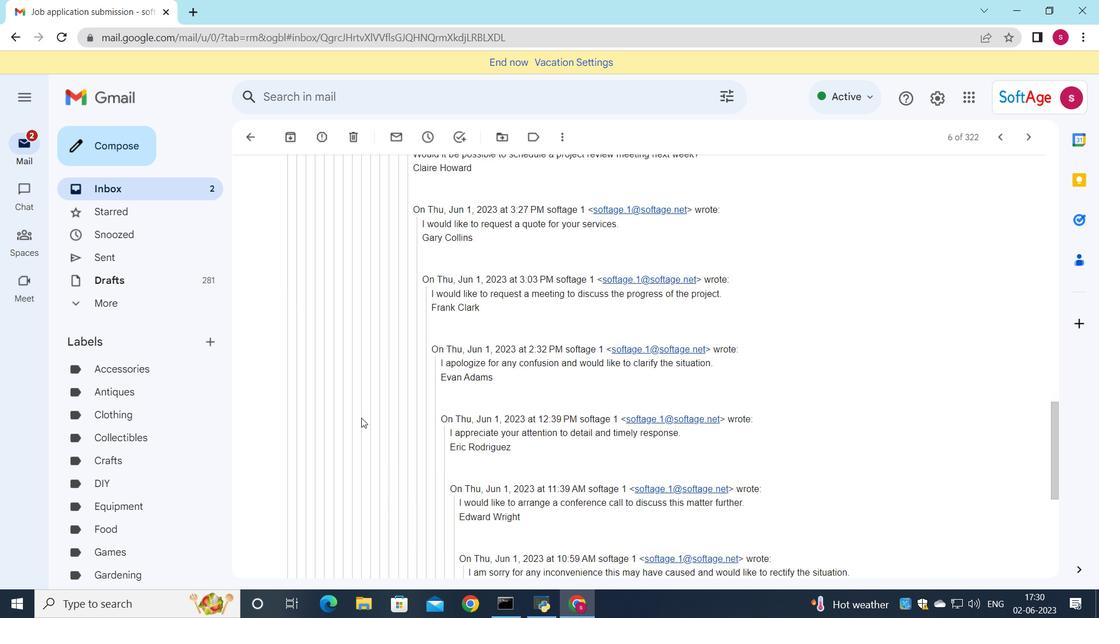 
Action: Mouse scrolled (363, 416) with delta (0, 0)
Screenshot: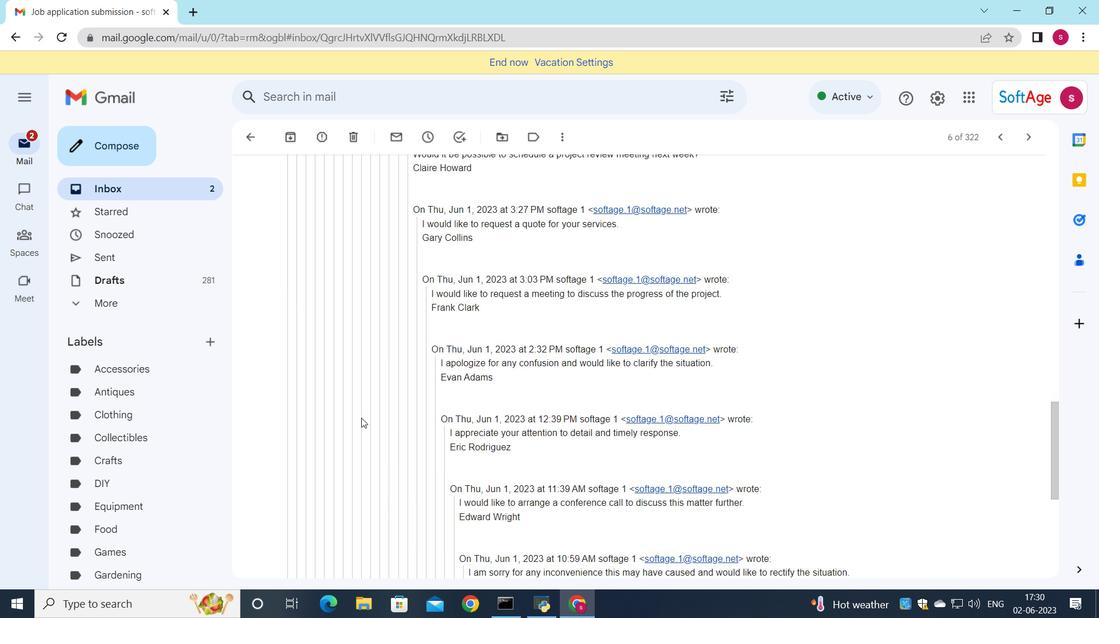 
Action: Mouse scrolled (363, 416) with delta (0, 0)
Screenshot: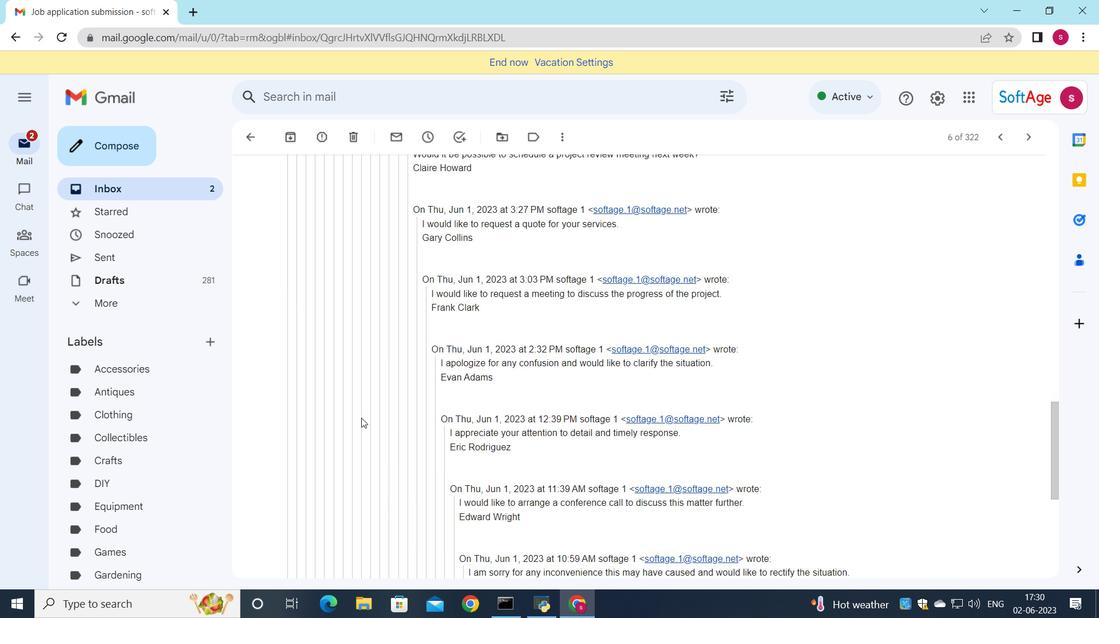 
Action: Mouse scrolled (363, 416) with delta (0, 0)
Screenshot: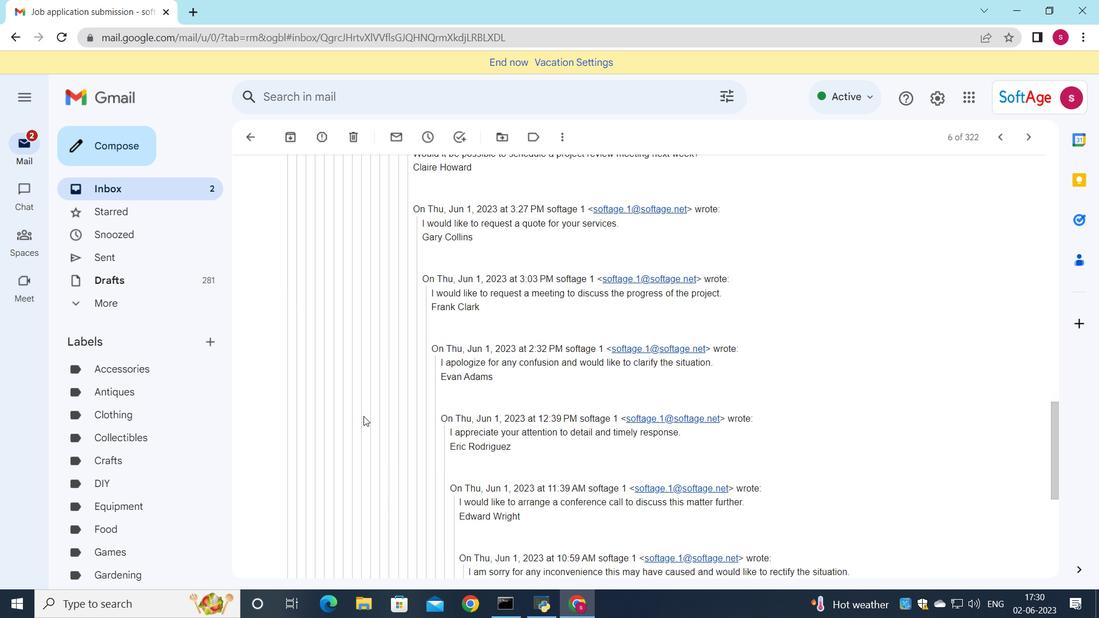 
Action: Mouse moved to (364, 417)
Screenshot: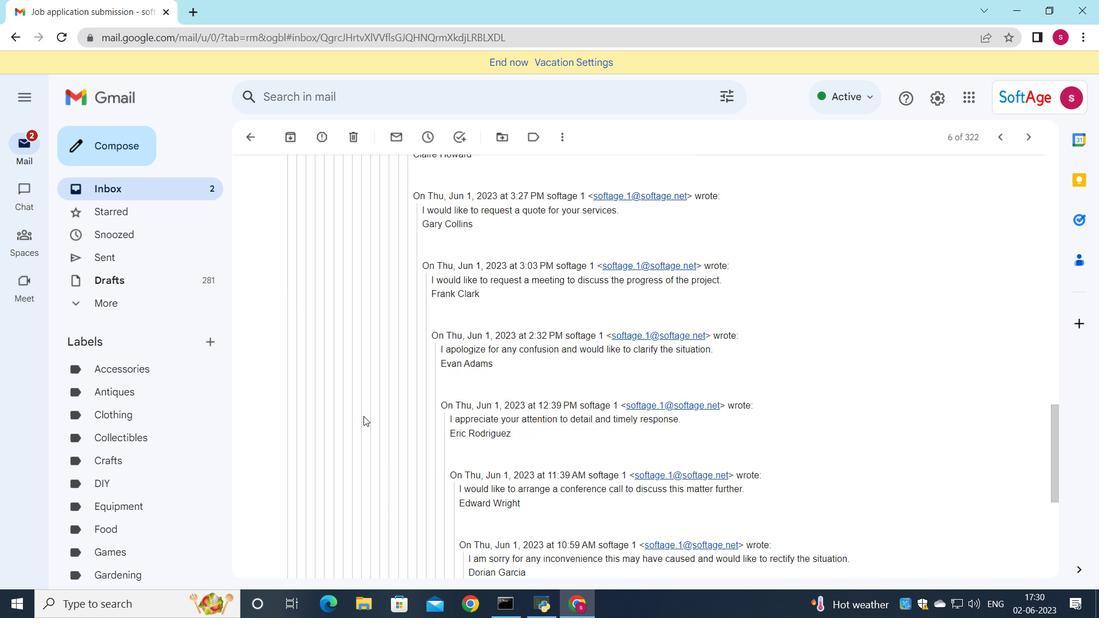 
Action: Mouse scrolled (364, 416) with delta (0, 0)
Screenshot: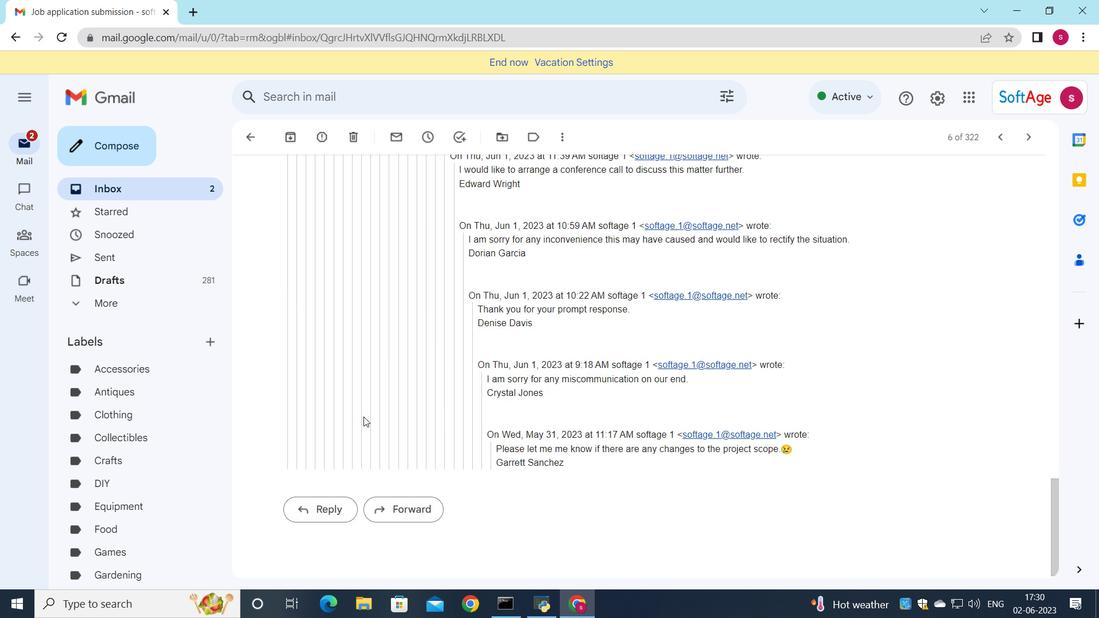 
Action: Mouse scrolled (364, 416) with delta (0, 0)
Screenshot: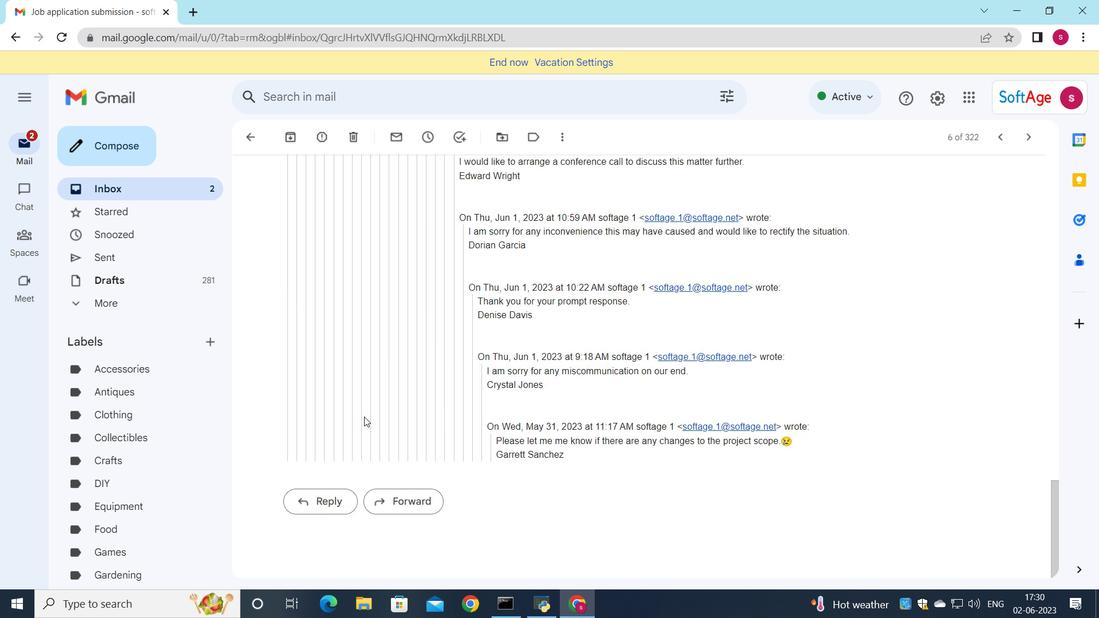 
Action: Mouse scrolled (364, 416) with delta (0, 0)
Screenshot: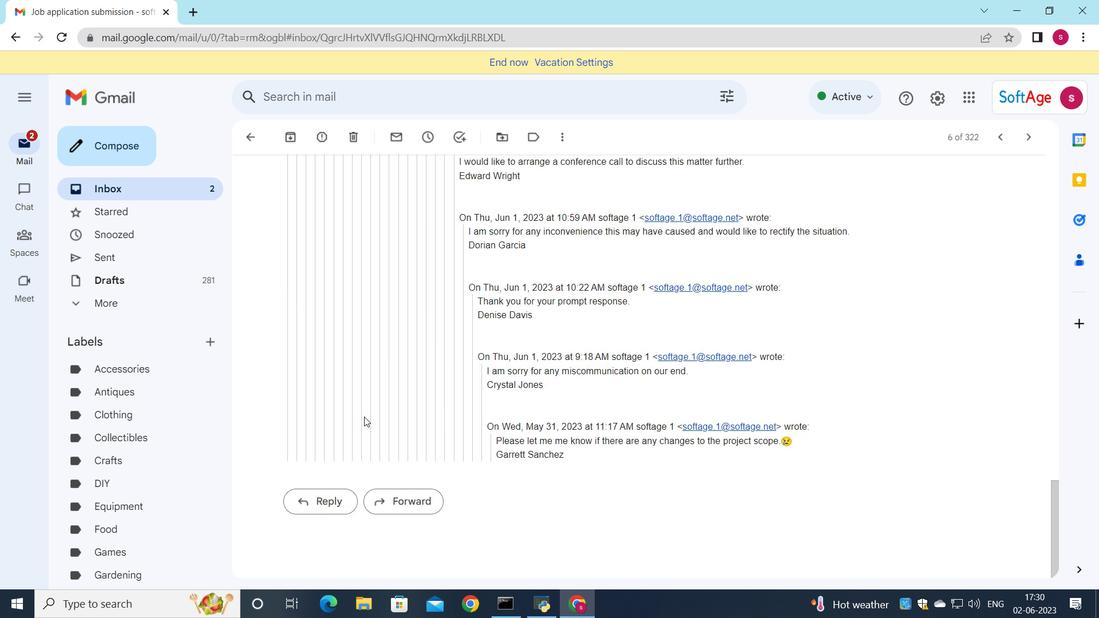 
Action: Mouse scrolled (364, 416) with delta (0, 0)
Screenshot: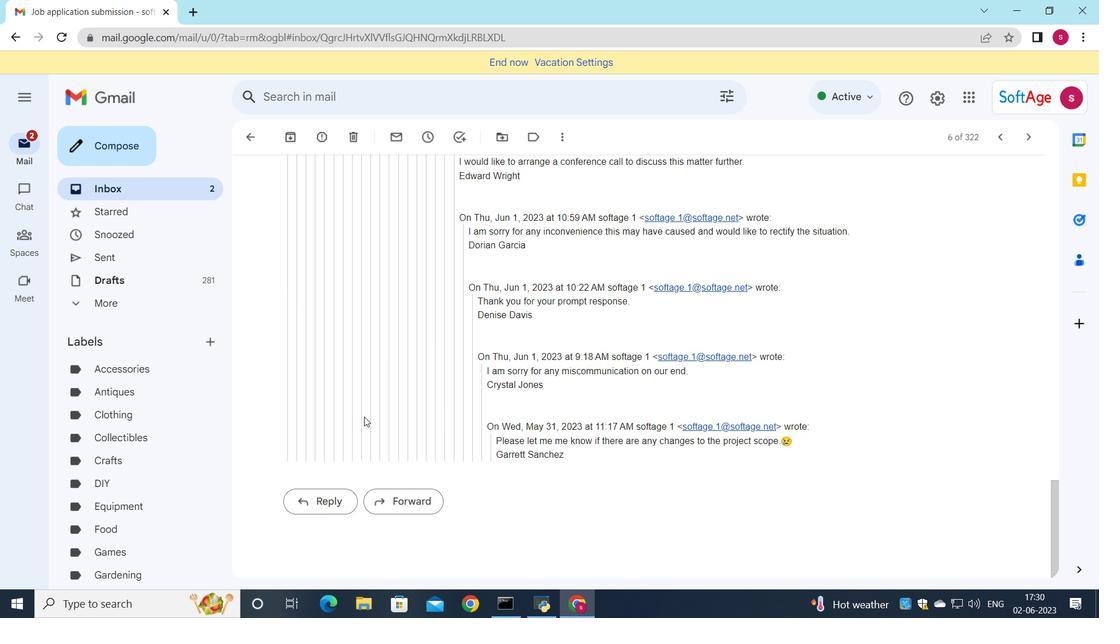 
Action: Mouse moved to (327, 505)
Screenshot: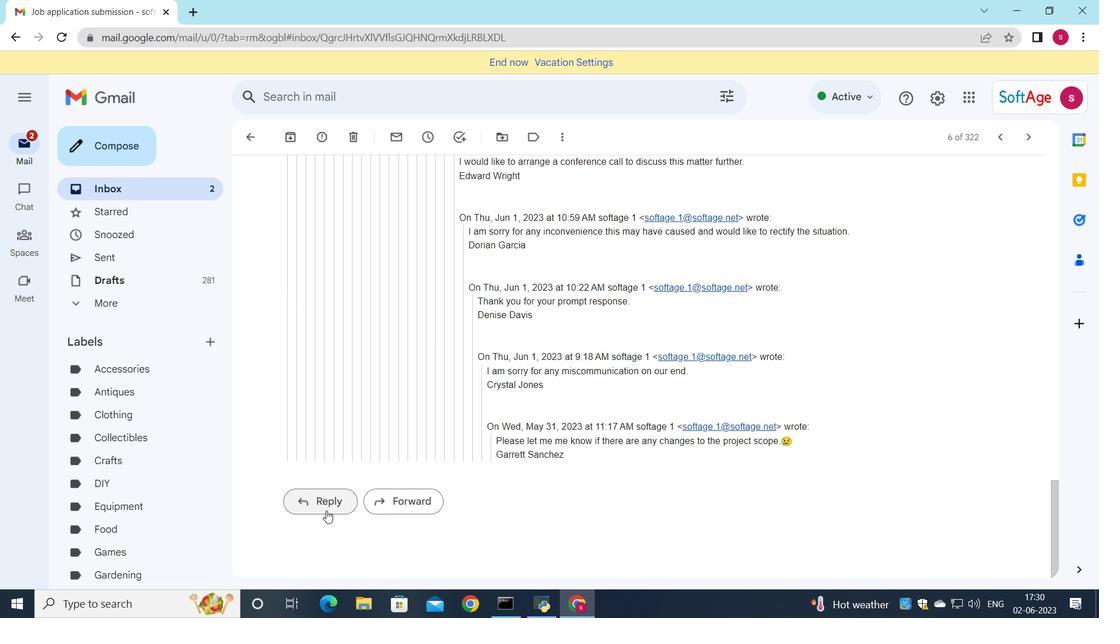 
Action: Mouse pressed left at (327, 505)
Screenshot: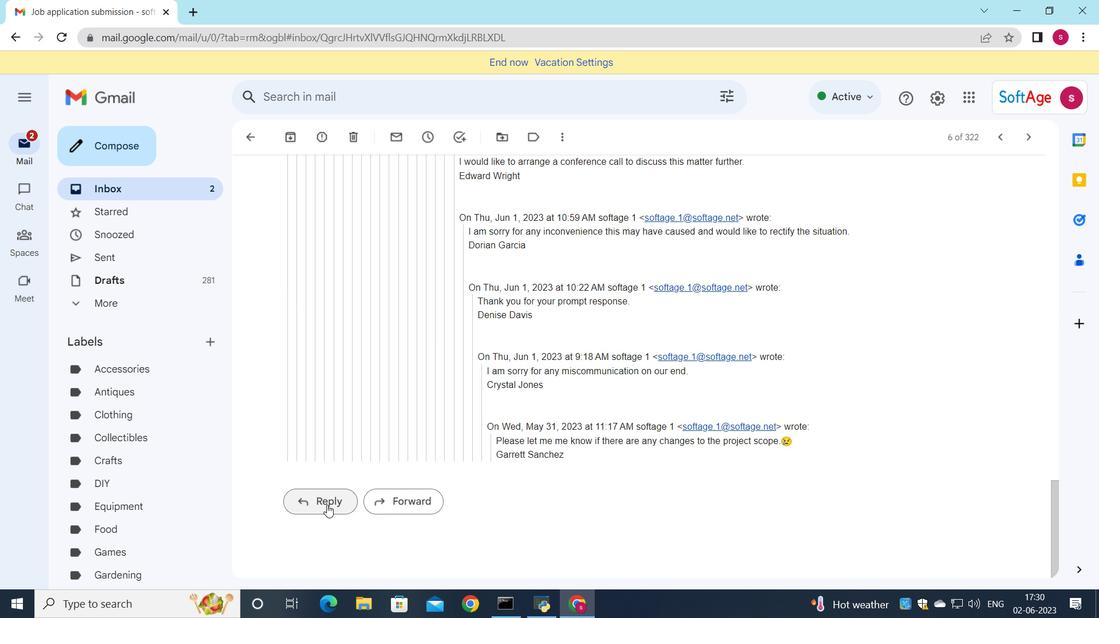 
Action: Mouse moved to (314, 388)
Screenshot: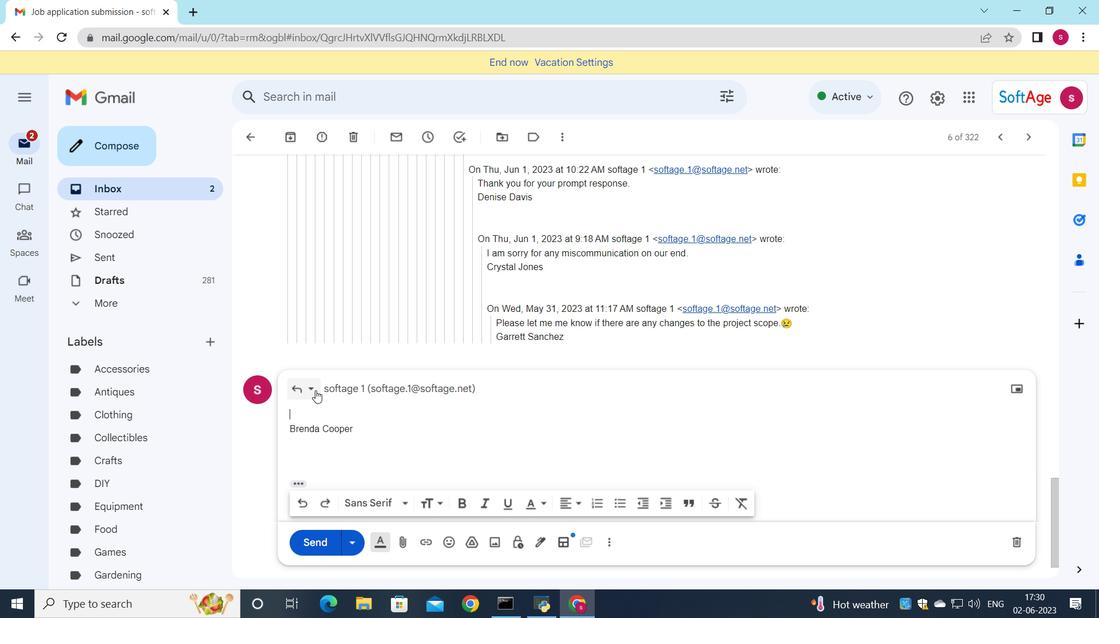 
Action: Mouse pressed left at (314, 388)
Screenshot: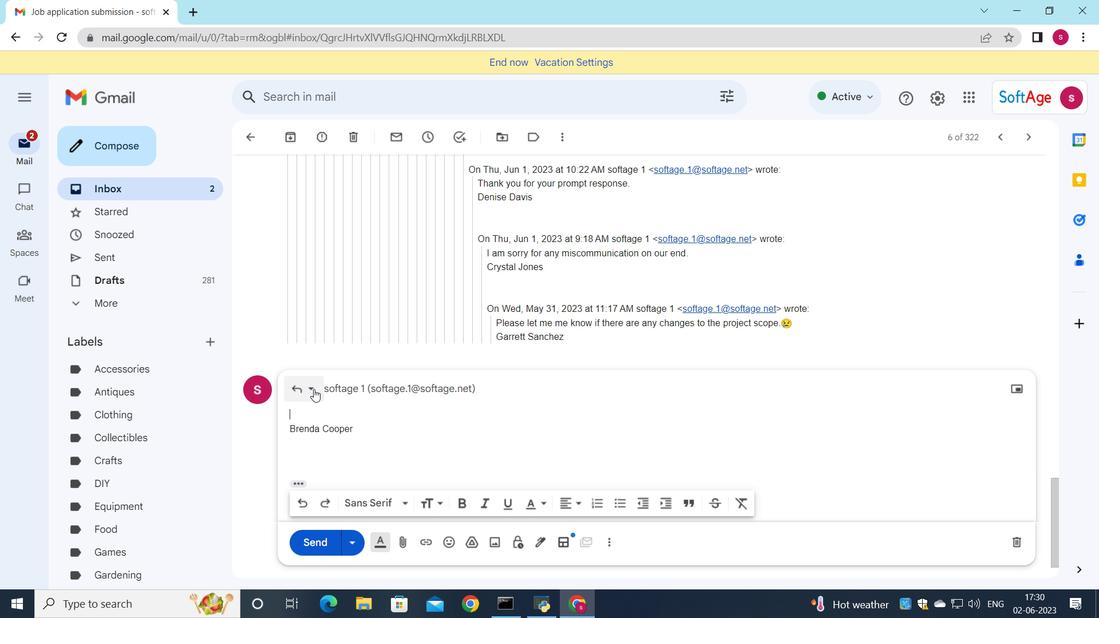 
Action: Mouse moved to (348, 476)
Screenshot: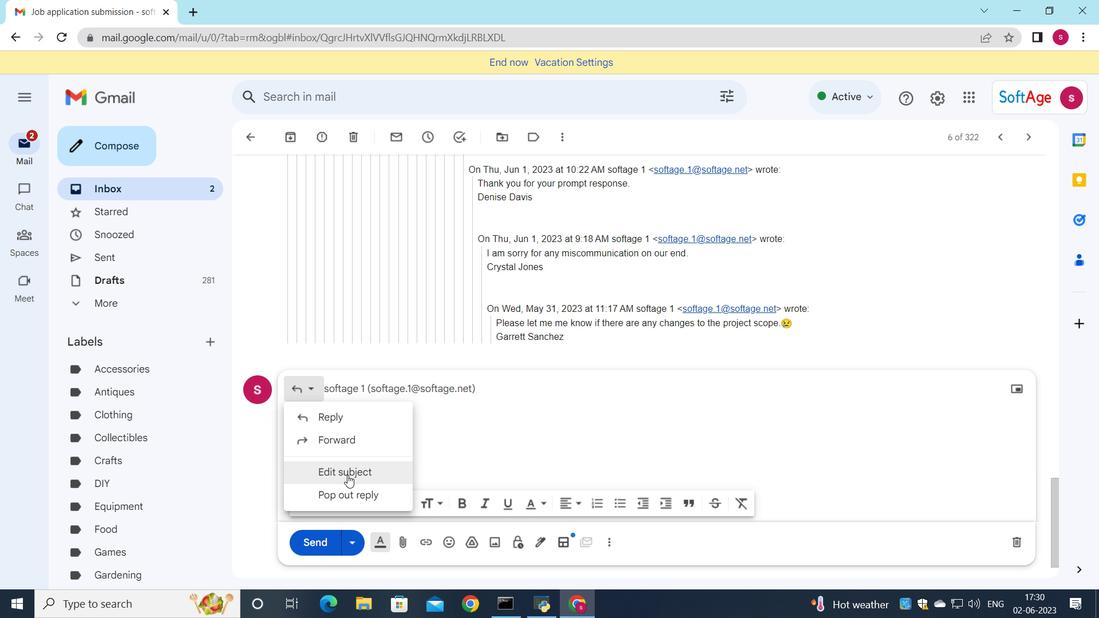 
Action: Mouse pressed left at (348, 476)
Screenshot: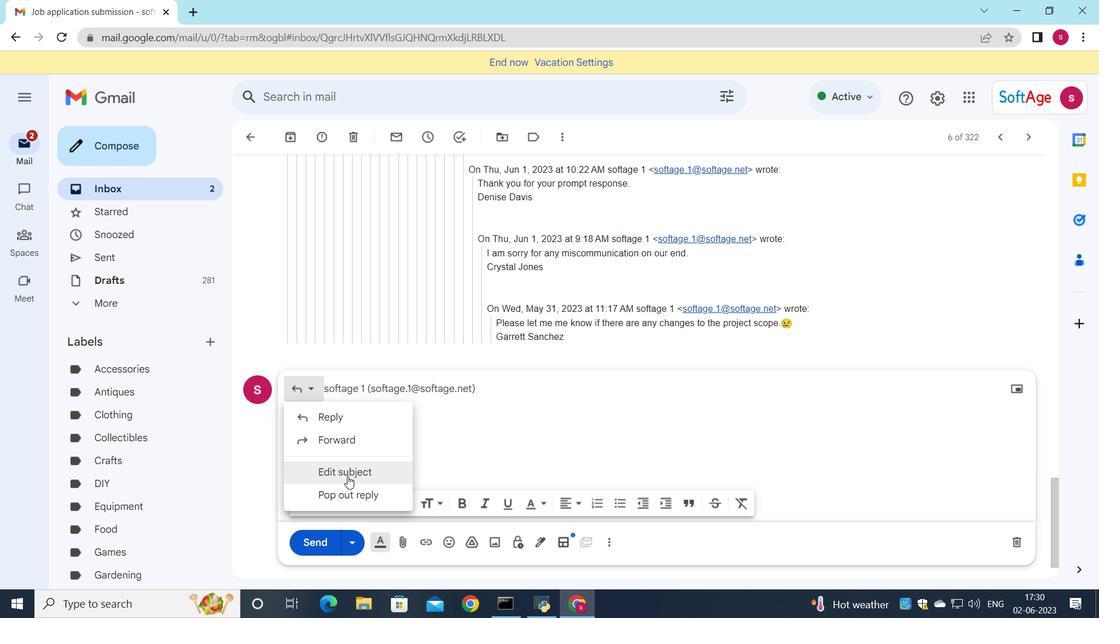 
Action: Mouse moved to (761, 243)
Screenshot: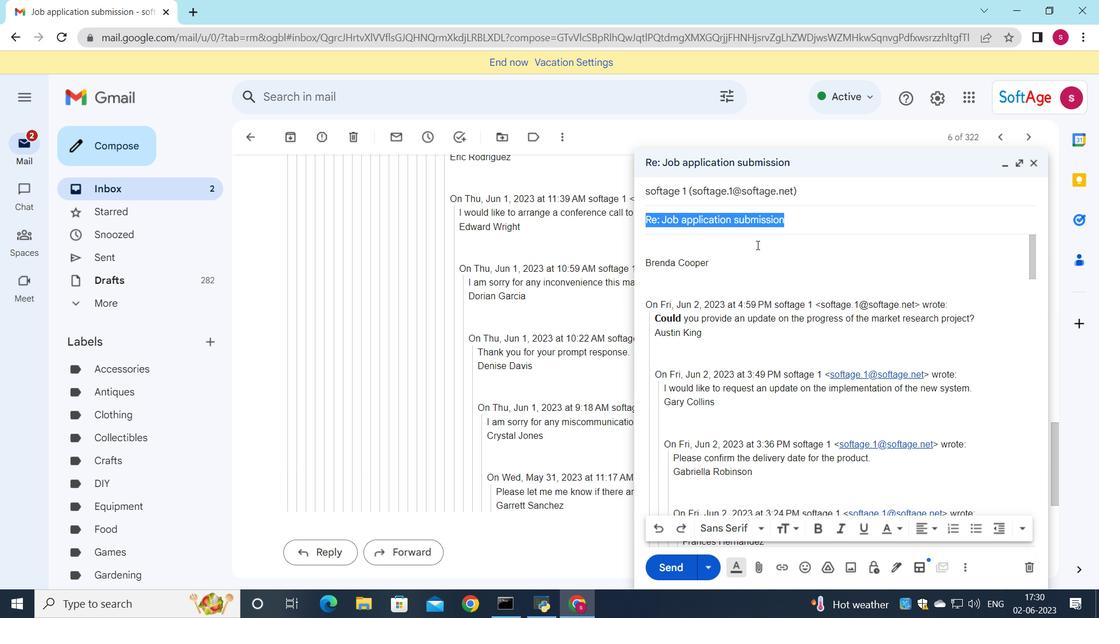 
Action: Key pressed <Key.shift>Happy<Key.space><Key.shift>B<Key.backspace>birtday
Screenshot: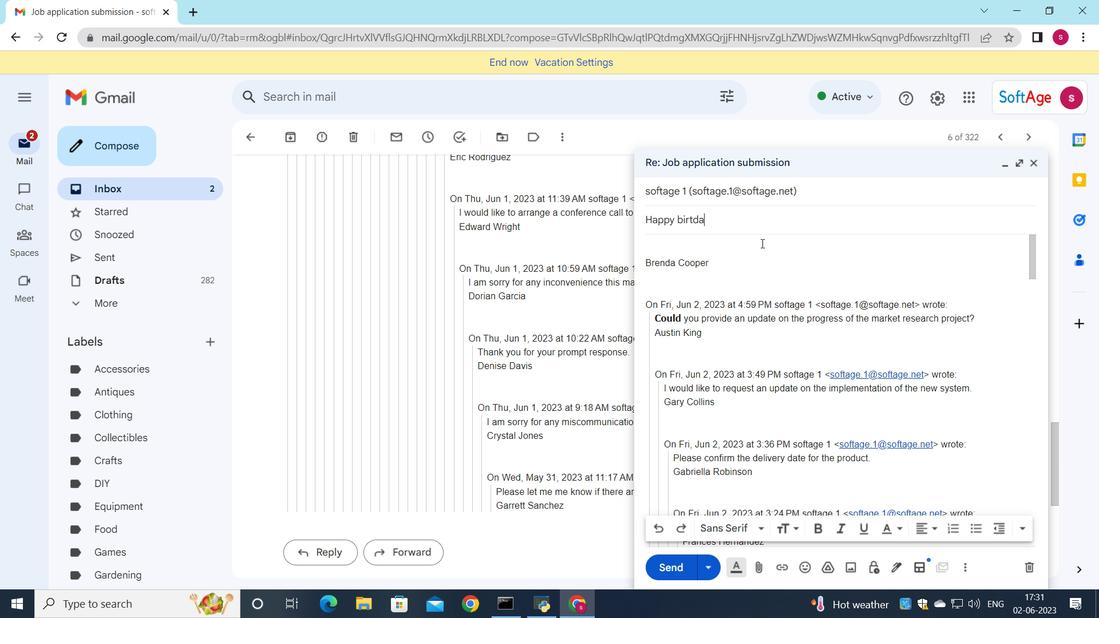 
Action: Mouse moved to (691, 220)
Screenshot: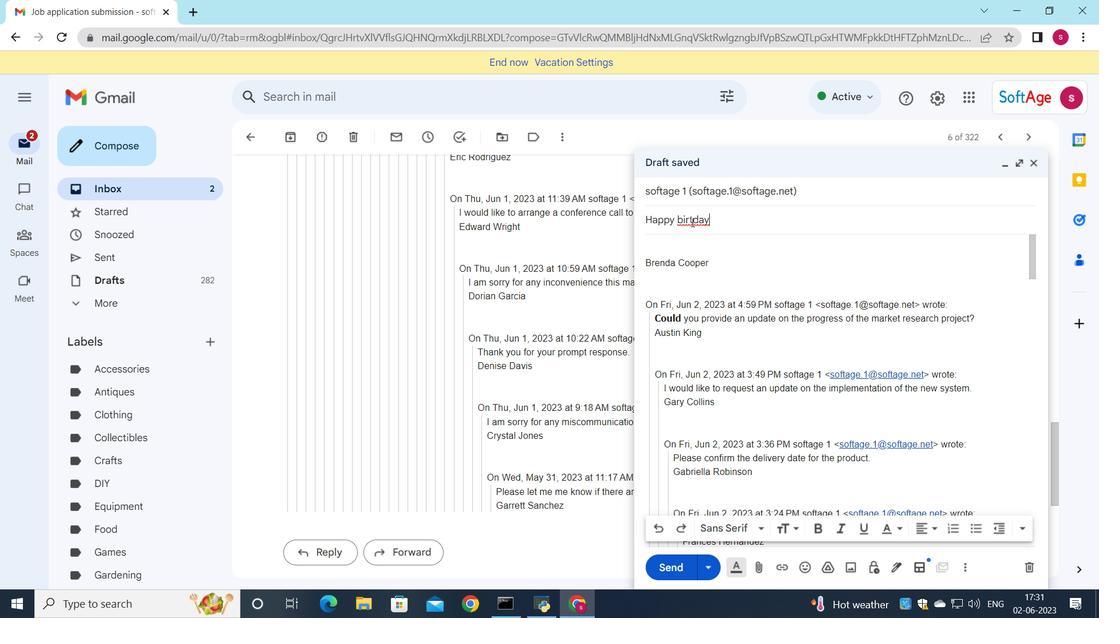 
Action: Mouse pressed left at (691, 220)
Screenshot: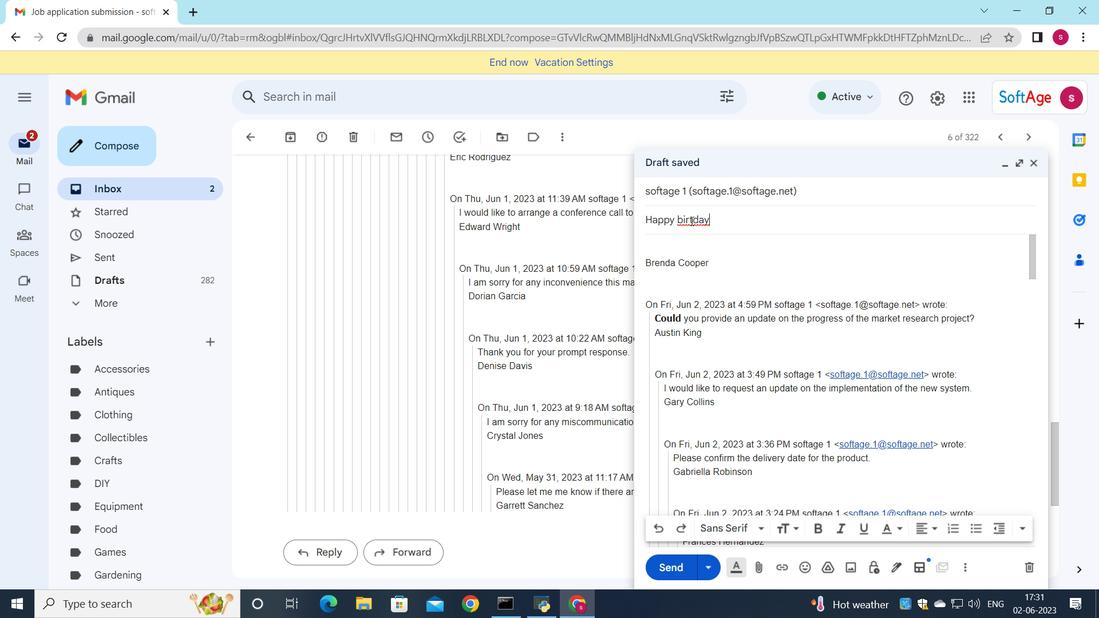 
Action: Mouse moved to (693, 220)
Screenshot: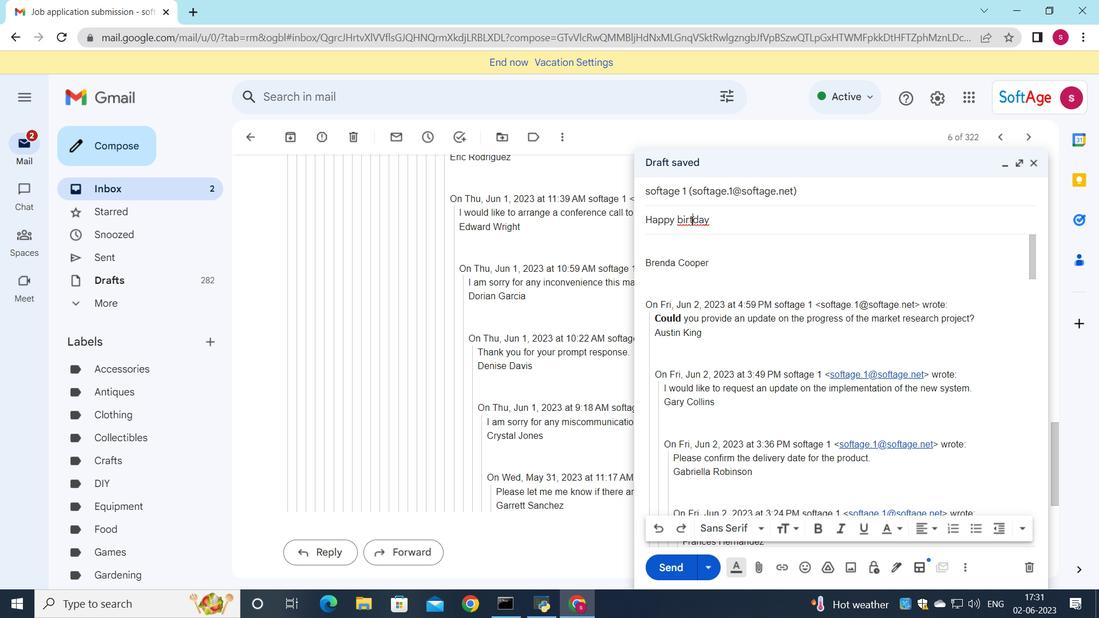 
Action: Key pressed h
Screenshot: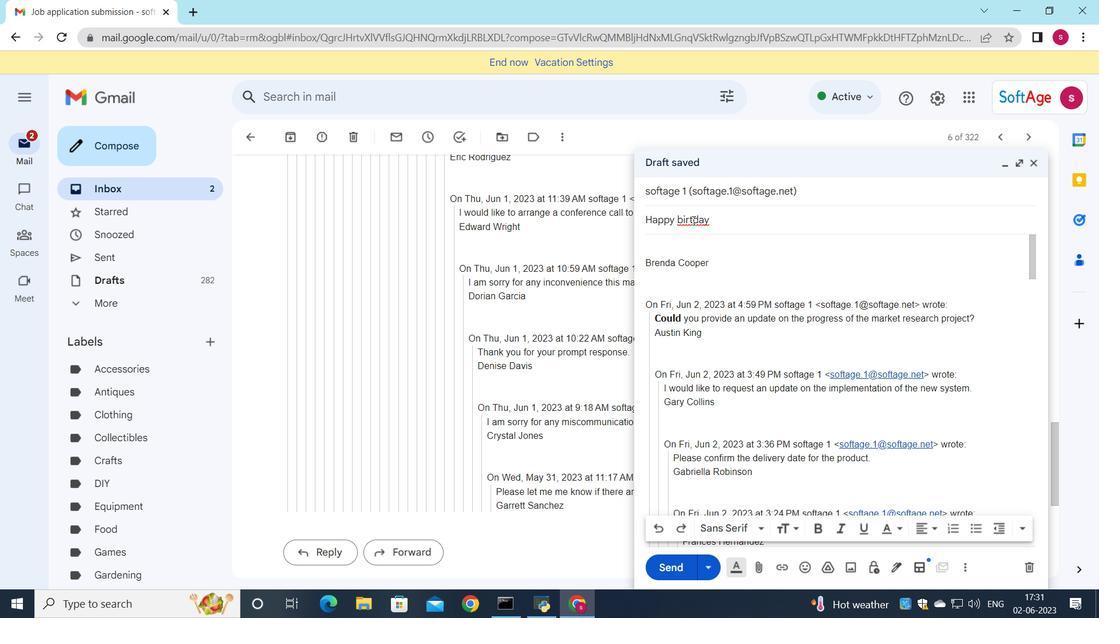 
Action: Mouse moved to (811, 194)
Screenshot: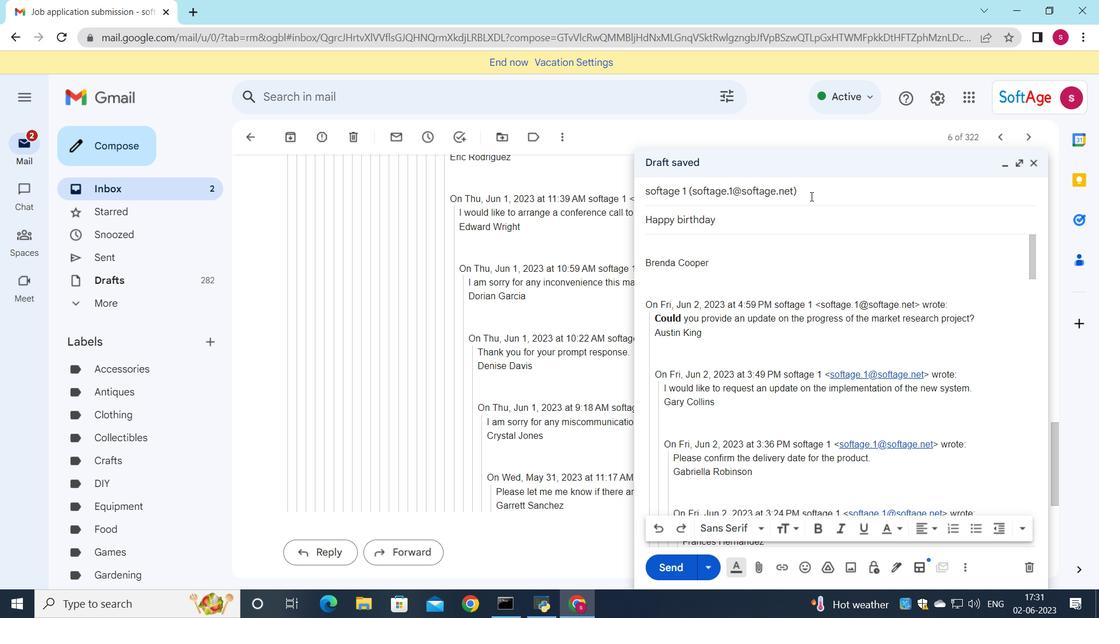 
Action: Mouse pressed left at (811, 194)
Screenshot: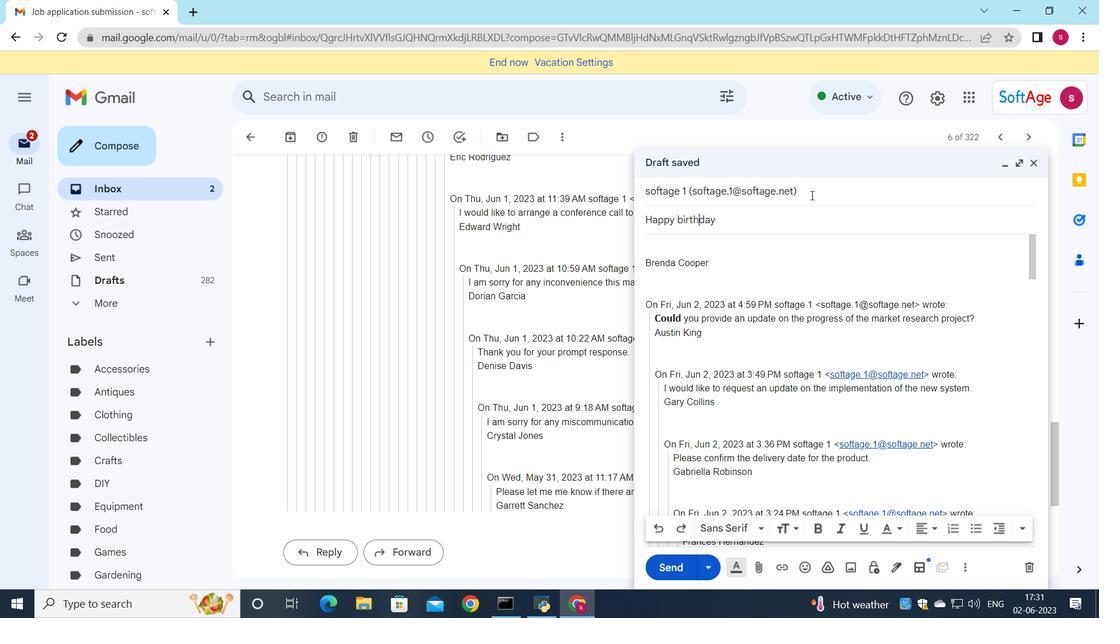 
Action: Mouse moved to (670, 265)
Screenshot: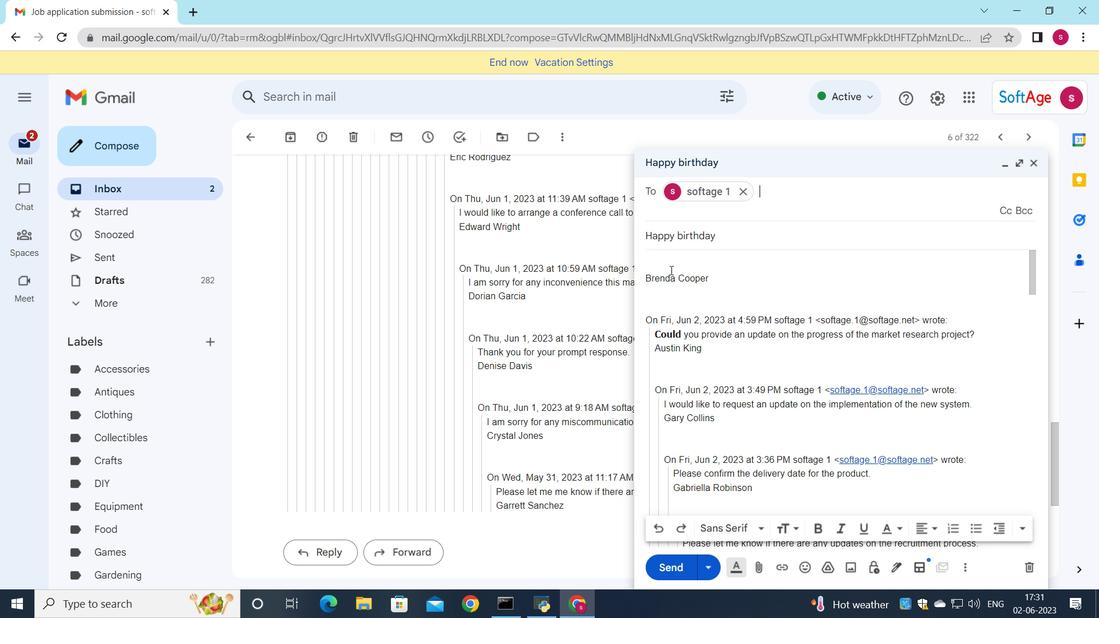 
Action: Mouse pressed left at (670, 265)
Screenshot: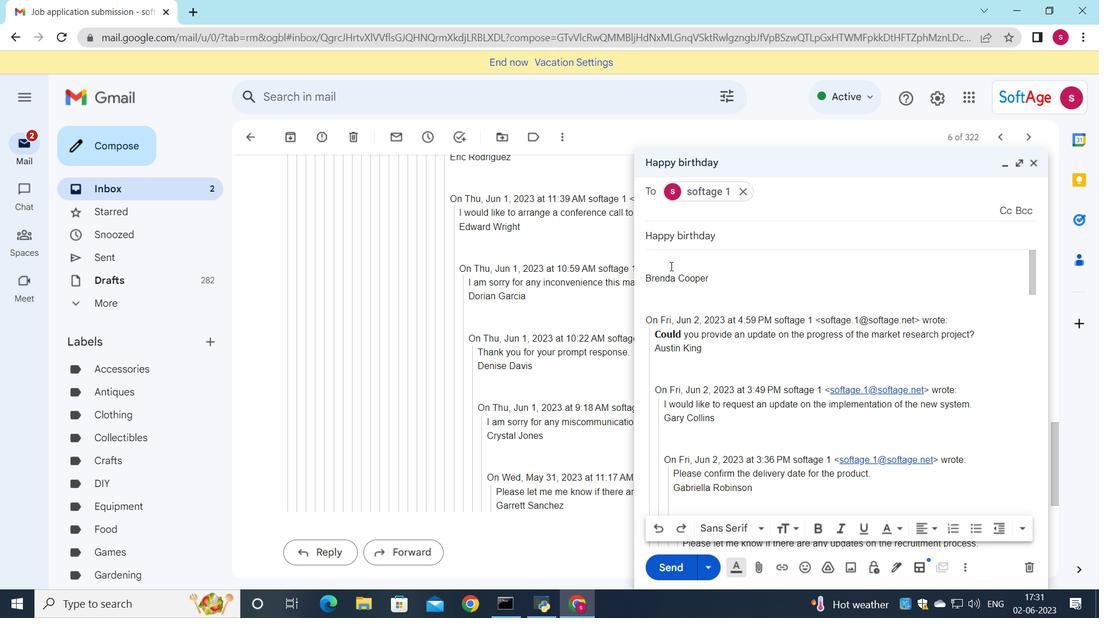
Action: Mouse moved to (693, 245)
Screenshot: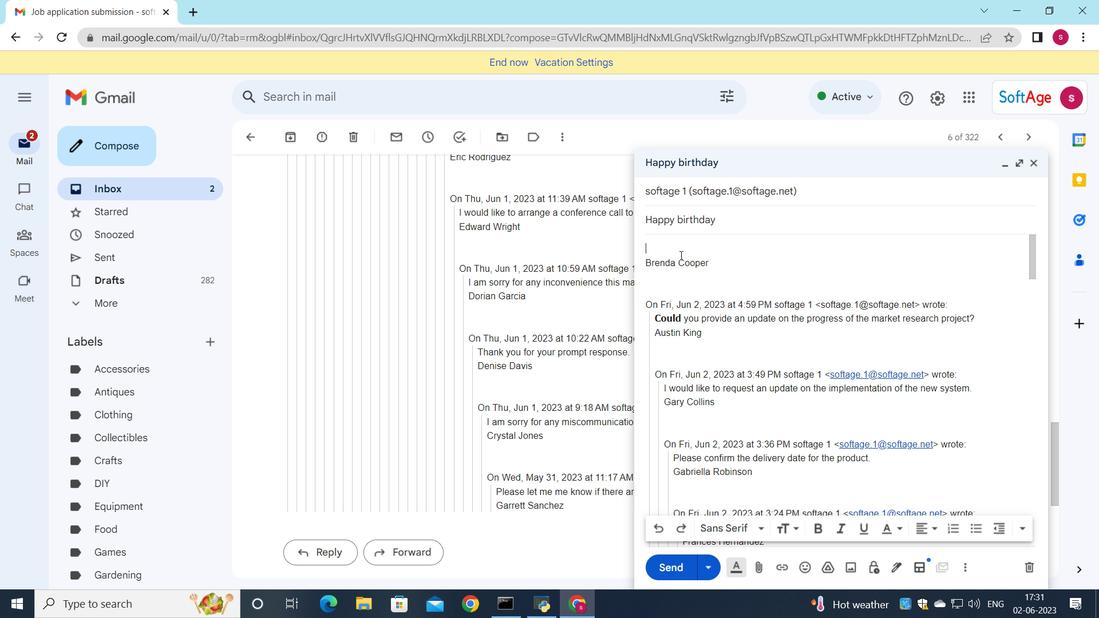 
Action: Key pressed <Key.shift>Can<Key.space>you<Key.space>provide<Key.space>an<Key.space>update<Key.space>on<Key.space>the<Key.space>status<Key.space>of<Key.space>the<Key.space>customer<Key.space>service<Key.space>improvement<Key.space>project<Key.shift_r><Key.shift_r><Key.shift_r><Key.shift_r><Key.shift_r><Key.shift_r><Key.shift_r><Key.shift_r><Key.shift_r><Key.shift_r><Key.shift_r><Key.shift_r><Key.shift_r><Key.shift_r>?
Screenshot: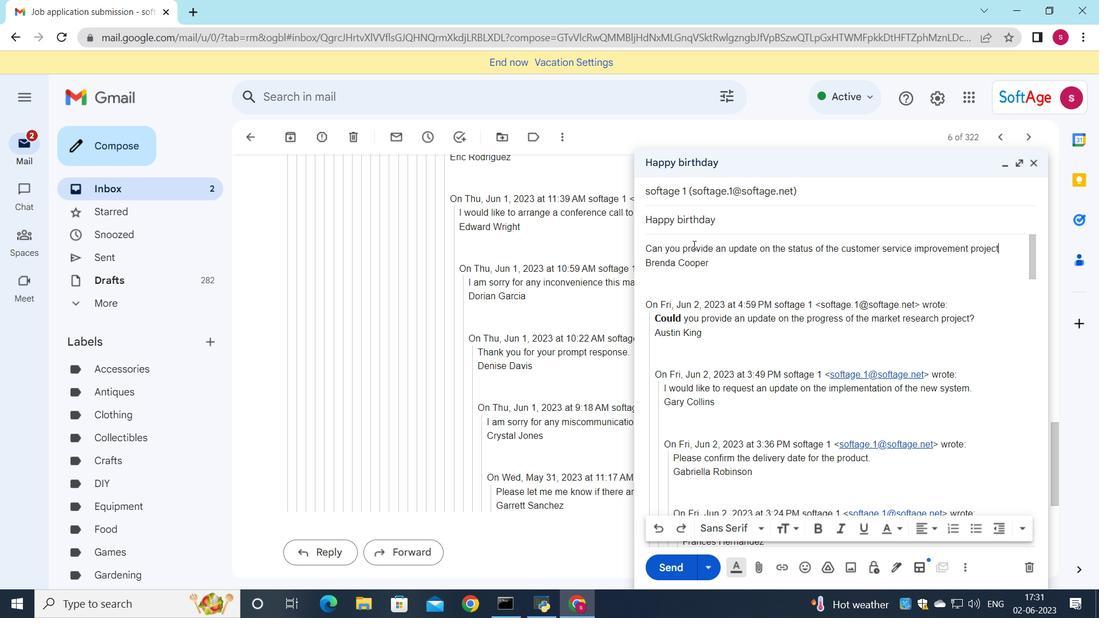 
Action: Mouse moved to (647, 251)
Screenshot: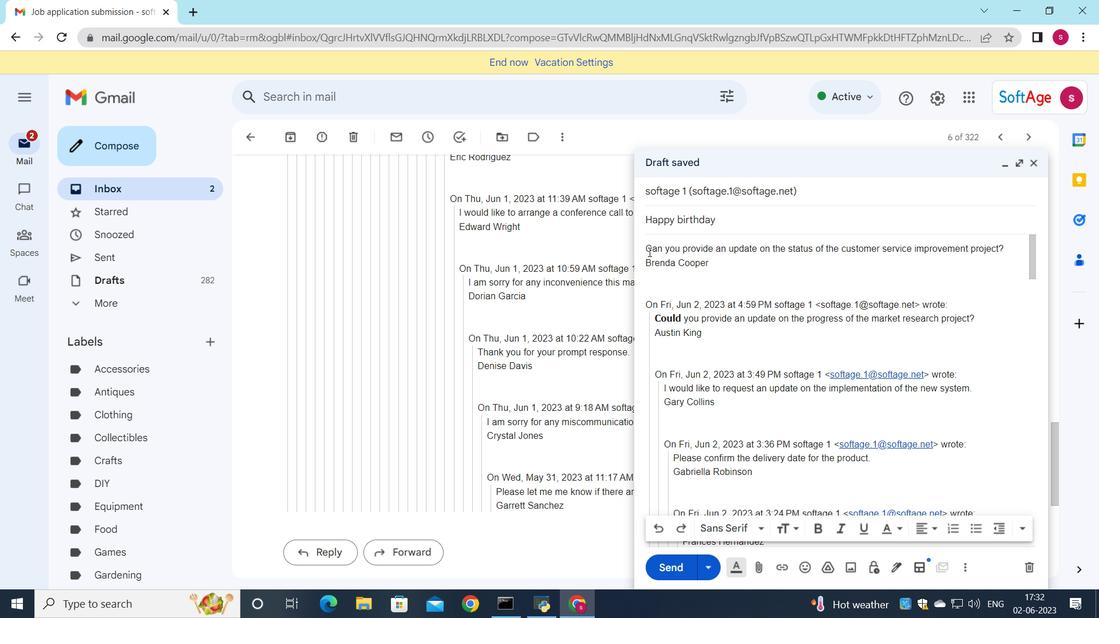 
Action: Mouse pressed left at (647, 251)
Screenshot: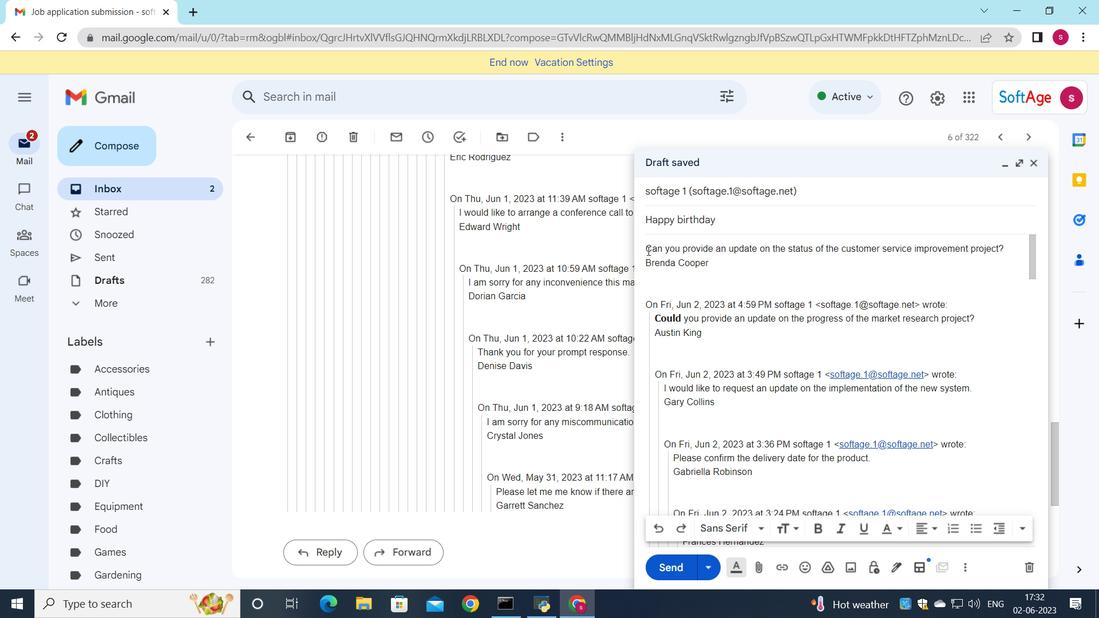 
Action: Mouse moved to (760, 529)
Screenshot: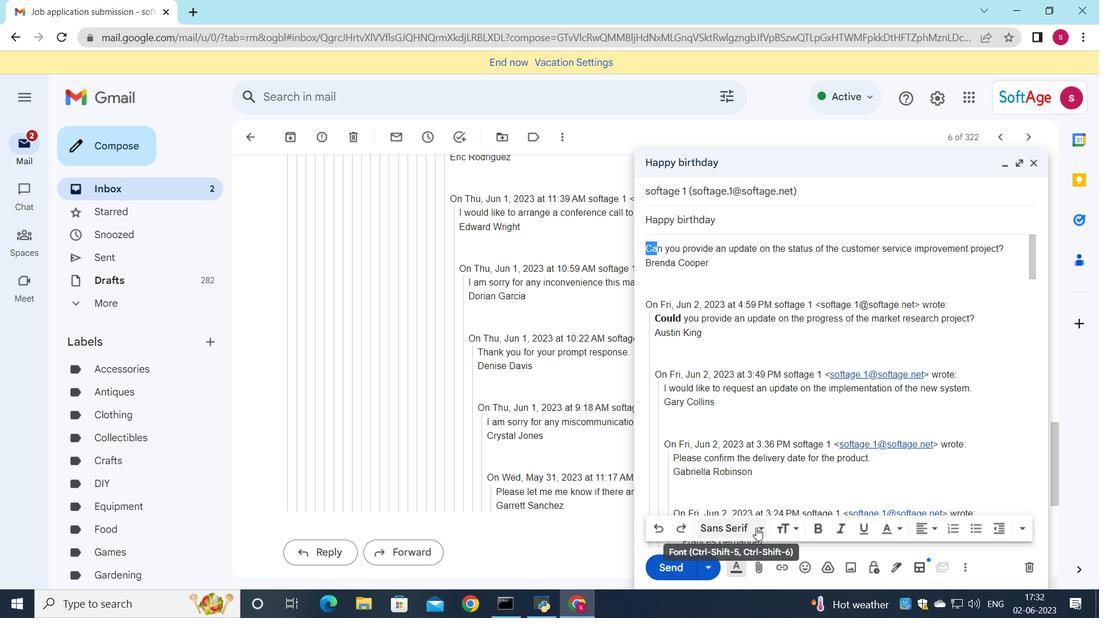 
Action: Mouse pressed left at (760, 529)
Screenshot: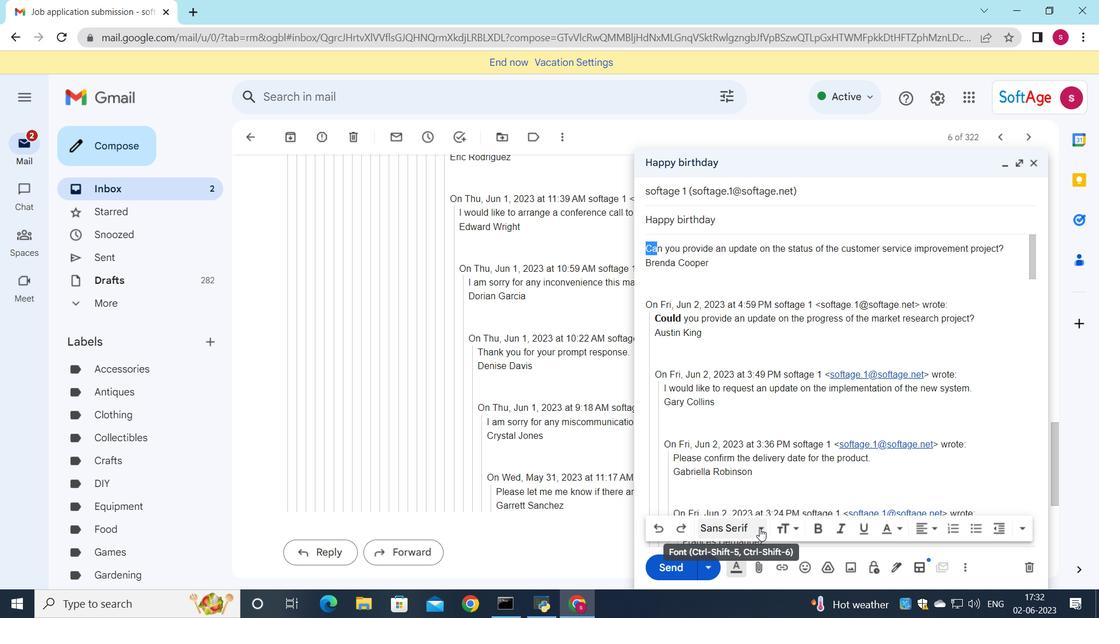 
Action: Mouse moved to (767, 393)
Screenshot: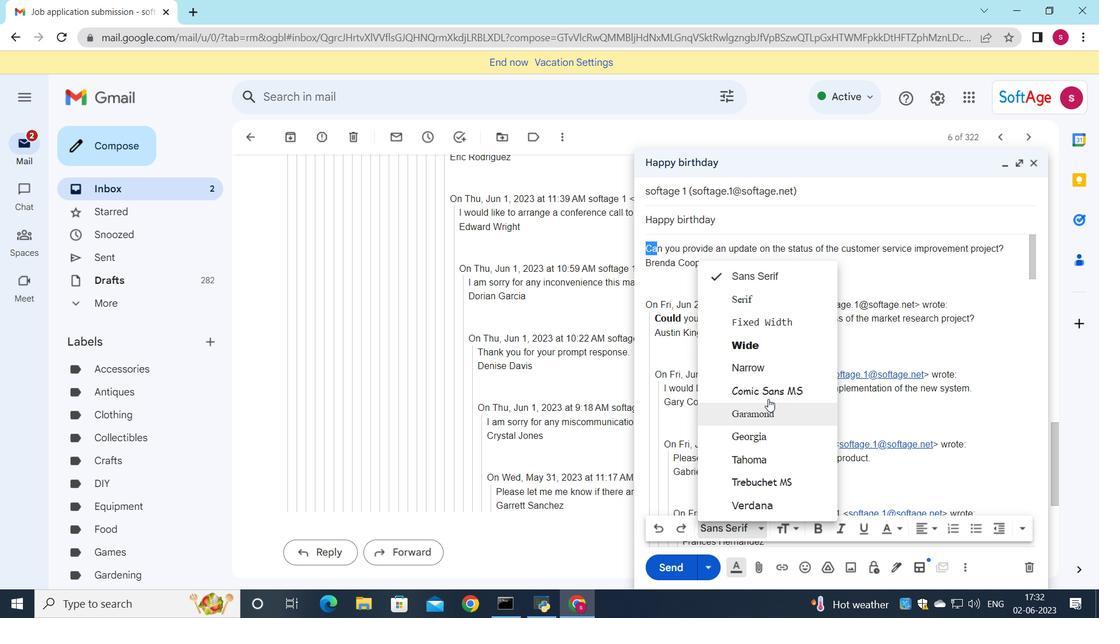 
Action: Mouse pressed left at (767, 393)
Screenshot: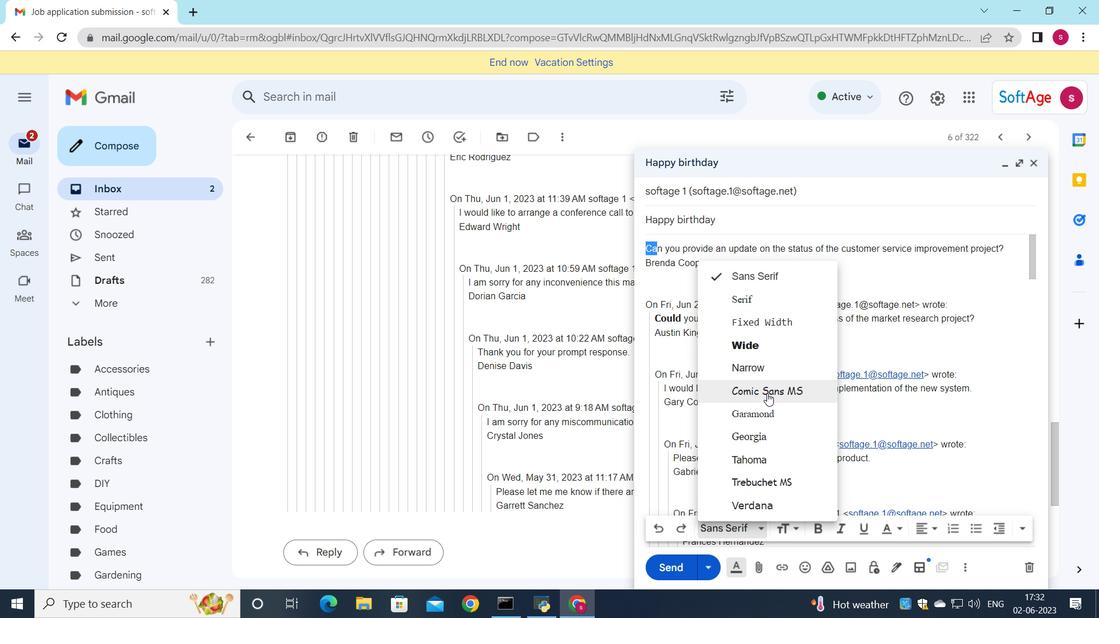 
Action: Mouse moved to (837, 529)
Screenshot: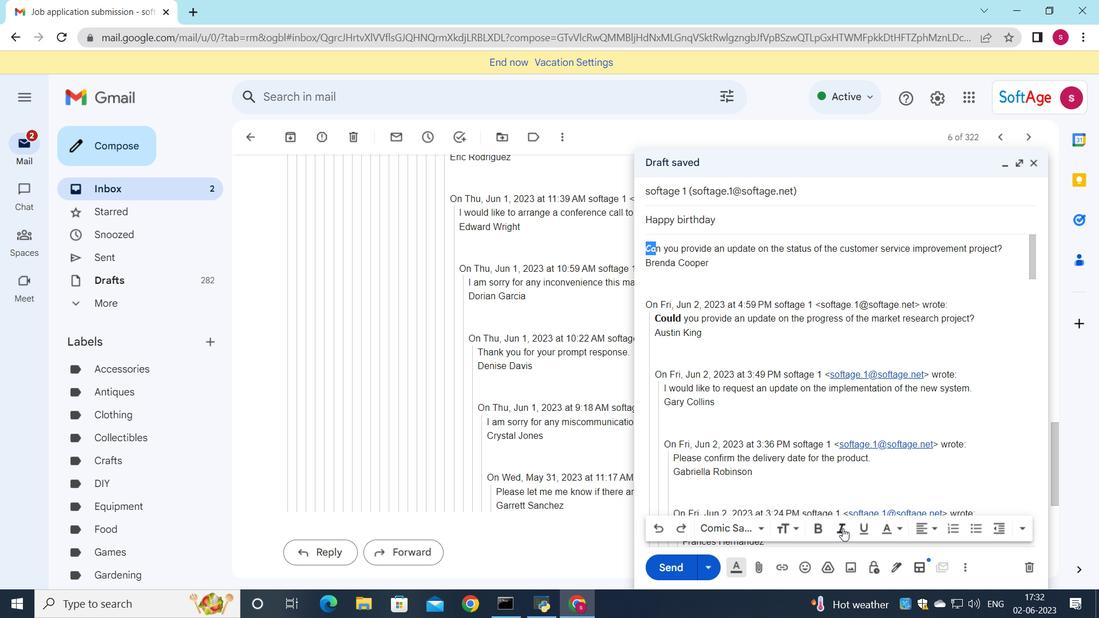 
Action: Mouse pressed left at (837, 529)
Screenshot: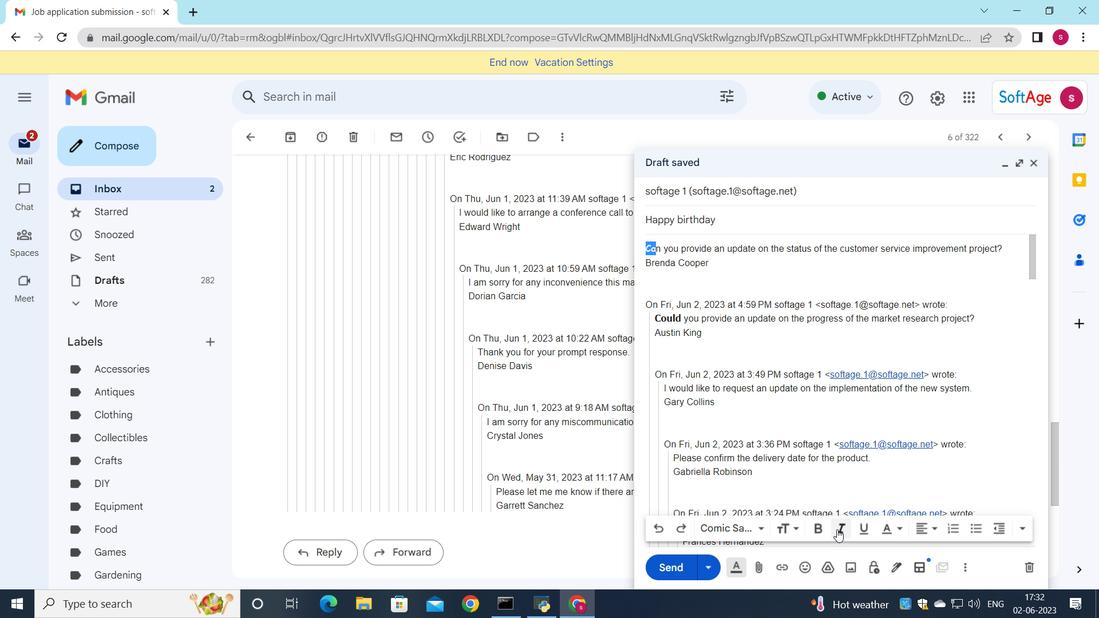 
Action: Mouse moved to (663, 568)
Screenshot: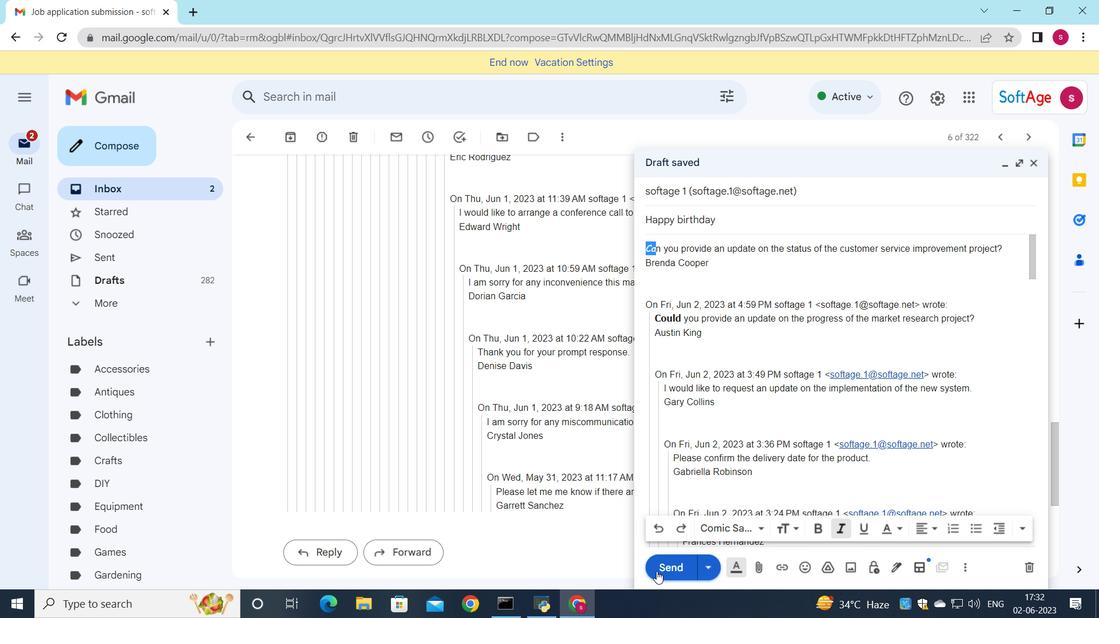 
Action: Mouse pressed left at (663, 568)
Screenshot: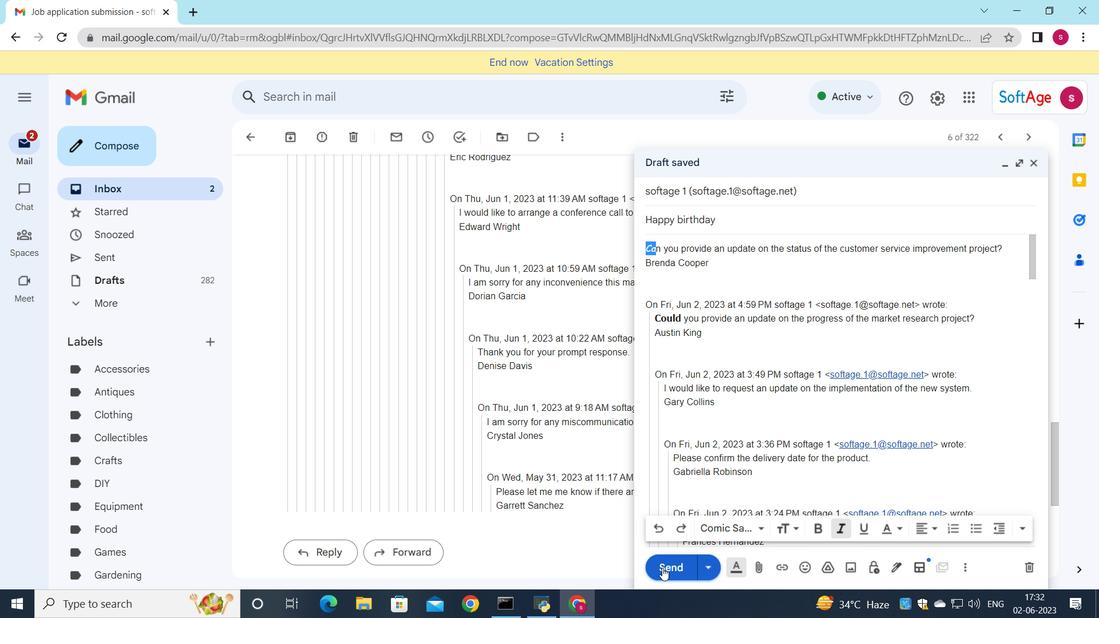 
Action: Mouse moved to (125, 193)
Screenshot: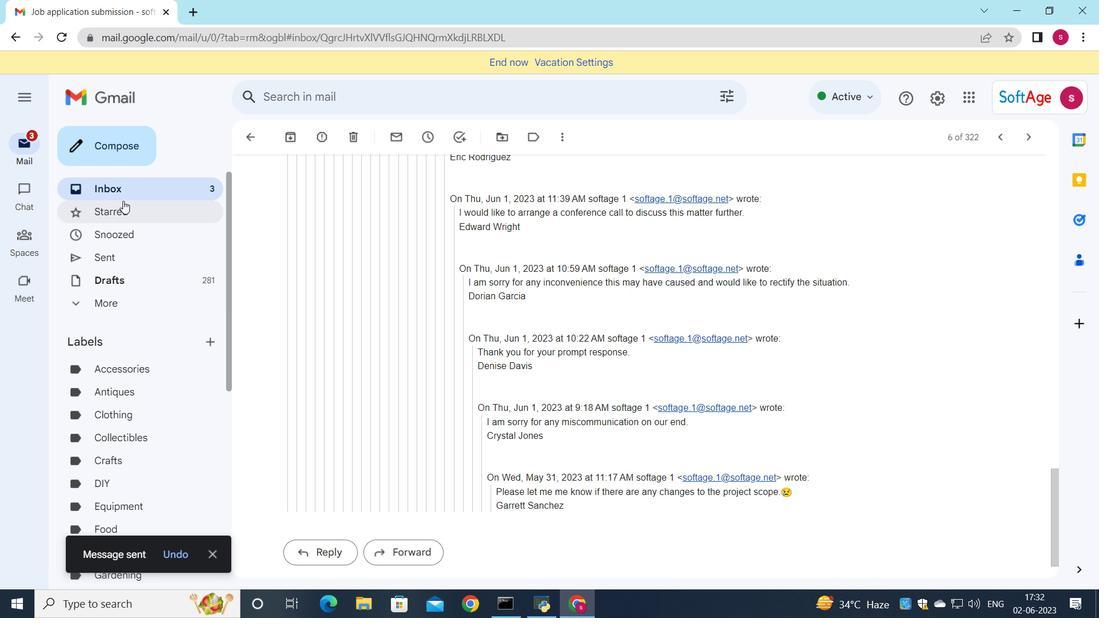 
Action: Mouse pressed left at (125, 193)
Screenshot: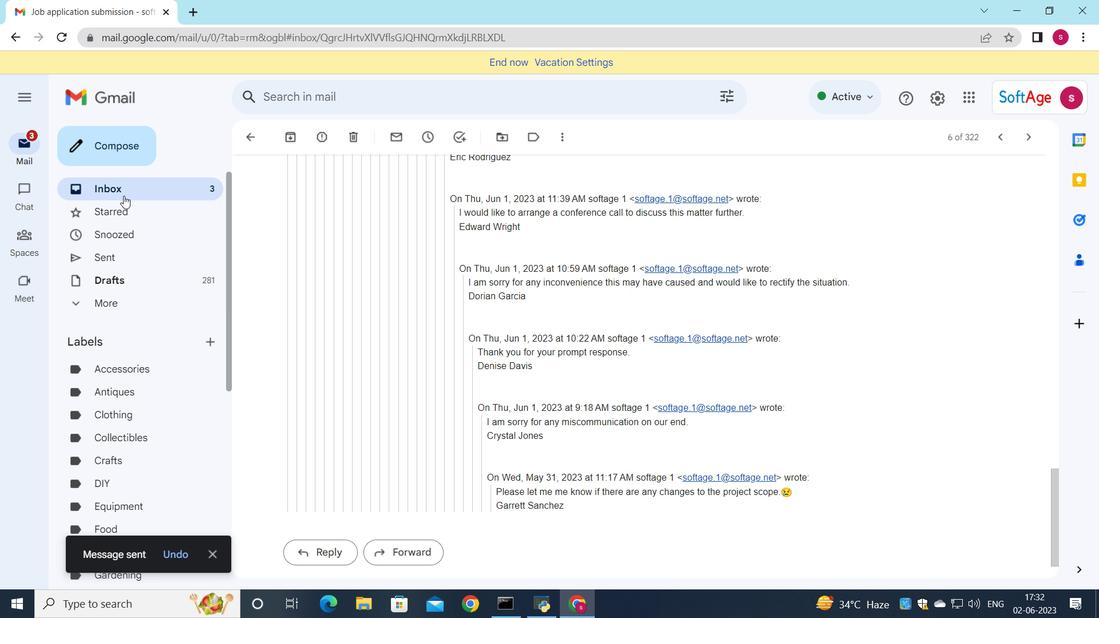 
Action: Mouse moved to (354, 167)
Screenshot: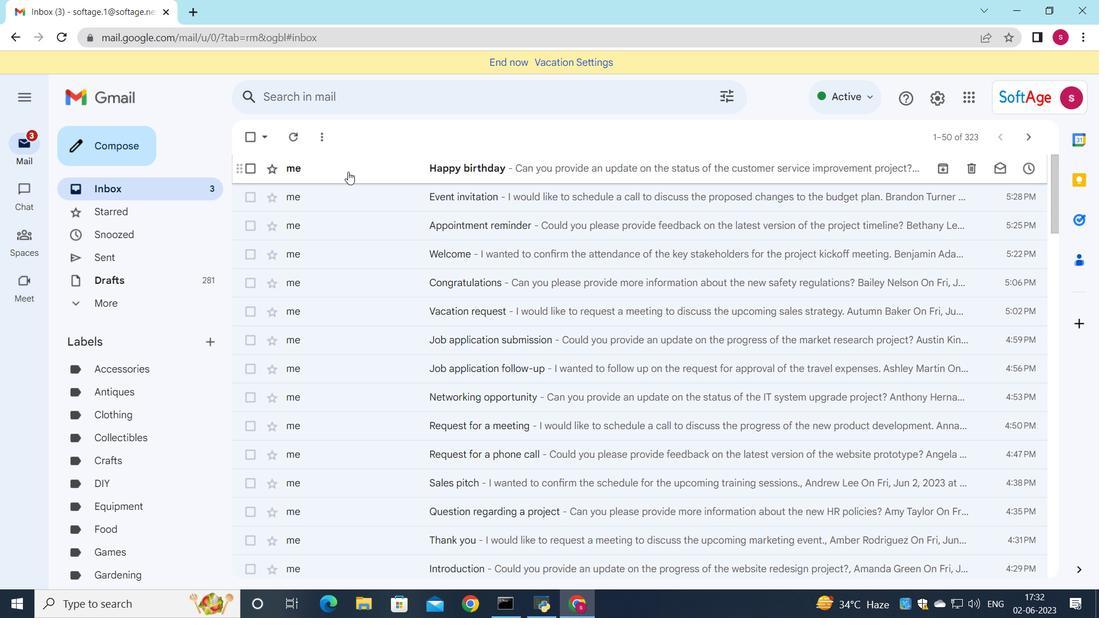 
Action: Mouse pressed left at (354, 167)
Screenshot: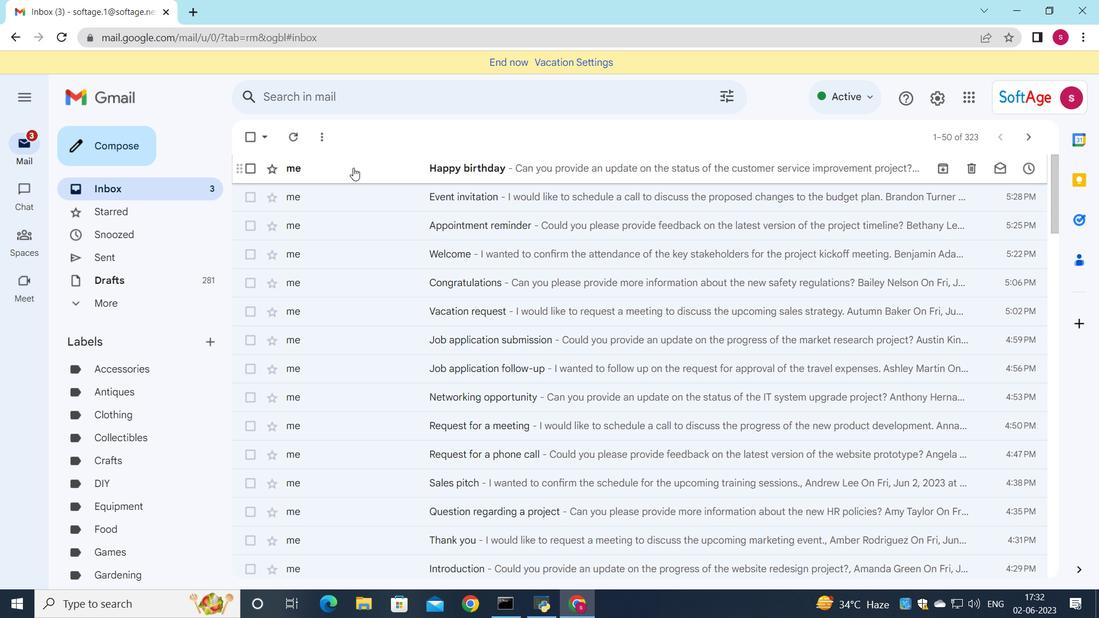 
Action: Mouse moved to (355, 175)
Screenshot: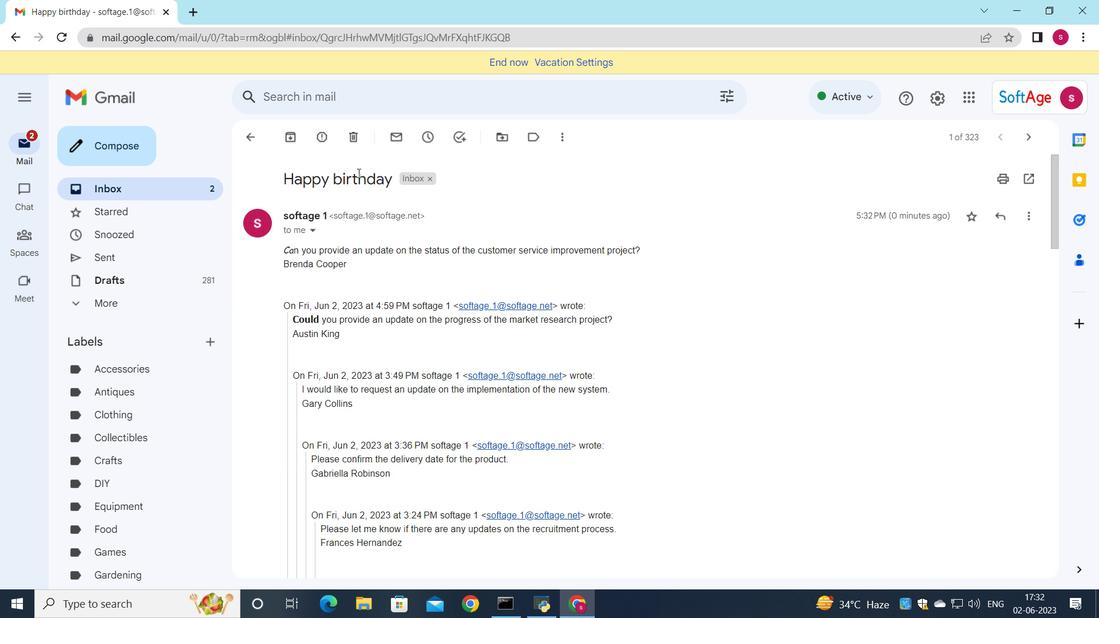 
